 Task: Look for space in Sofifi, Indonesia from 10th July, 2023 to 15th July, 2023 for 7 adults in price range Rs.10000 to Rs.15000. Place can be entire place or shared room with 4 bedrooms having 7 beds and 4 bathrooms. Property type can be house, flat, guest house. Amenities needed are: wifi, TV, free parkinig on premises, gym, breakfast. Booking option can be shelf check-in. Required host language is English.
Action: Mouse moved to (479, 97)
Screenshot: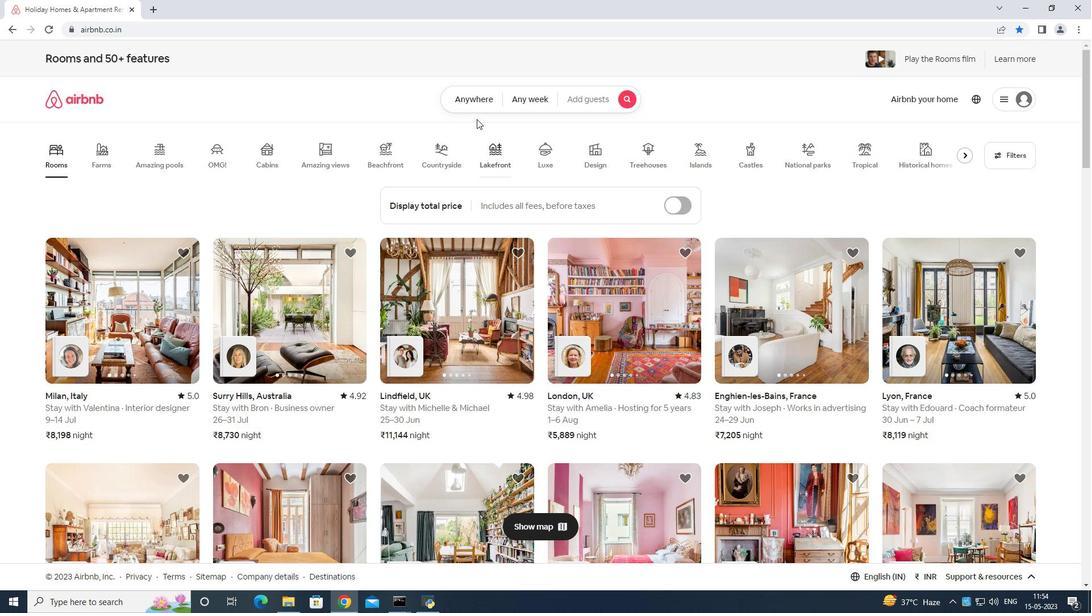
Action: Mouse pressed left at (479, 97)
Screenshot: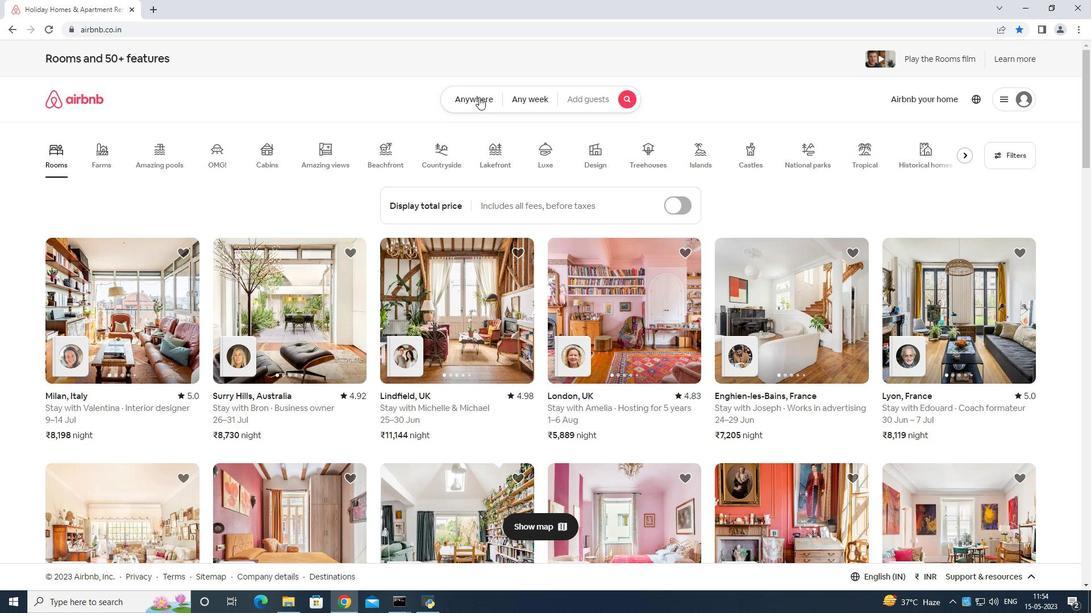 
Action: Mouse moved to (432, 129)
Screenshot: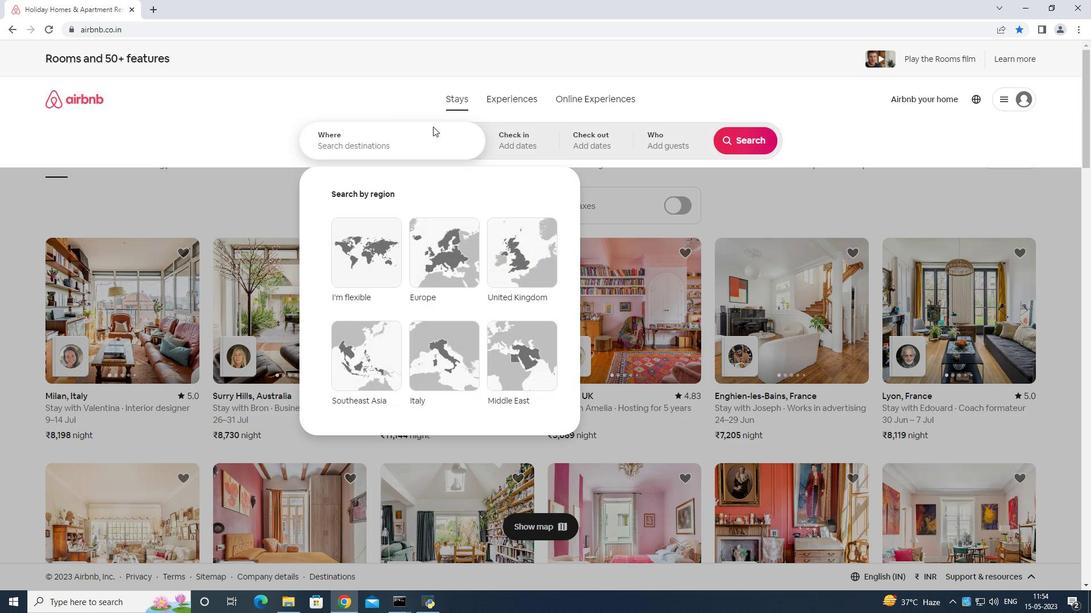 
Action: Mouse pressed left at (432, 129)
Screenshot: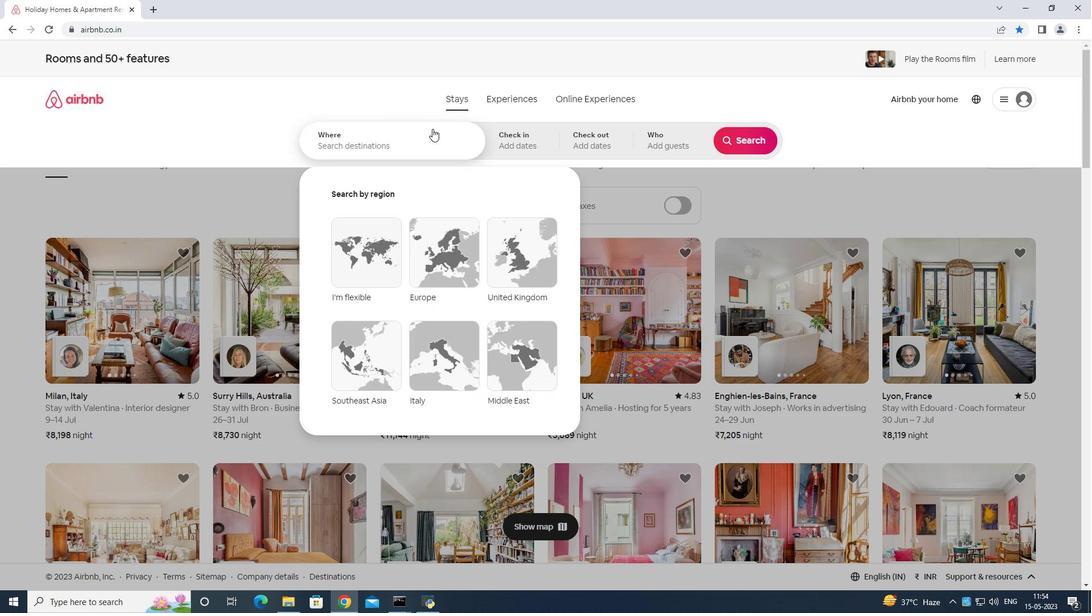 
Action: Key pressed <Key.shift>Sofofo<Key.backspace><Key.backspace><Key.backspace>fifi<Key.space>indonesia<Key.enter>
Screenshot: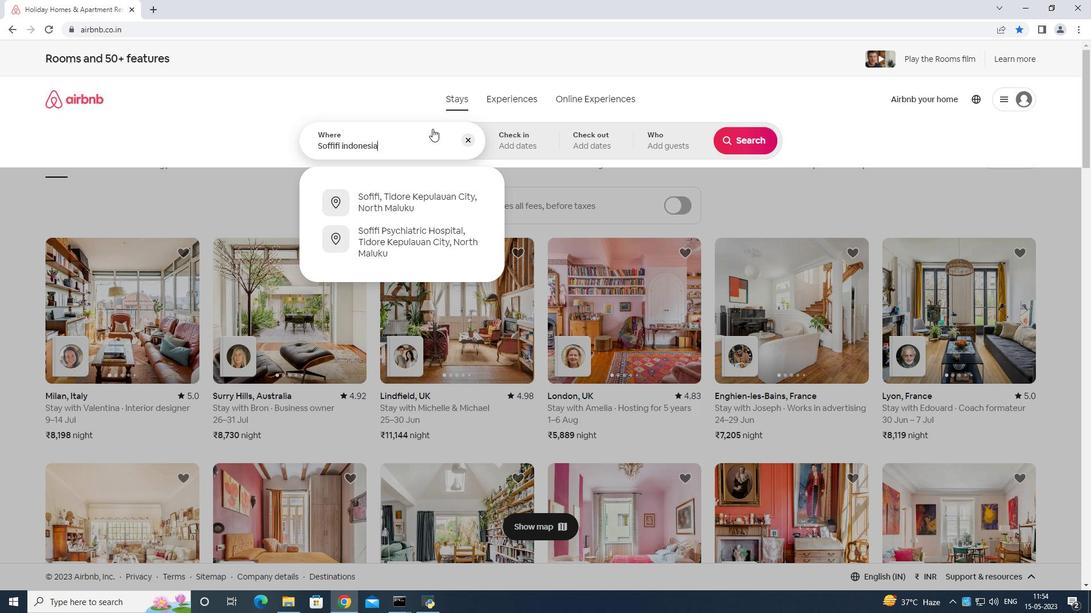 
Action: Mouse moved to (742, 230)
Screenshot: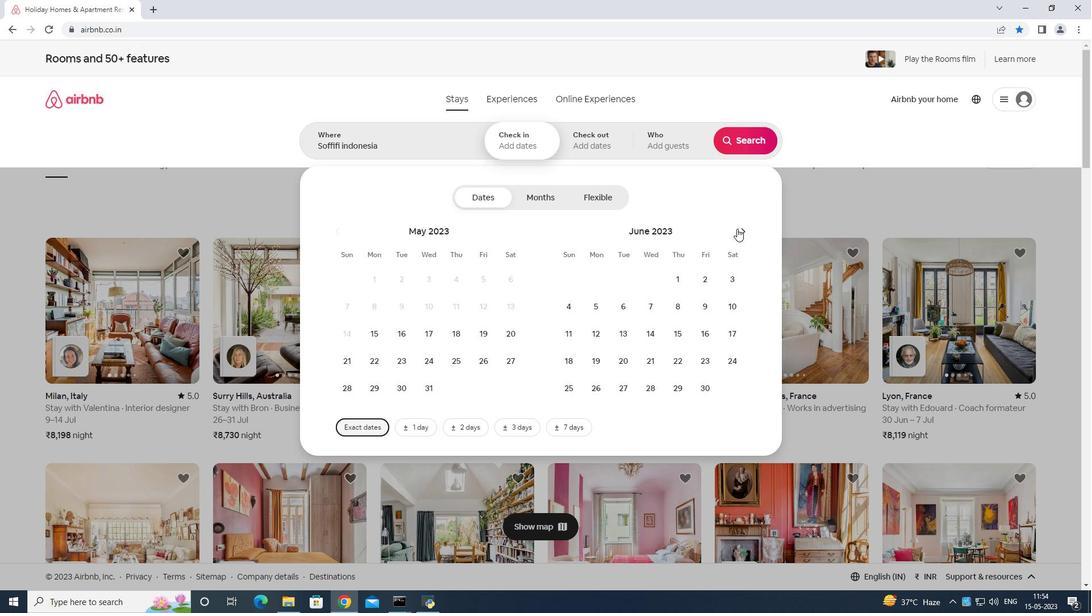 
Action: Mouse pressed left at (742, 230)
Screenshot: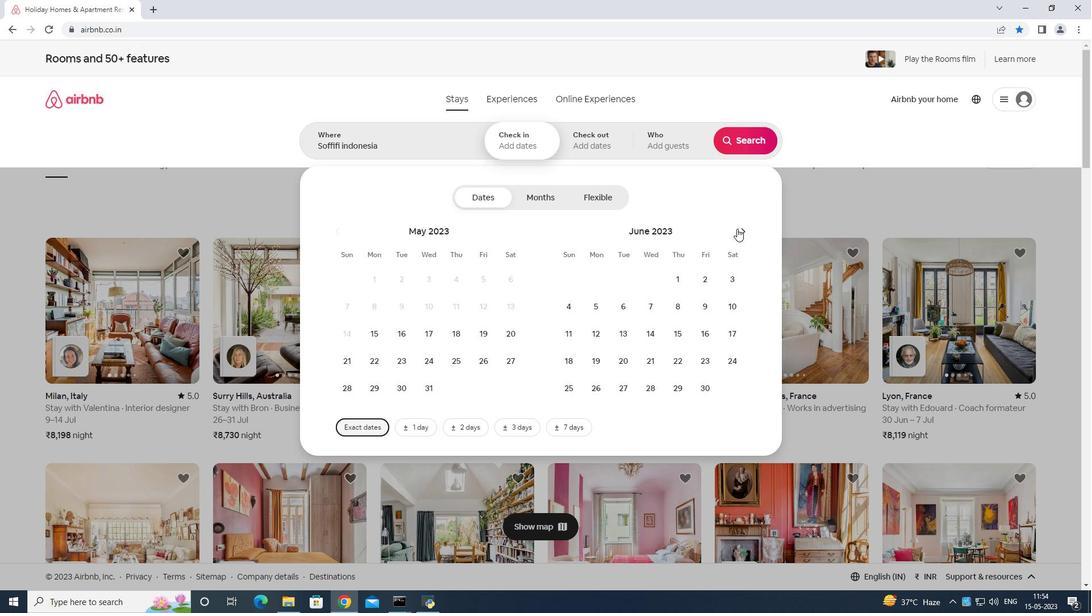 
Action: Mouse moved to (592, 334)
Screenshot: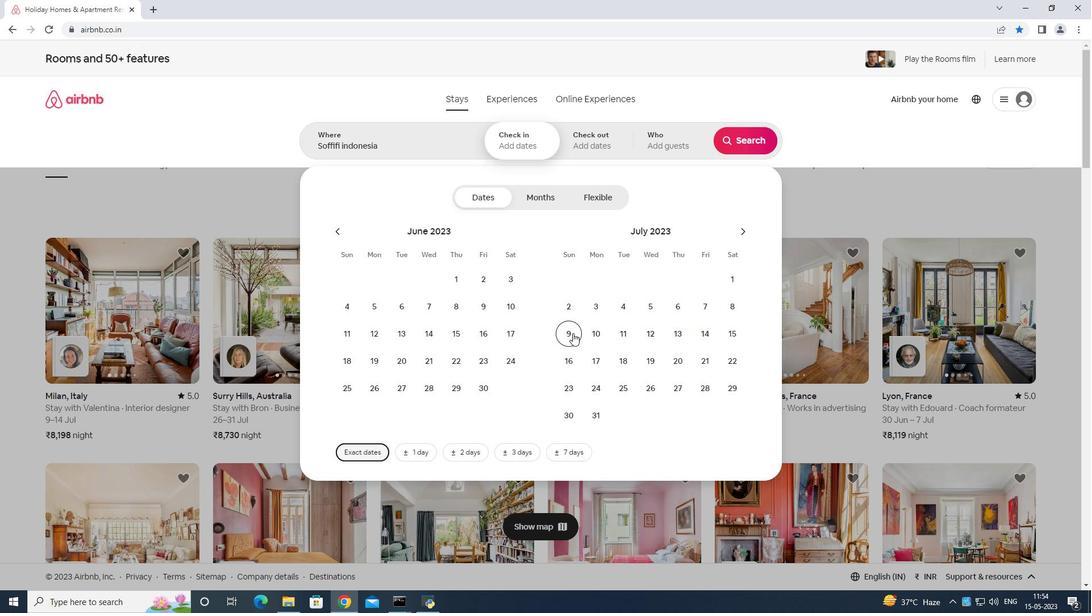 
Action: Mouse pressed left at (592, 334)
Screenshot: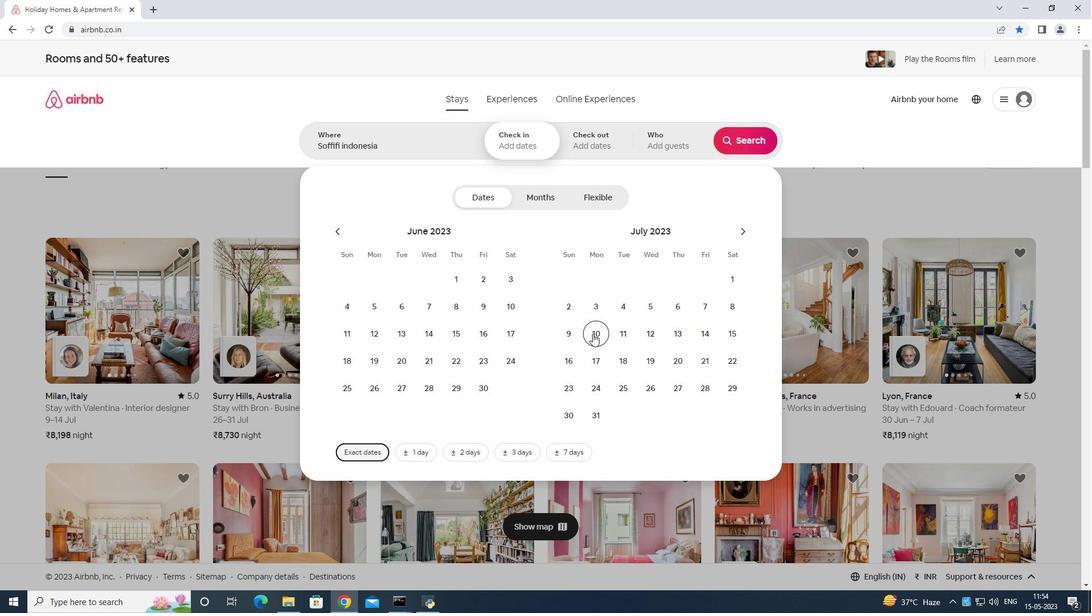 
Action: Mouse moved to (741, 335)
Screenshot: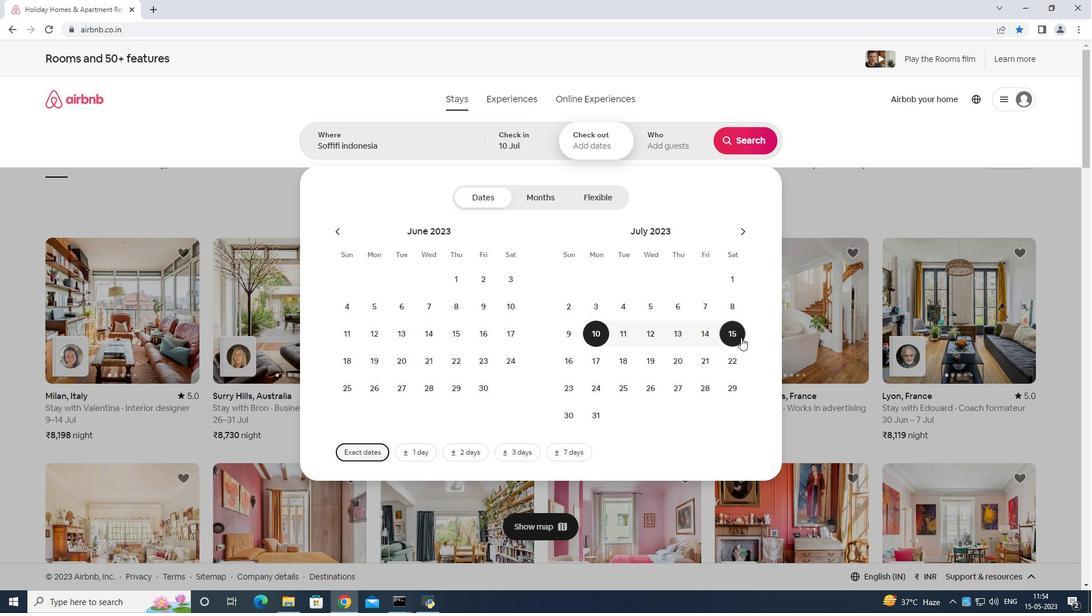
Action: Mouse pressed left at (741, 335)
Screenshot: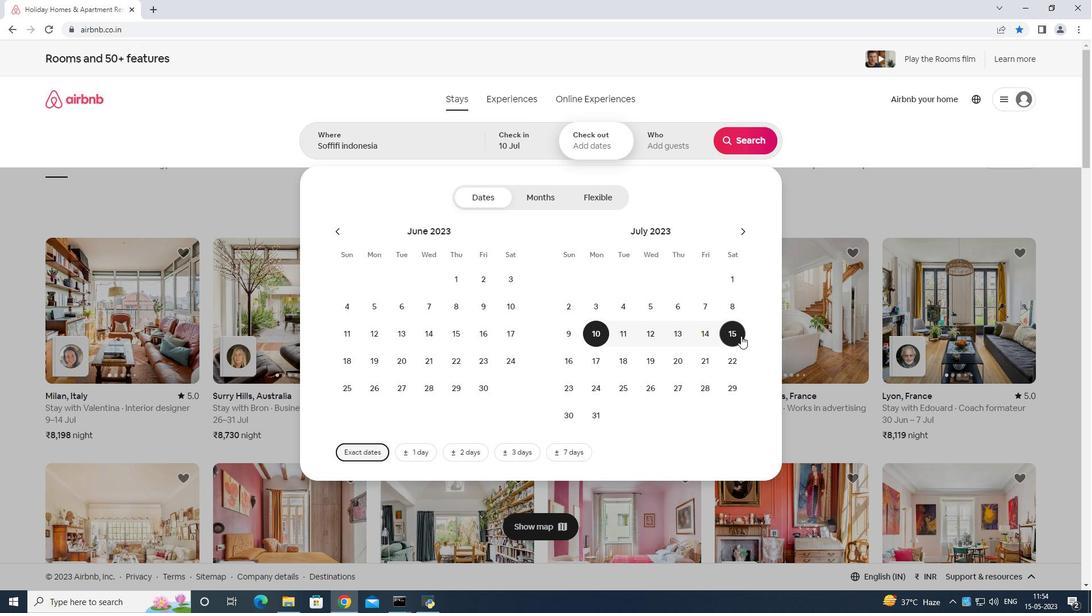 
Action: Mouse moved to (685, 140)
Screenshot: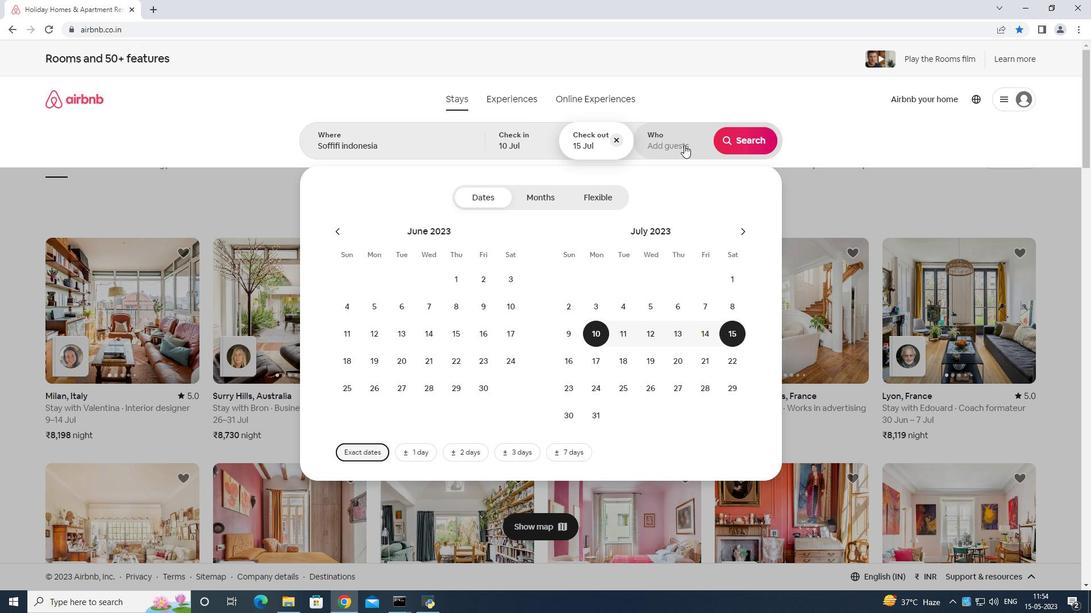 
Action: Mouse pressed left at (685, 140)
Screenshot: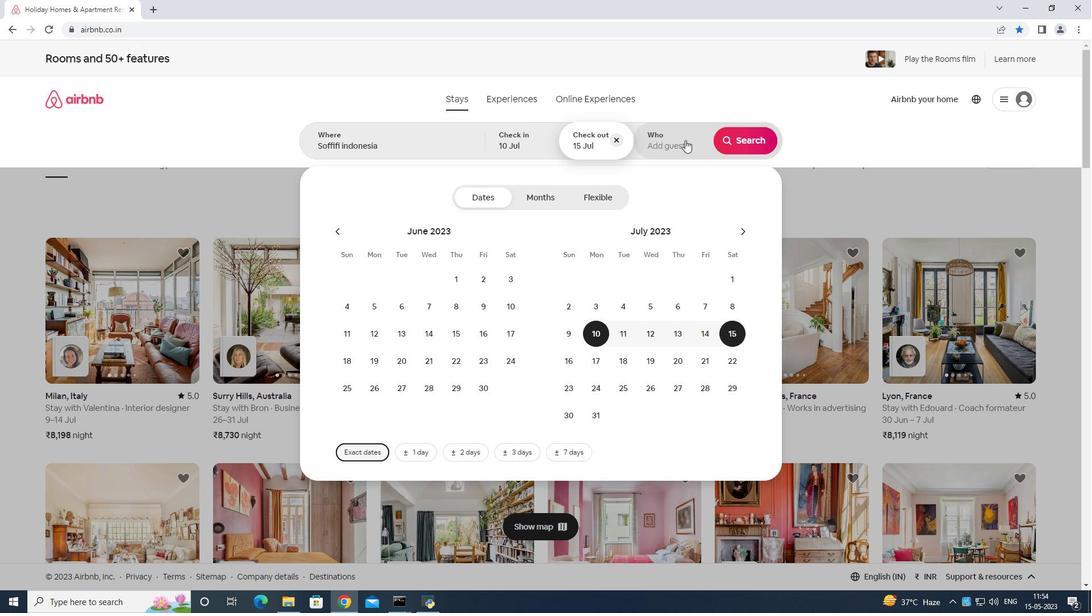 
Action: Mouse moved to (745, 198)
Screenshot: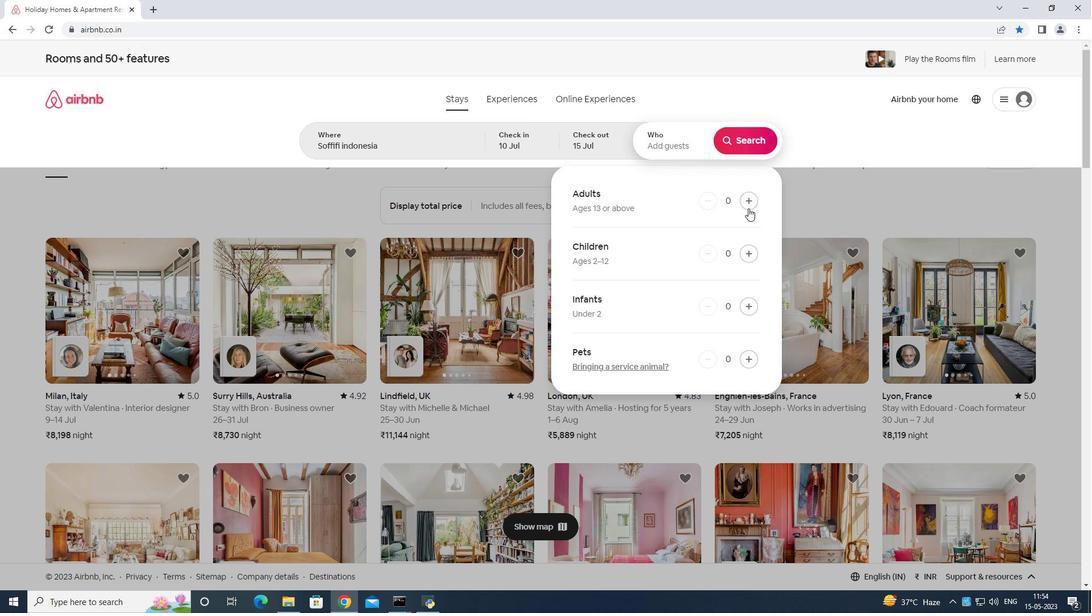 
Action: Mouse pressed left at (745, 198)
Screenshot: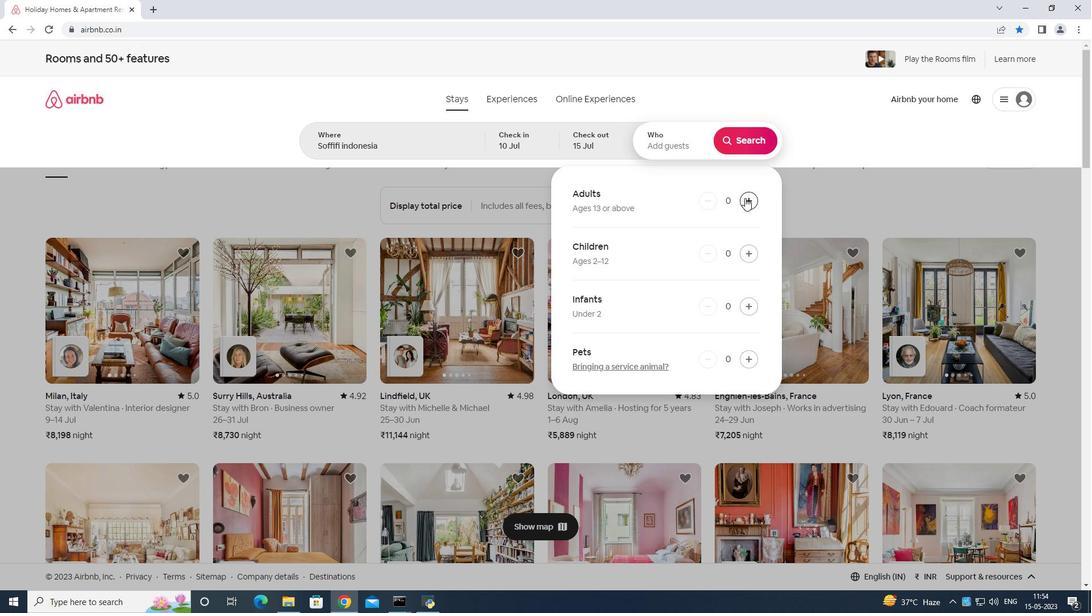 
Action: Mouse pressed left at (745, 198)
Screenshot: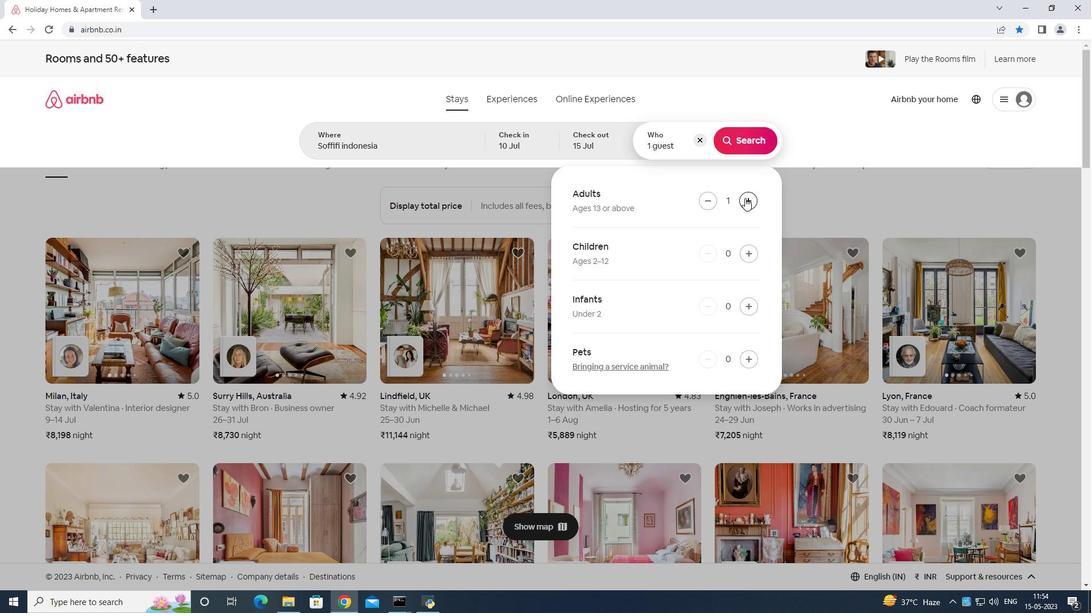 
Action: Mouse moved to (744, 197)
Screenshot: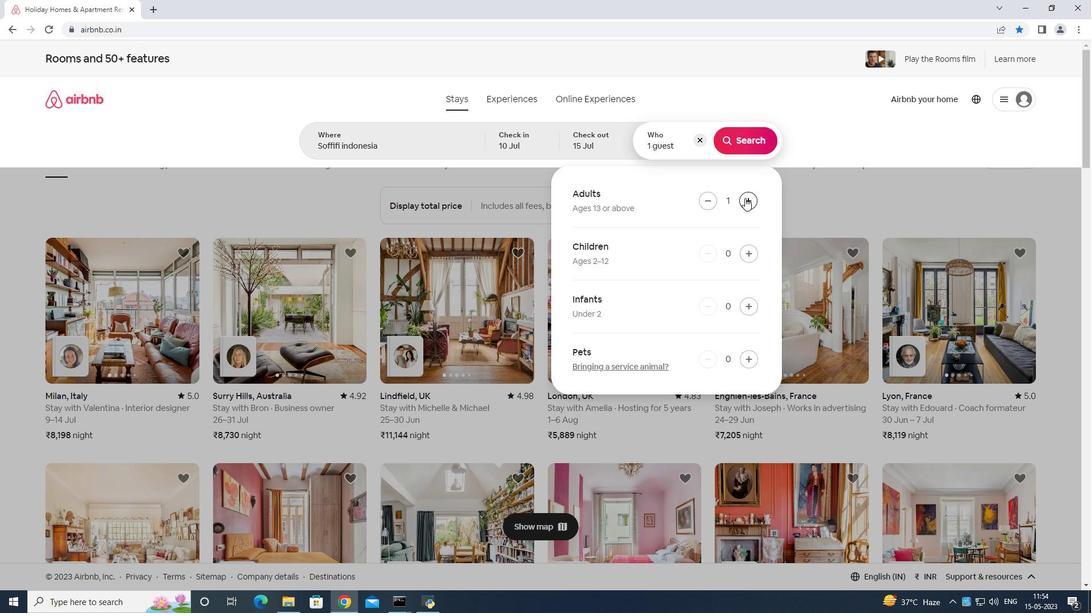 
Action: Mouse pressed left at (744, 197)
Screenshot: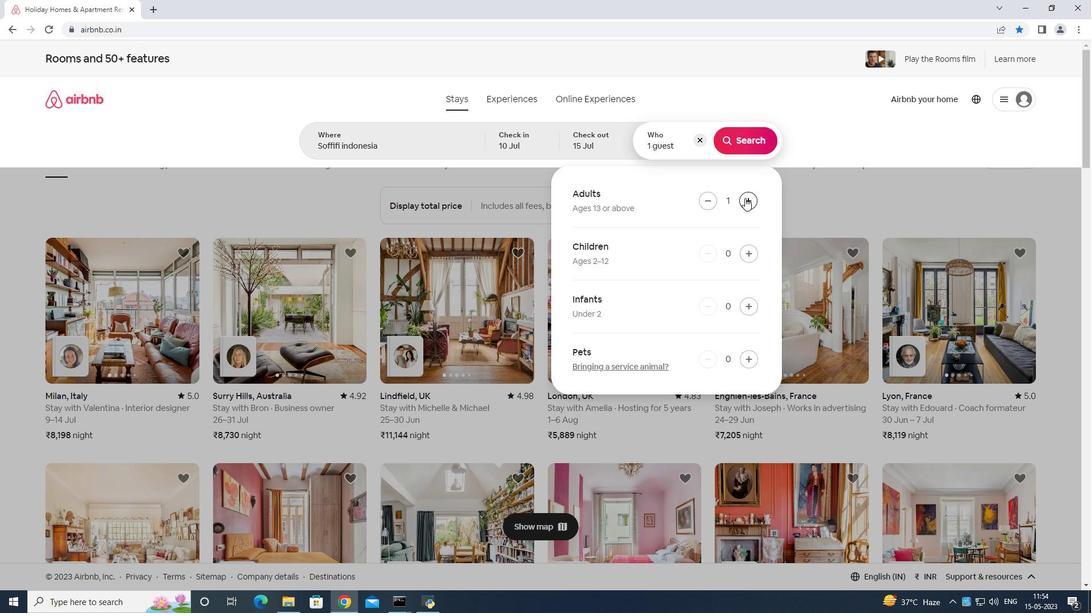 
Action: Mouse moved to (743, 198)
Screenshot: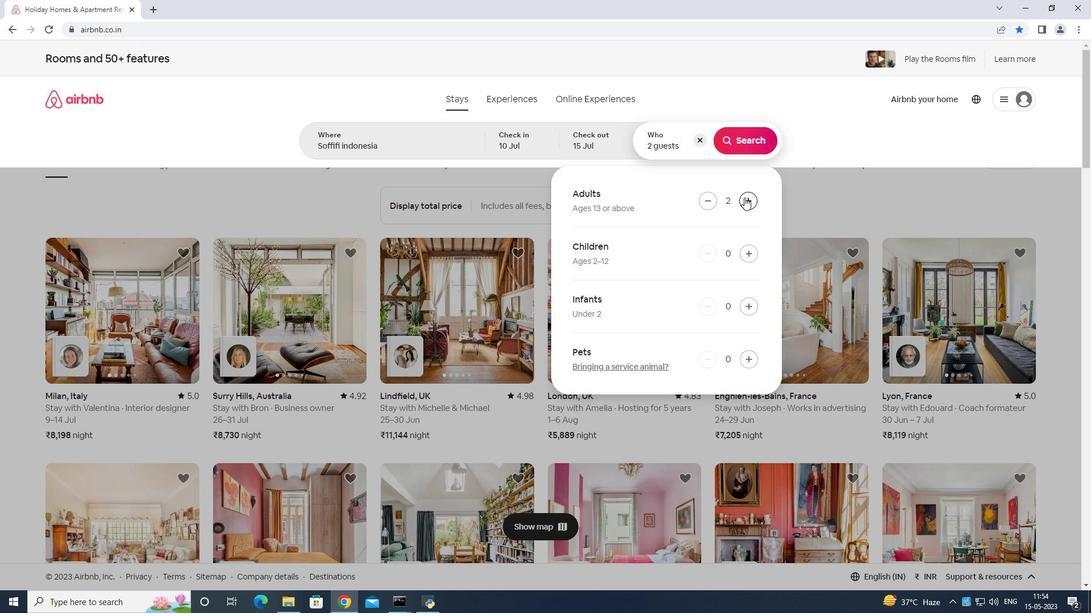 
Action: Mouse pressed left at (743, 198)
Screenshot: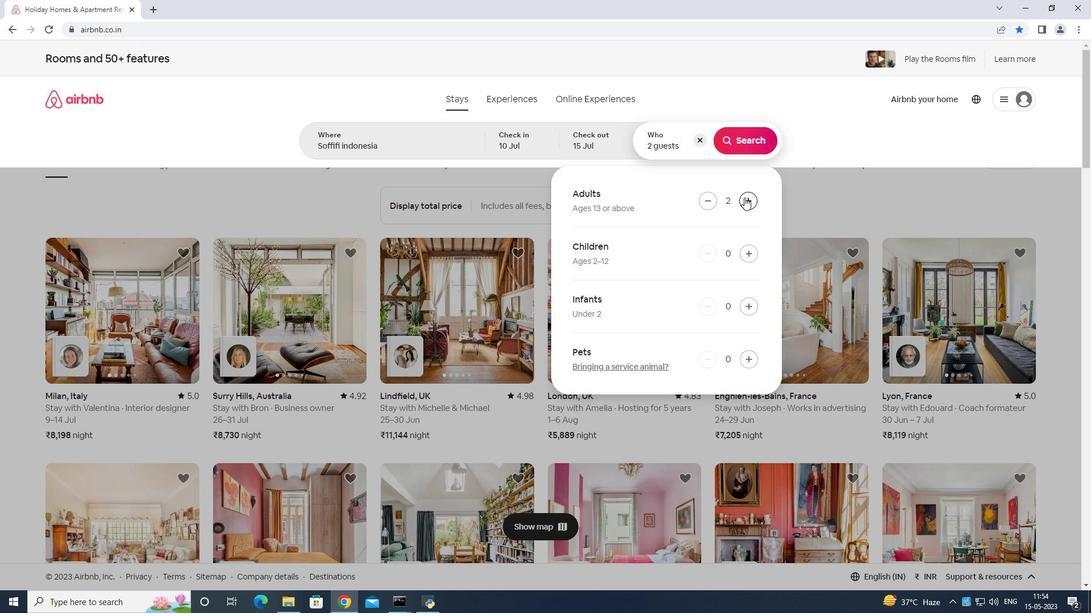 
Action: Mouse pressed left at (743, 198)
Screenshot: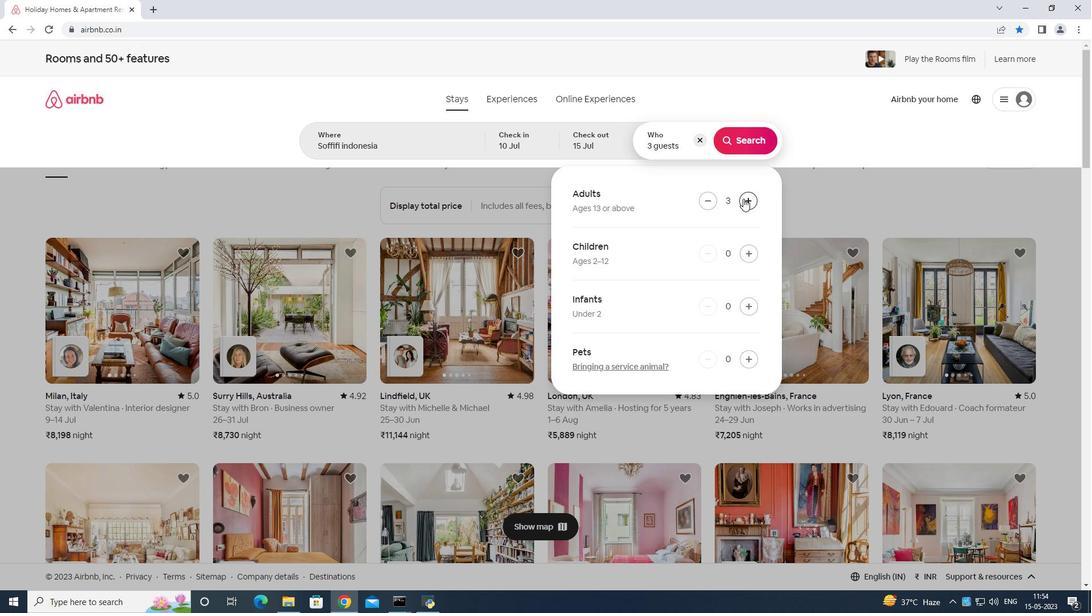 
Action: Mouse pressed left at (743, 198)
Screenshot: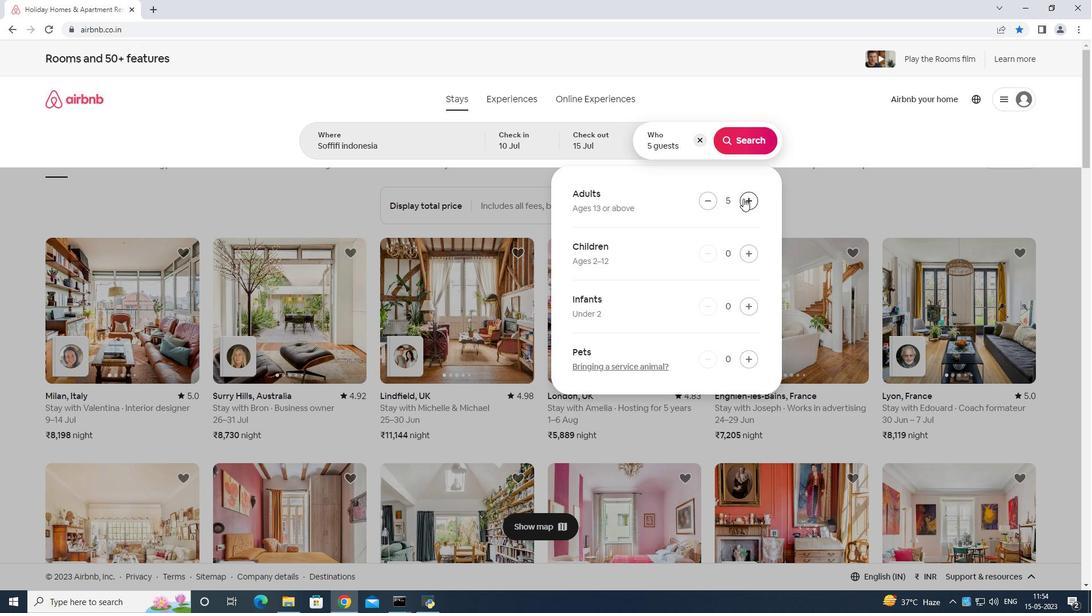
Action: Mouse moved to (743, 199)
Screenshot: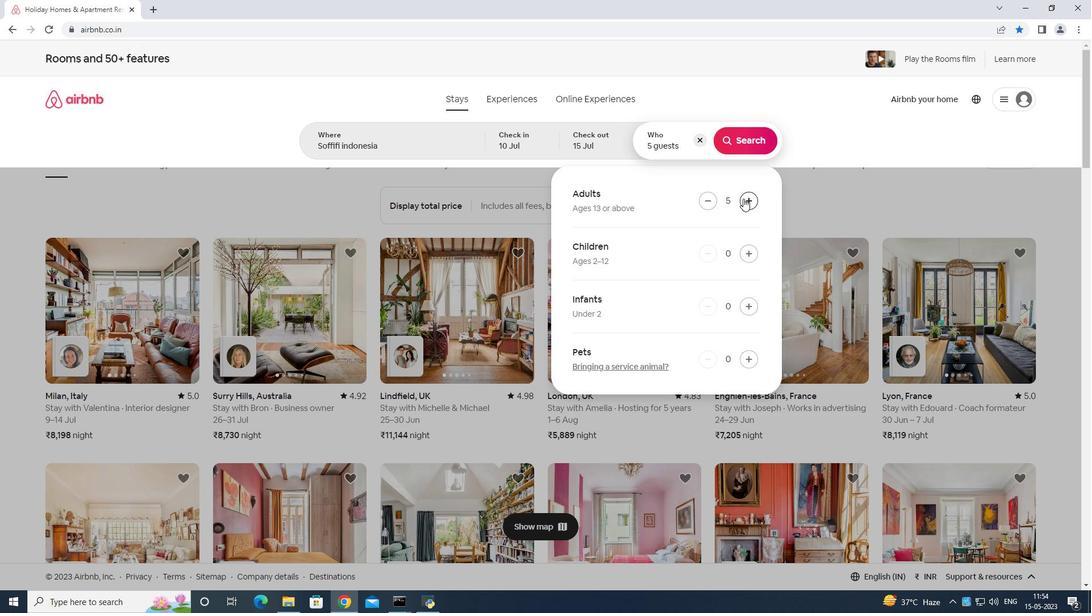 
Action: Mouse pressed left at (743, 199)
Screenshot: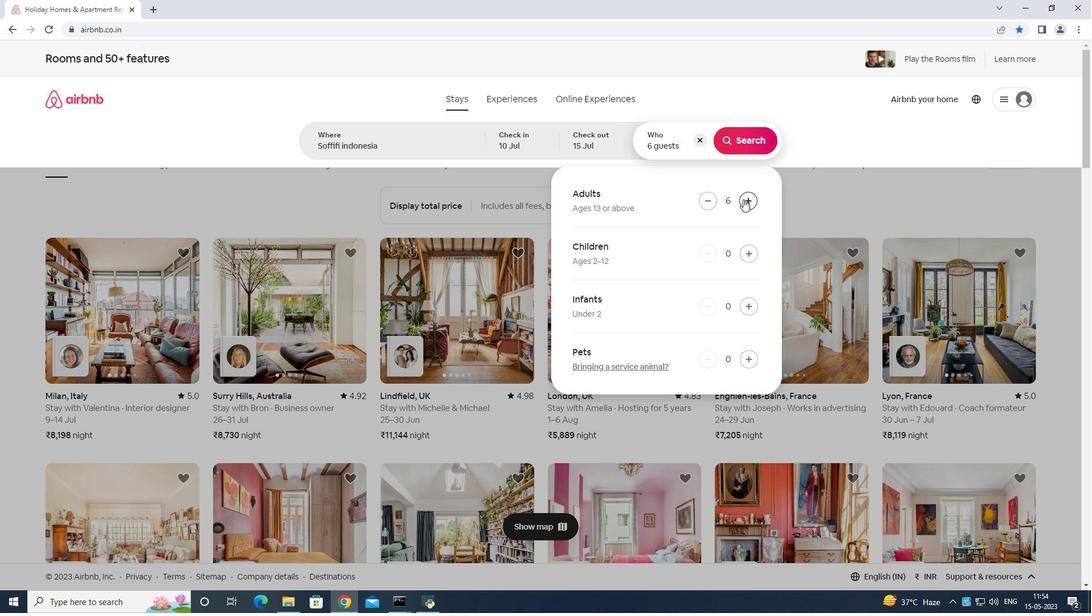 
Action: Mouse moved to (756, 147)
Screenshot: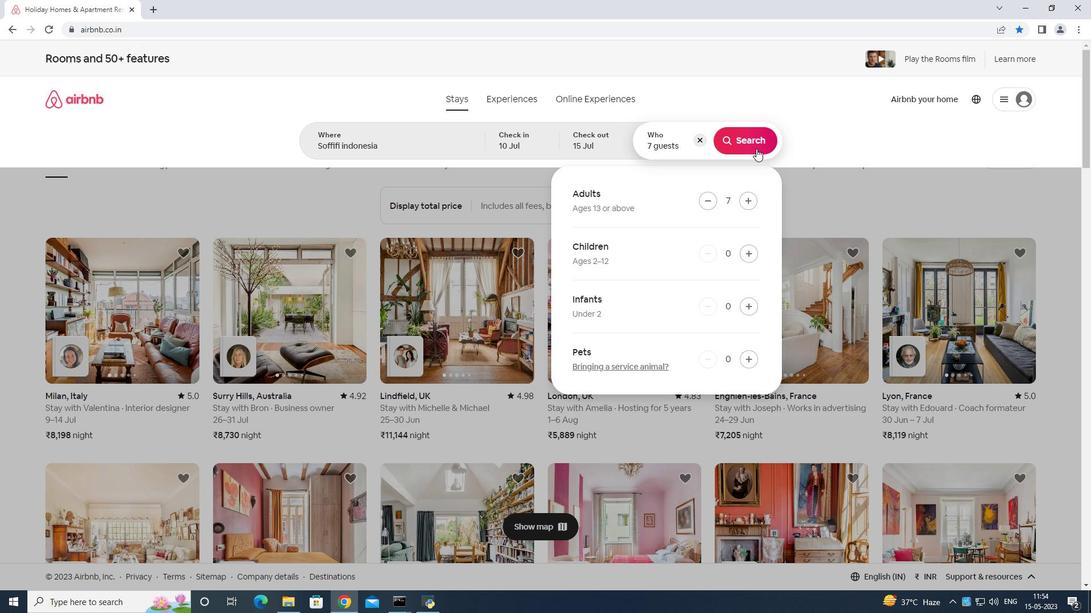 
Action: Mouse pressed left at (756, 147)
Screenshot: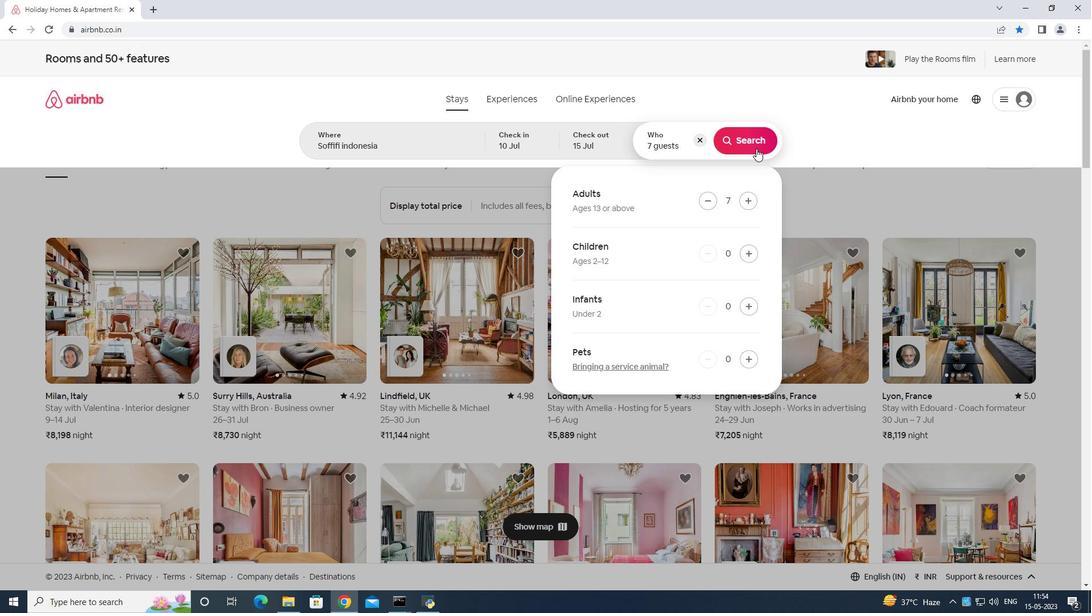
Action: Mouse moved to (1036, 109)
Screenshot: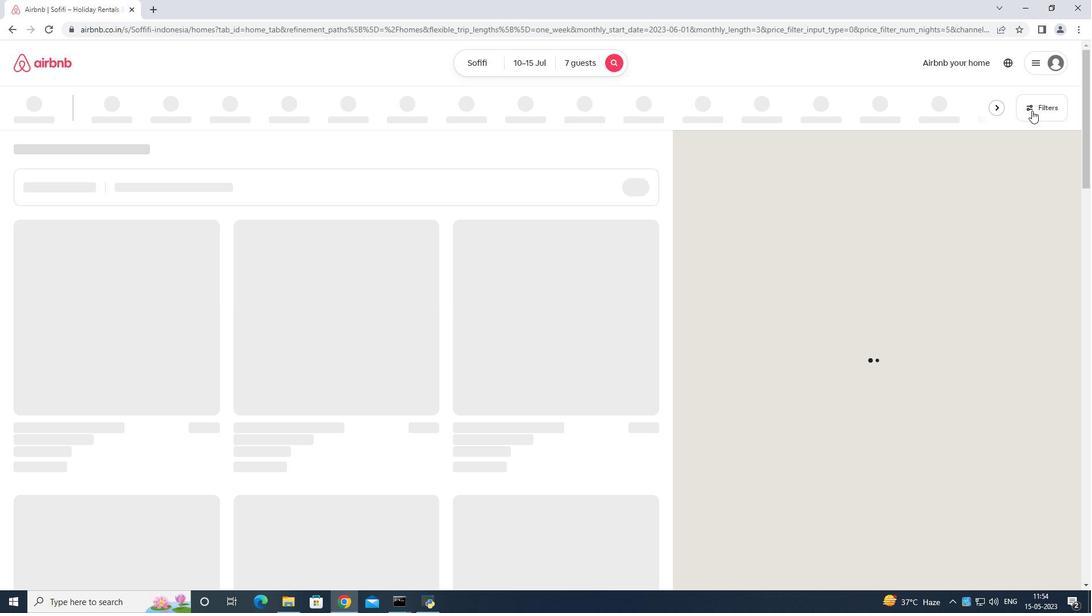 
Action: Mouse pressed left at (1036, 109)
Screenshot: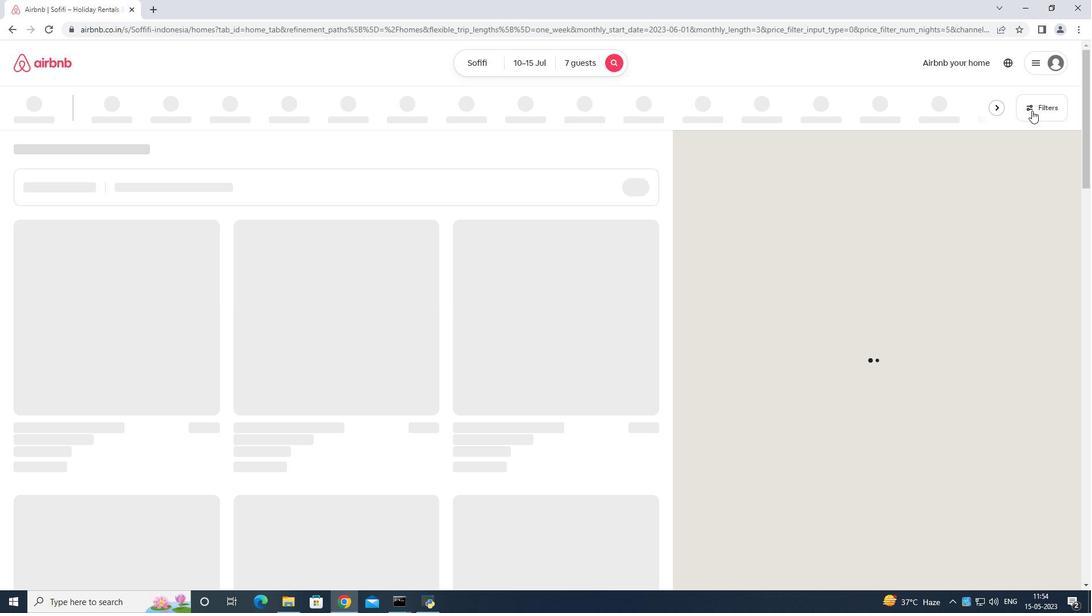 
Action: Mouse moved to (422, 375)
Screenshot: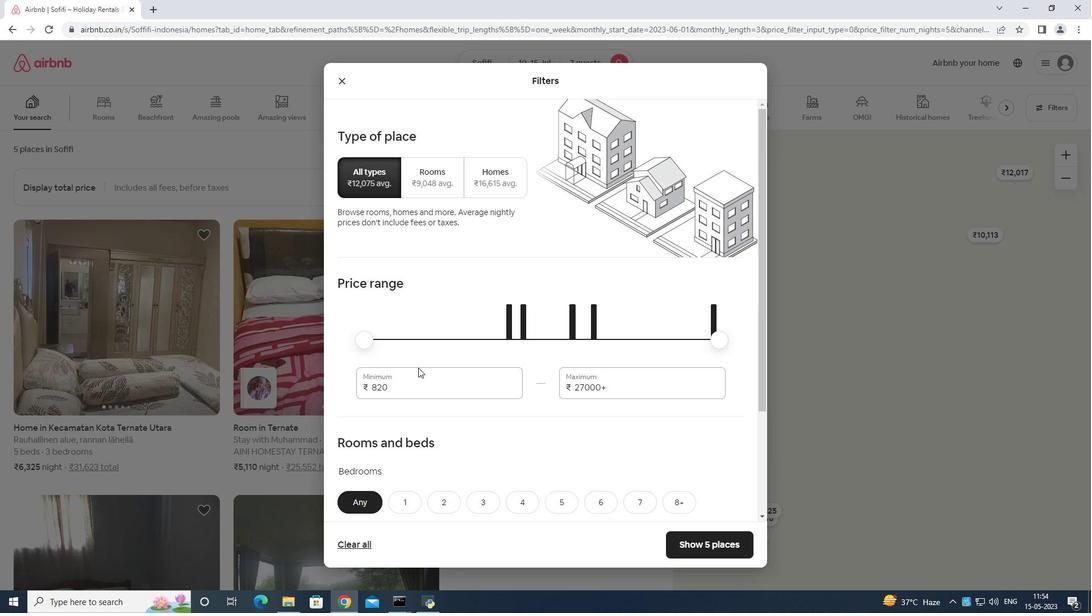 
Action: Mouse pressed left at (421, 373)
Screenshot: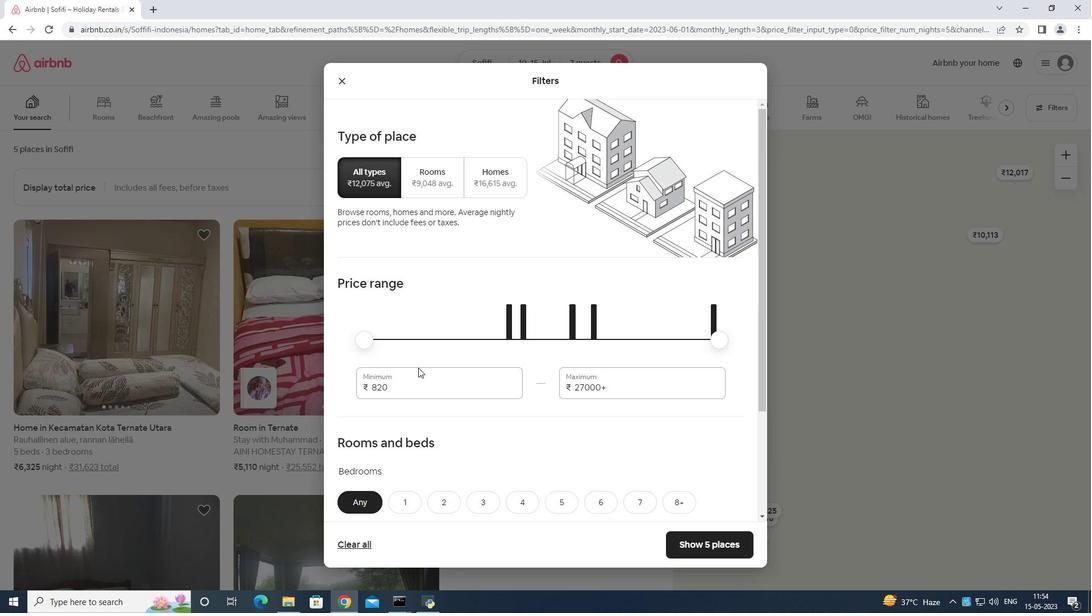 
Action: Mouse moved to (433, 372)
Screenshot: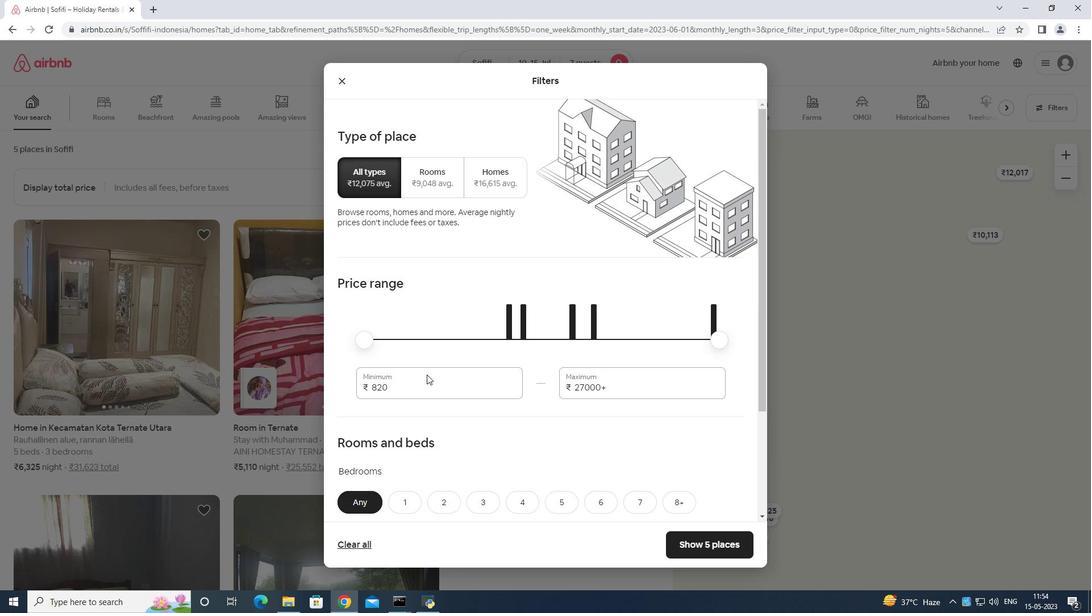
Action: Key pressed <Key.backspace><Key.backspace><Key.backspace><Key.backspace>
Screenshot: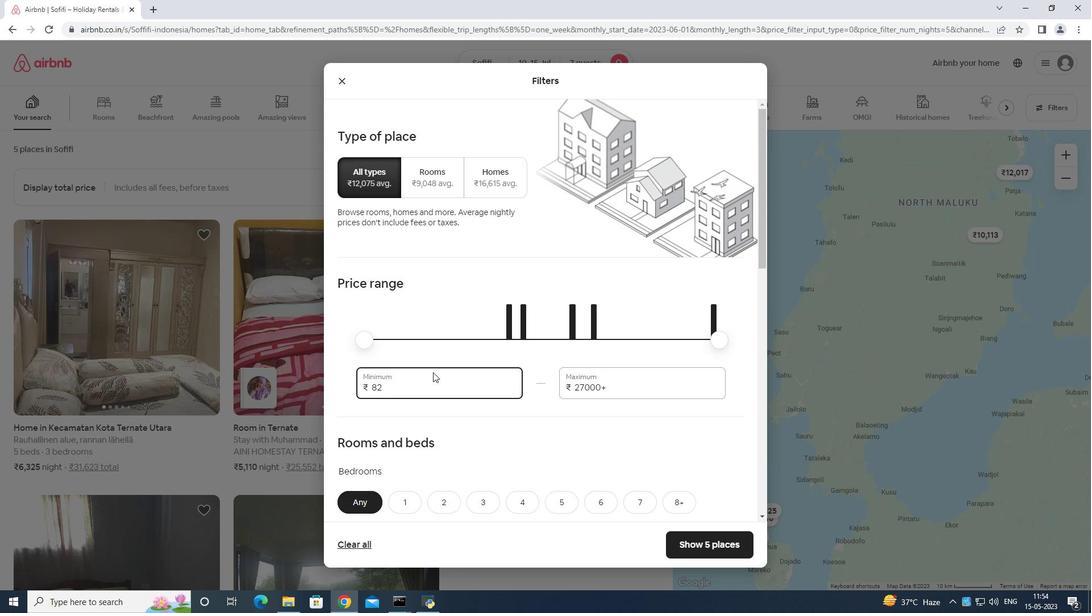 
Action: Mouse moved to (433, 372)
Screenshot: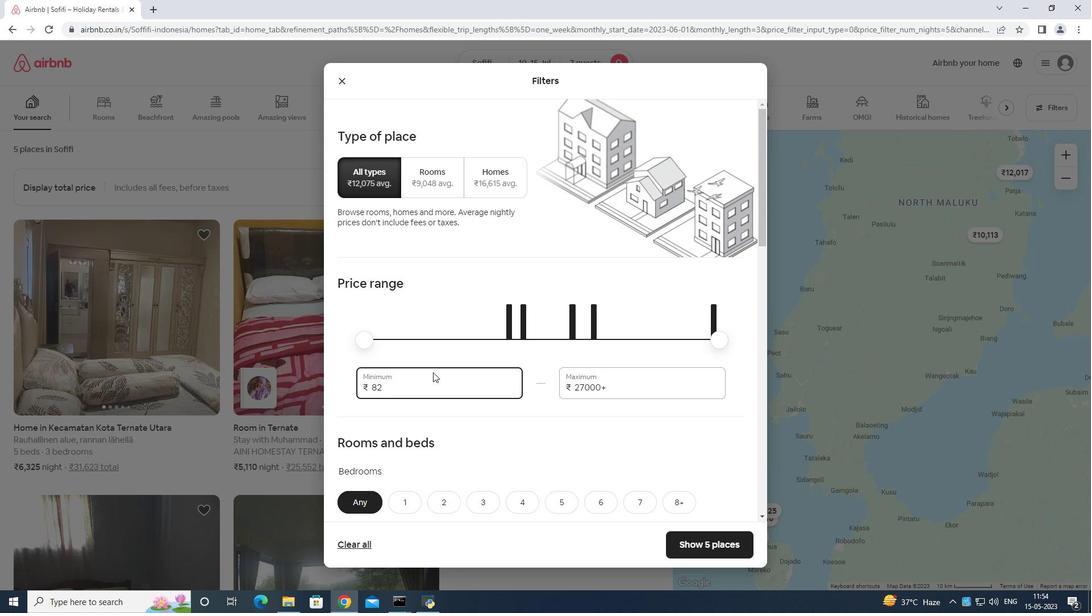 
Action: Key pressed 1000
Screenshot: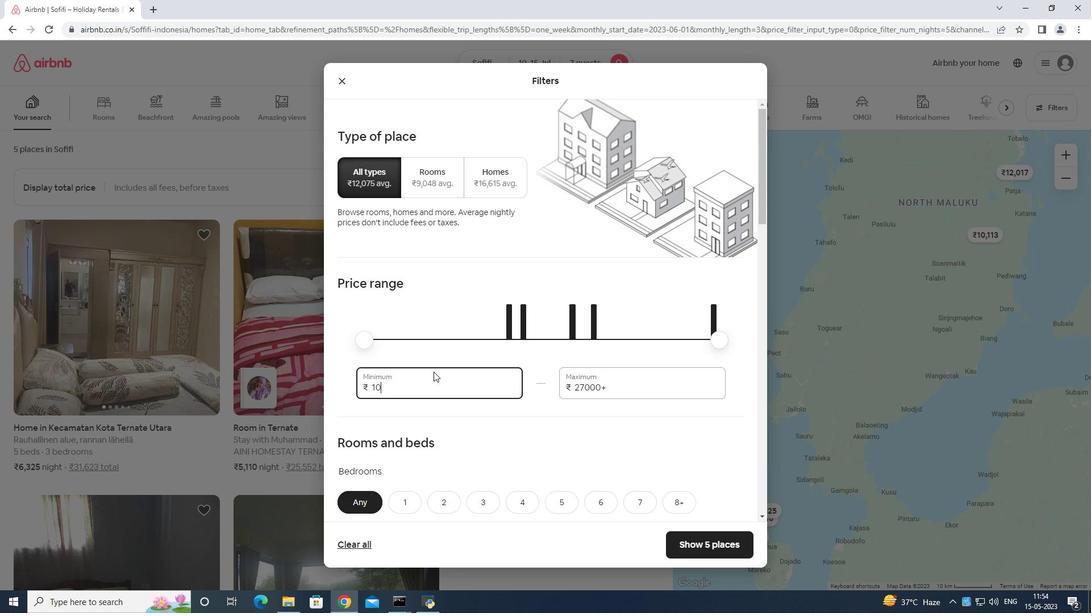 
Action: Mouse moved to (566, 397)
Screenshot: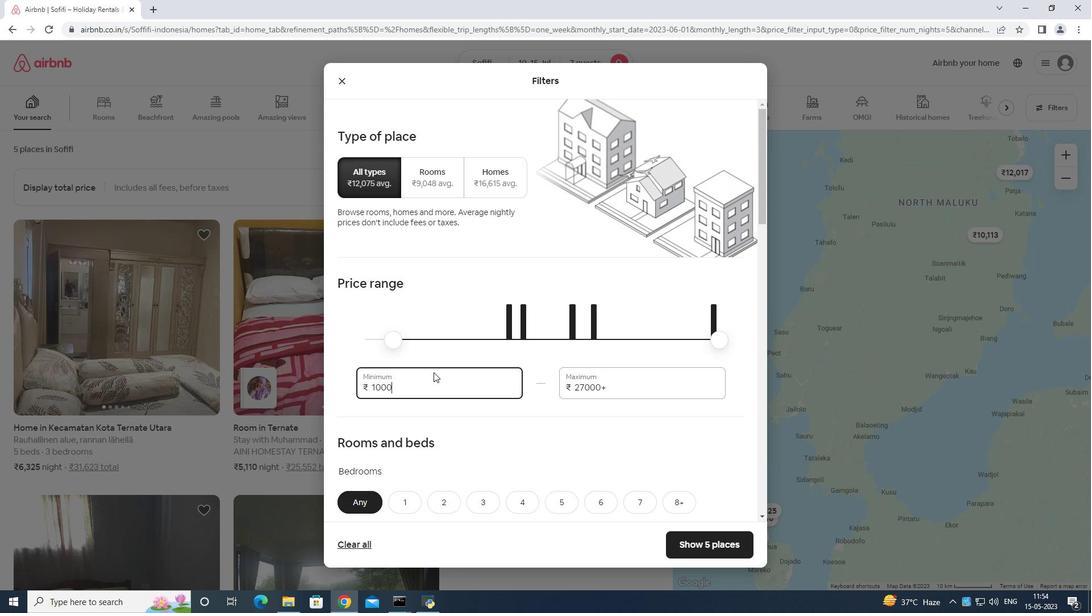 
Action: Key pressed 0
Screenshot: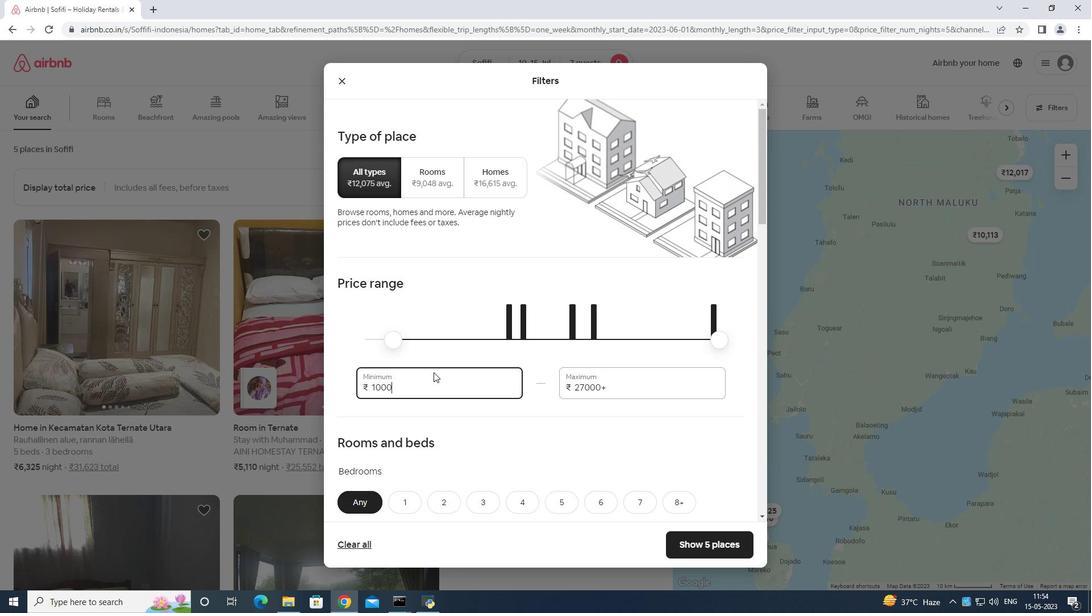 
Action: Mouse moved to (658, 379)
Screenshot: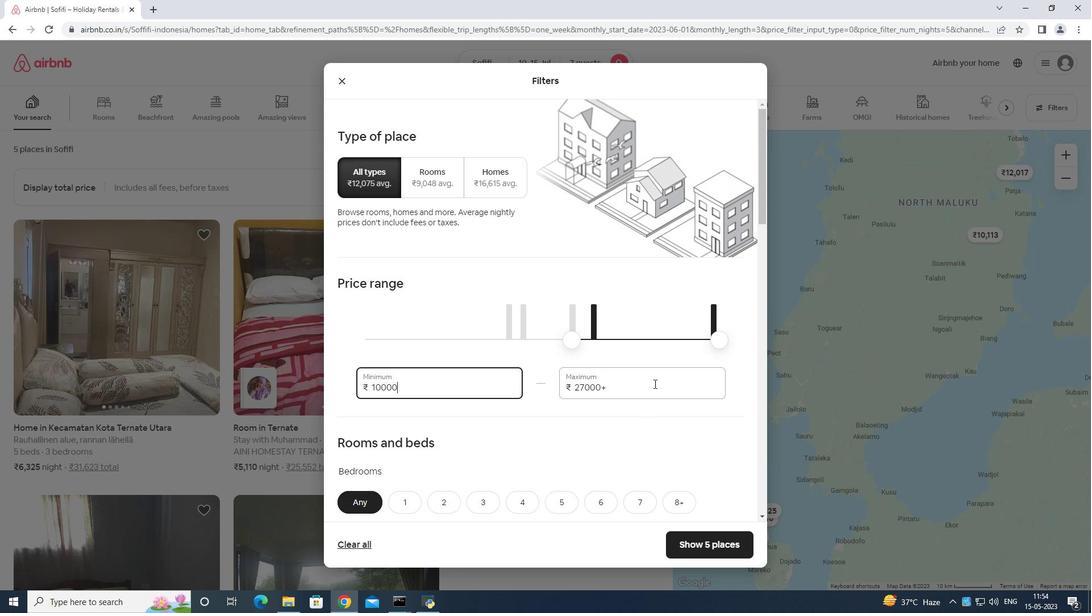 
Action: Mouse pressed left at (658, 379)
Screenshot: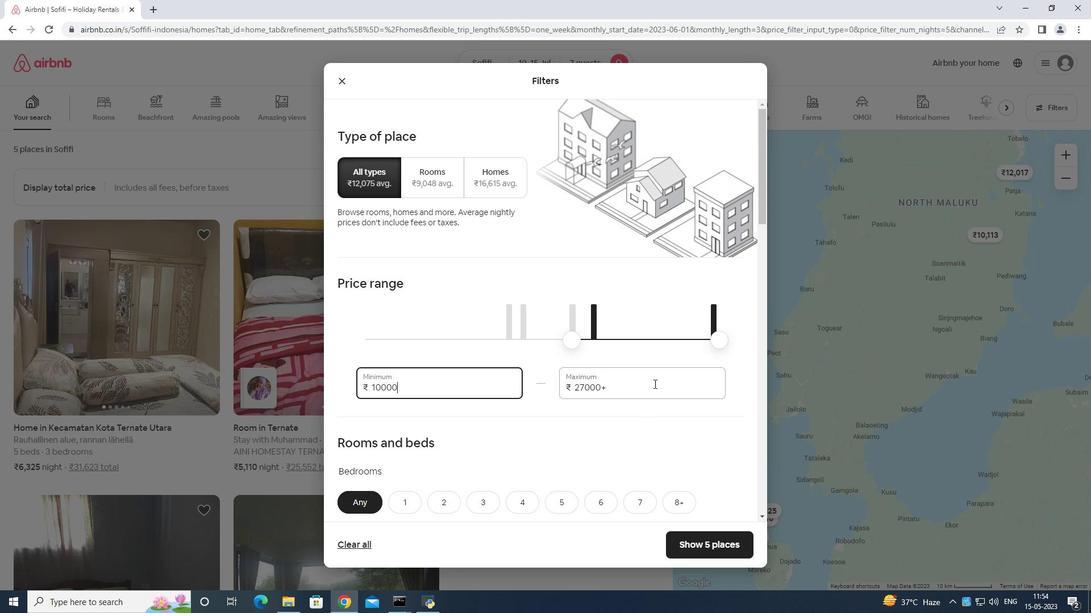 
Action: Mouse moved to (663, 372)
Screenshot: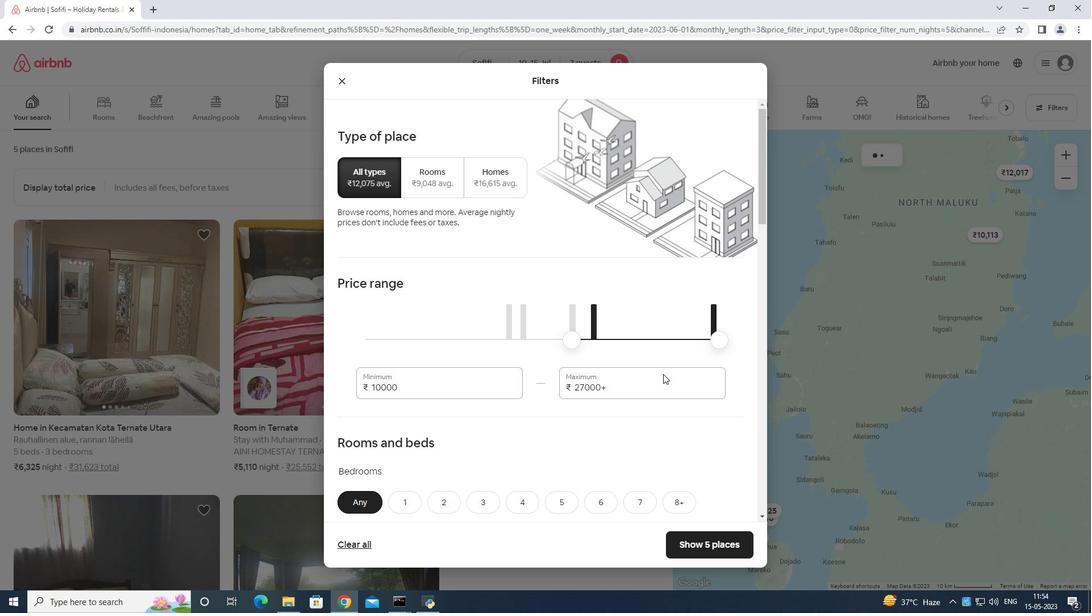 
Action: Key pressed <Key.backspace>
Screenshot: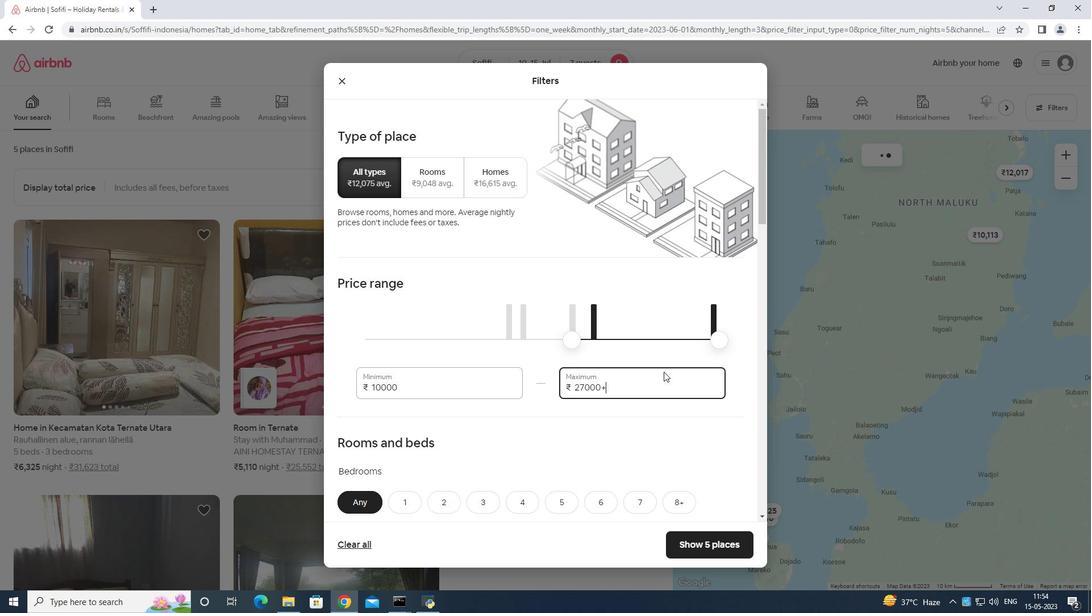
Action: Mouse moved to (659, 377)
Screenshot: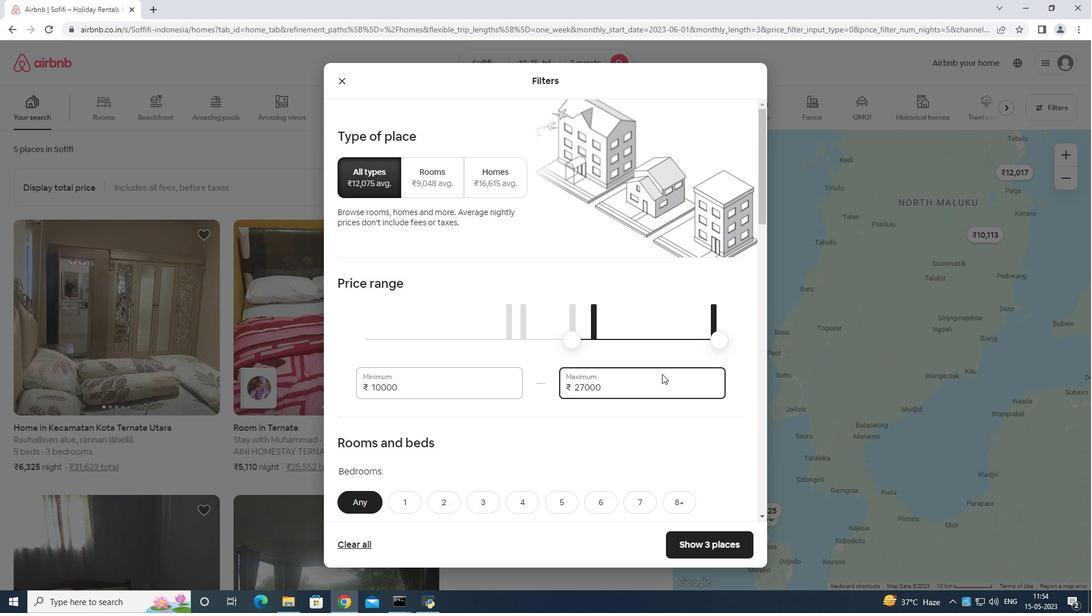 
Action: Key pressed <Key.backspace><Key.backspace><Key.backspace><Key.backspace><Key.backspace><Key.backspace><Key.backspace><Key.backspace><Key.backspace><Key.backspace><Key.backspace><Key.backspace><Key.backspace>15000
Screenshot: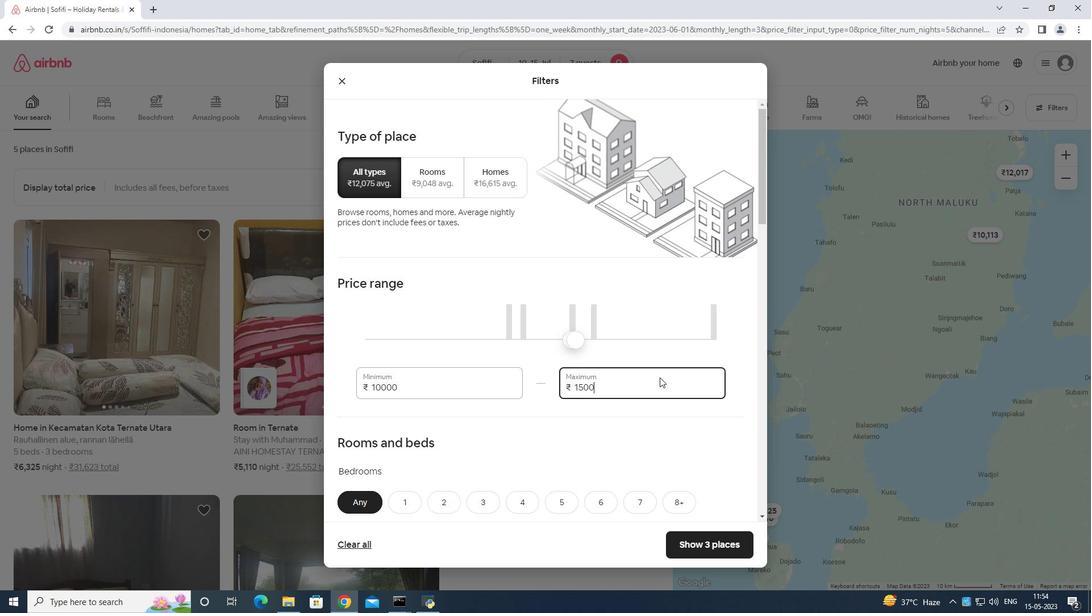 
Action: Mouse moved to (662, 384)
Screenshot: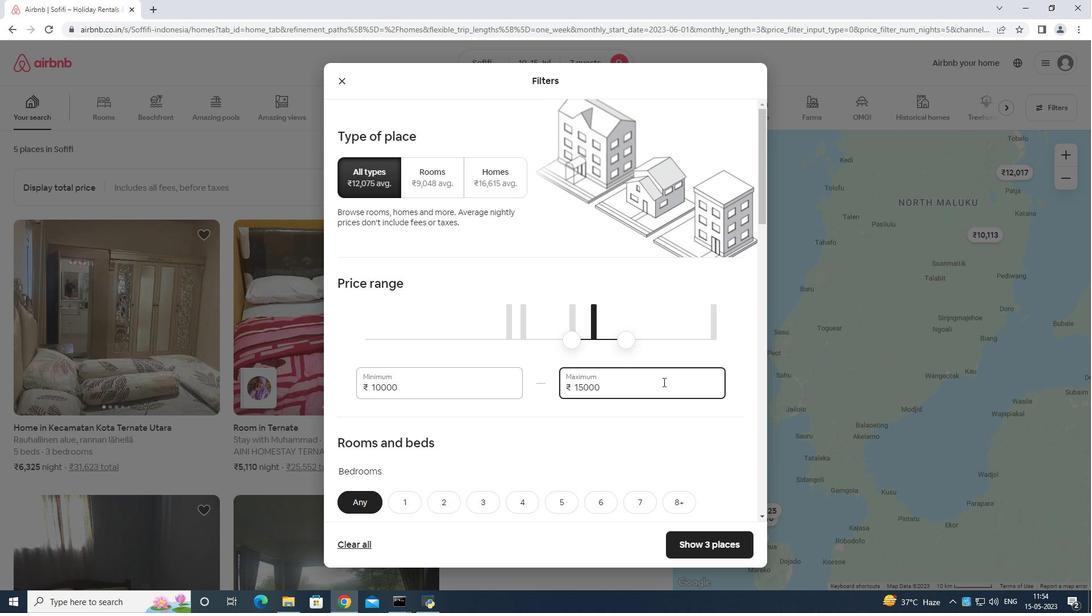 
Action: Mouse scrolled (662, 383) with delta (0, 0)
Screenshot: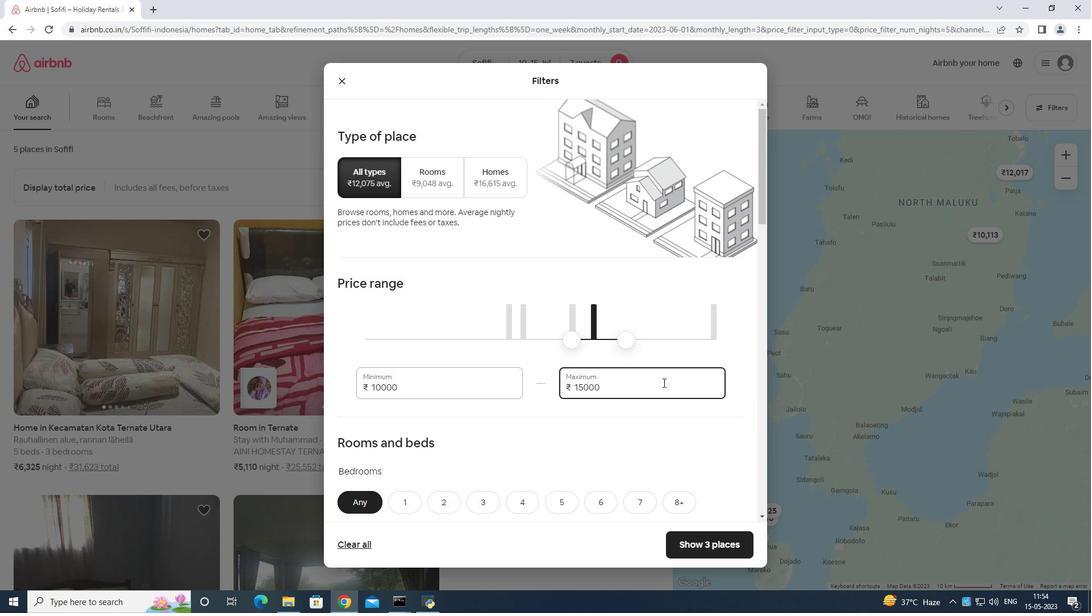
Action: Mouse moved to (662, 386)
Screenshot: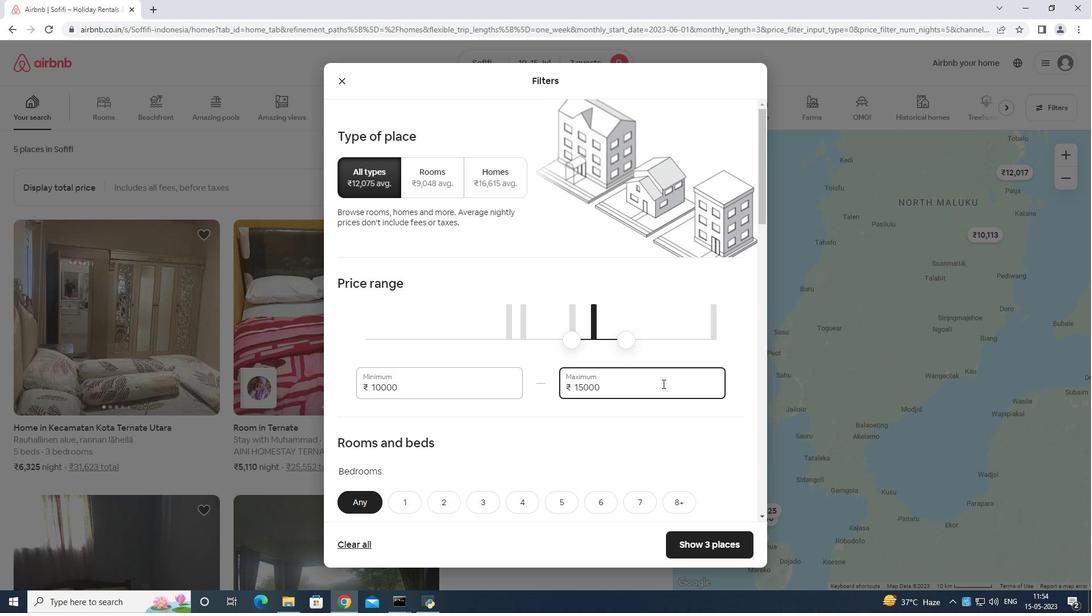 
Action: Mouse scrolled (662, 385) with delta (0, 0)
Screenshot: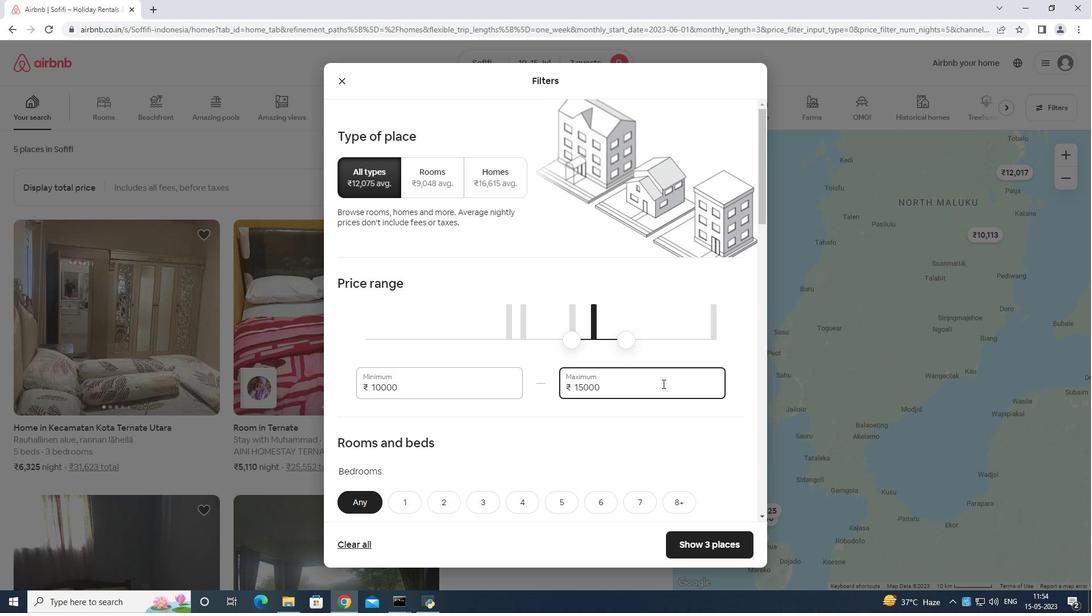 
Action: Mouse scrolled (662, 385) with delta (0, 0)
Screenshot: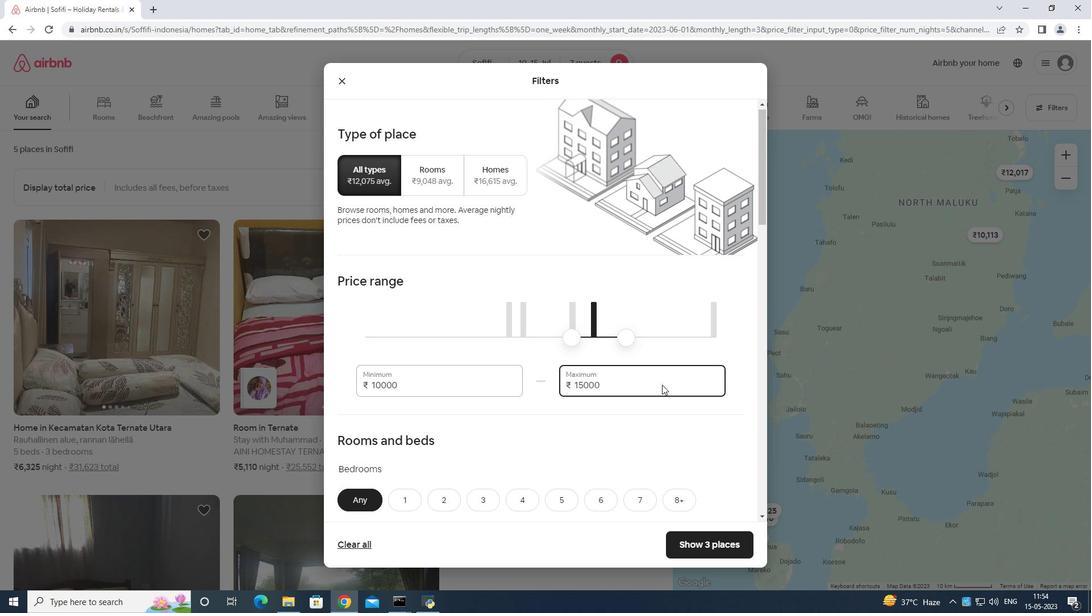 
Action: Mouse scrolled (662, 385) with delta (0, 0)
Screenshot: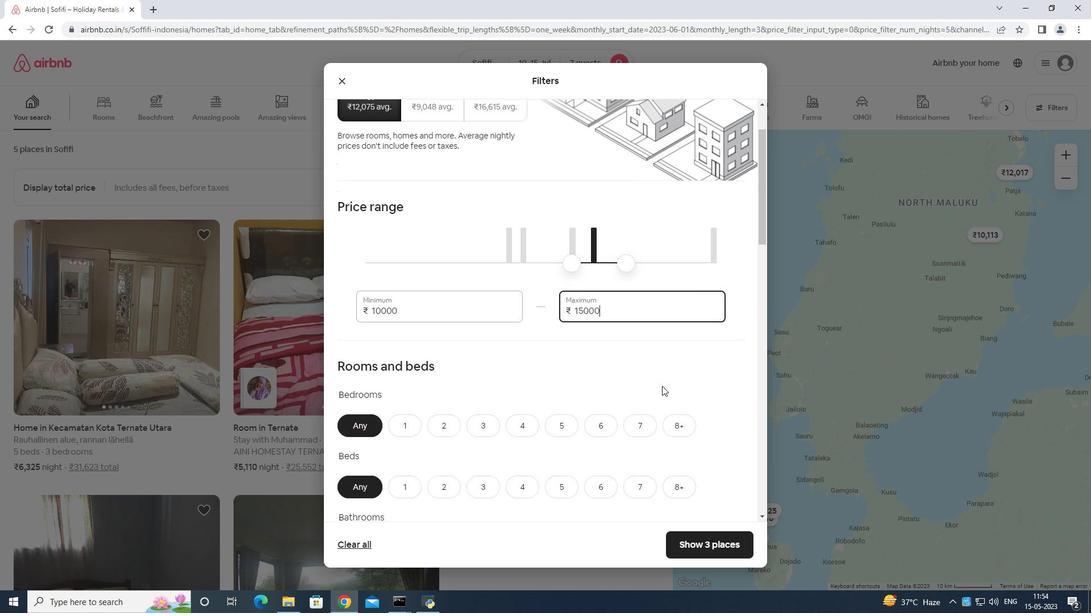 
Action: Mouse moved to (519, 274)
Screenshot: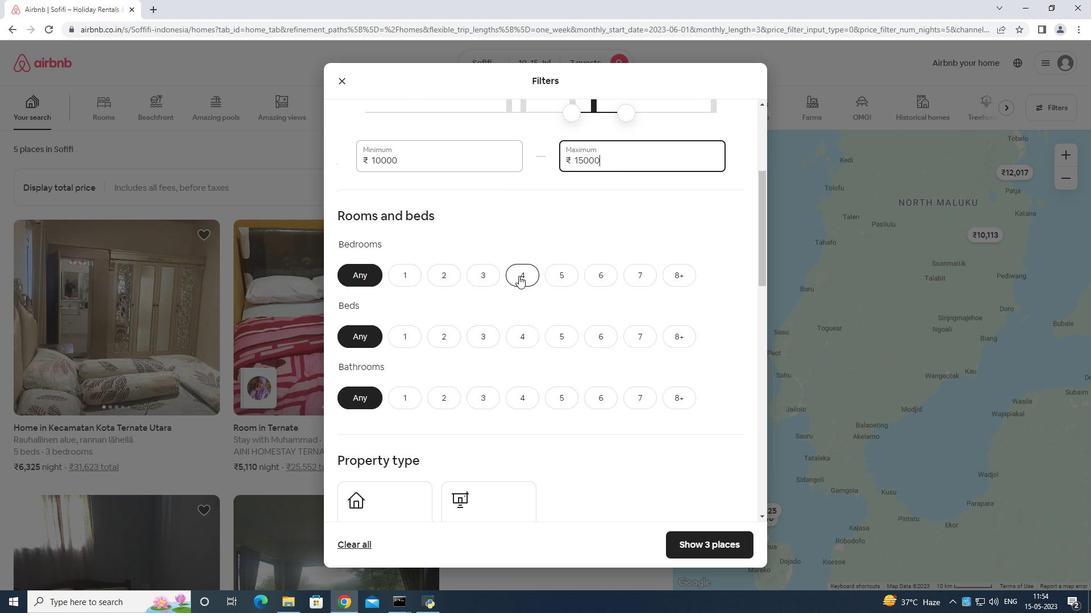 
Action: Mouse pressed left at (519, 274)
Screenshot: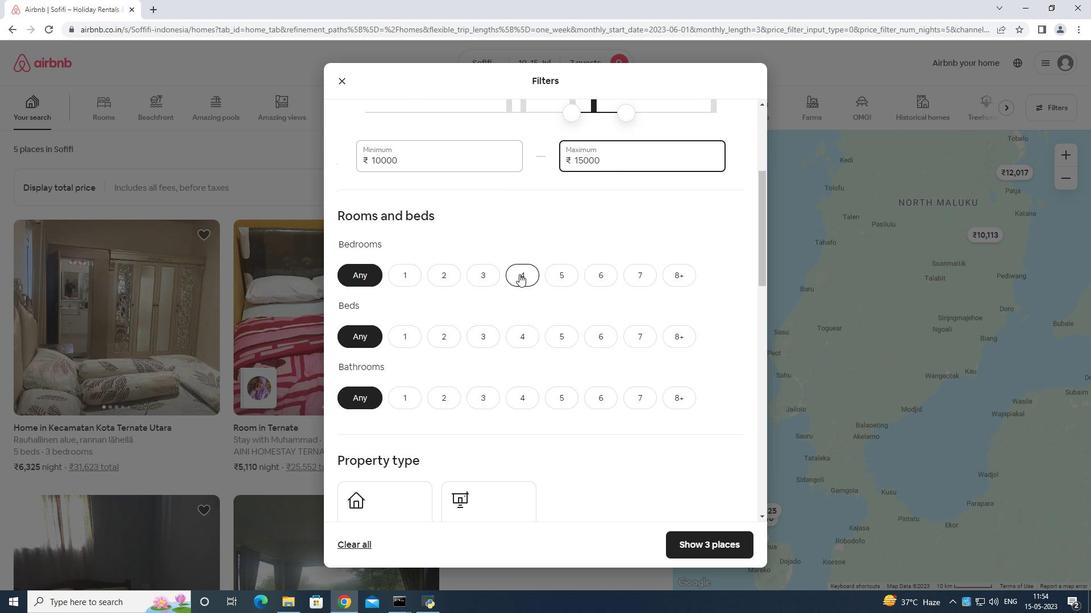 
Action: Mouse moved to (637, 335)
Screenshot: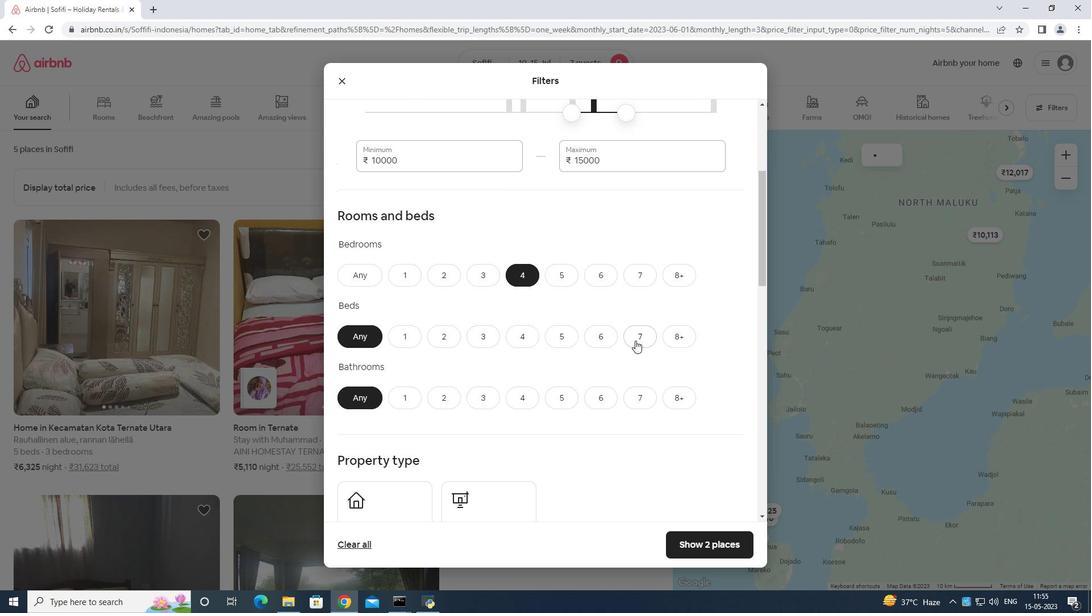 
Action: Mouse pressed left at (637, 335)
Screenshot: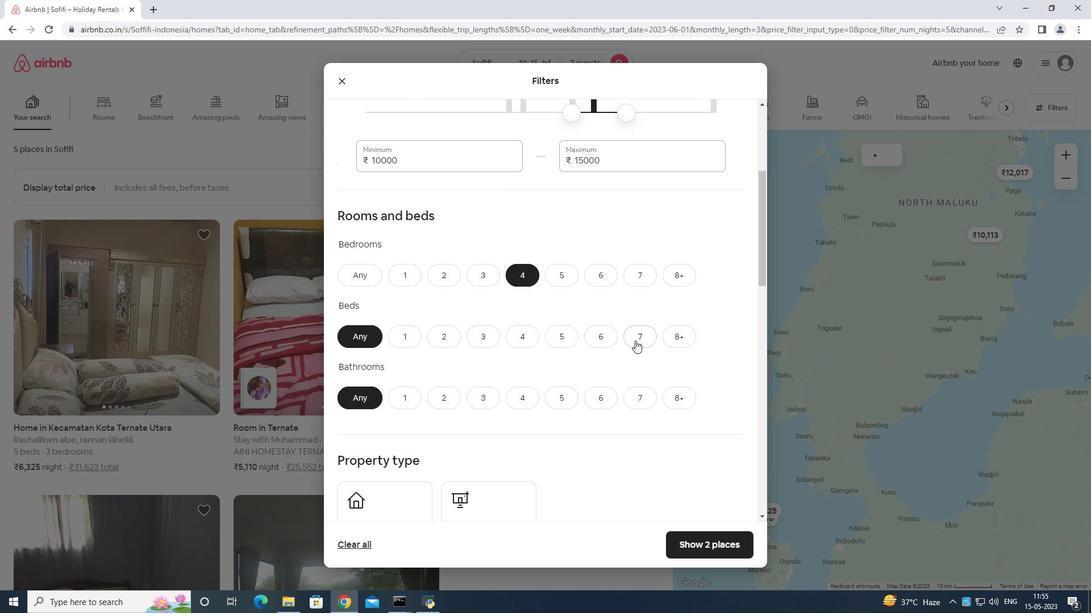 
Action: Mouse moved to (530, 400)
Screenshot: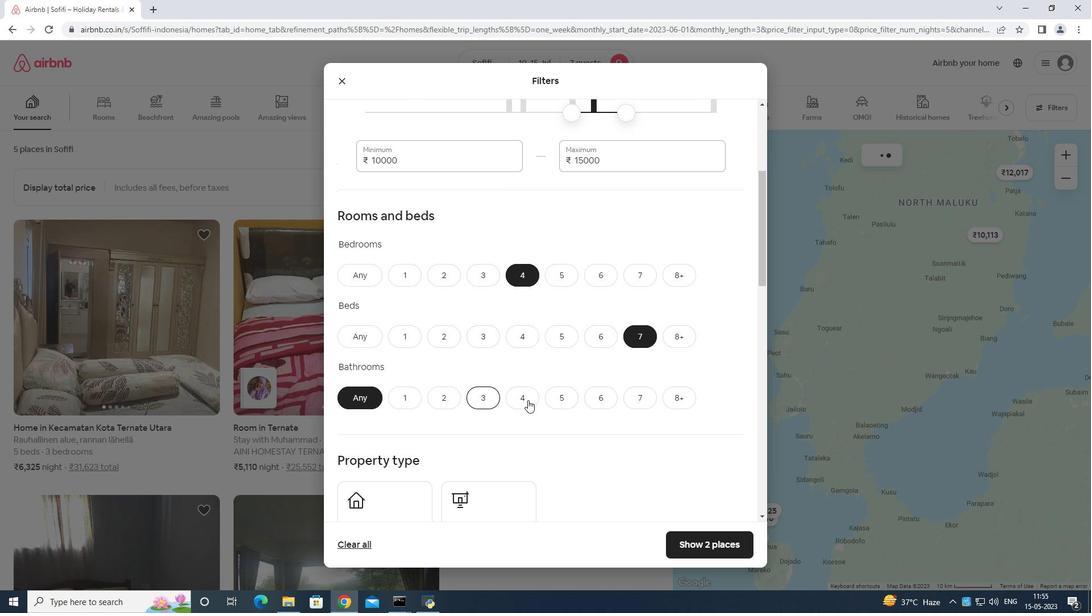 
Action: Mouse pressed left at (530, 400)
Screenshot: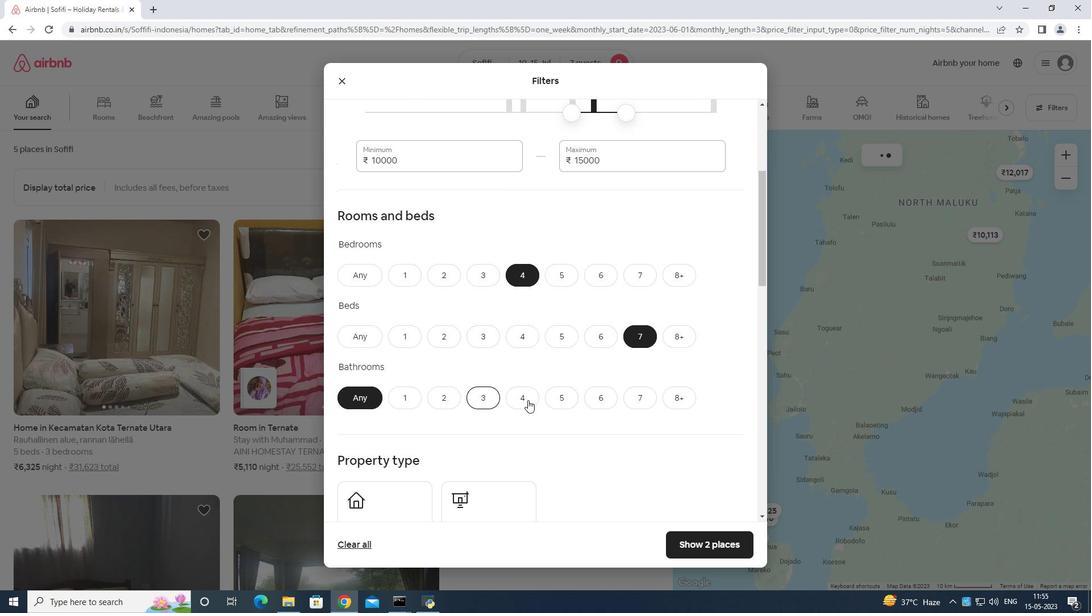 
Action: Mouse moved to (529, 392)
Screenshot: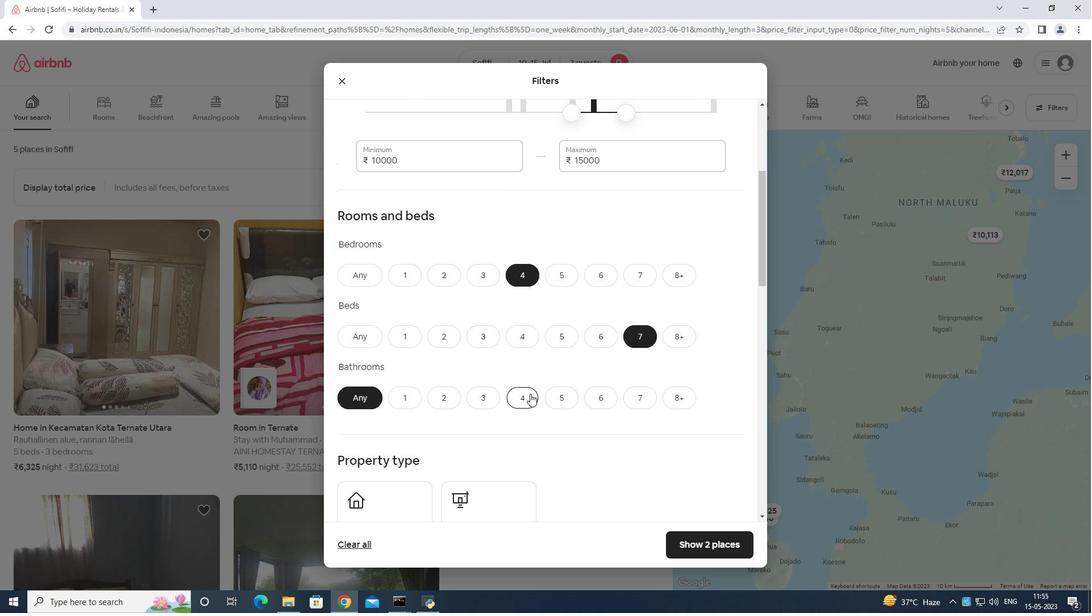 
Action: Mouse scrolled (529, 391) with delta (0, 0)
Screenshot: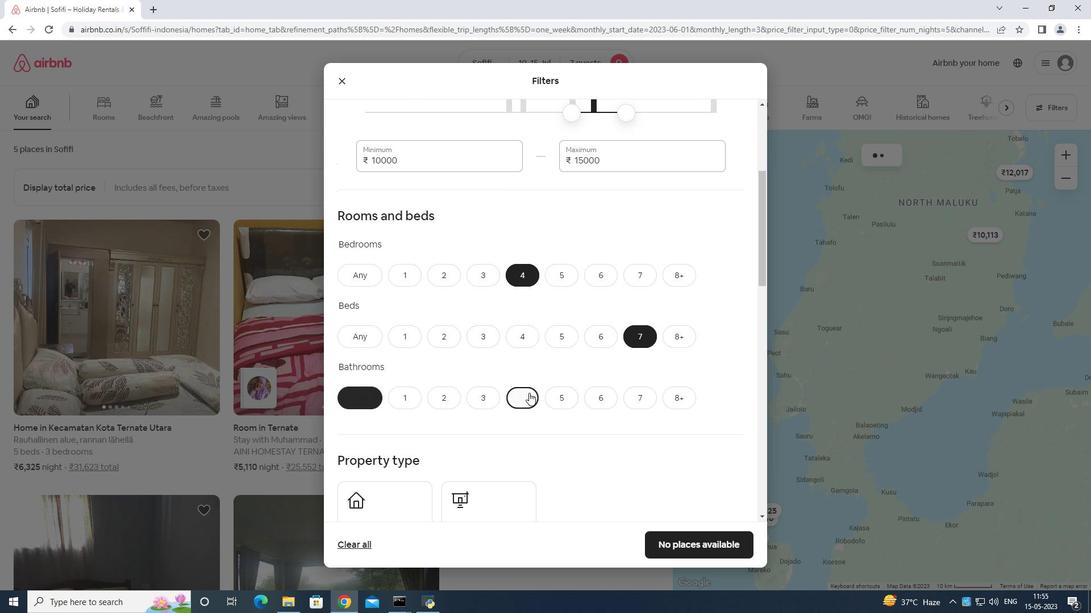 
Action: Mouse scrolled (529, 391) with delta (0, 0)
Screenshot: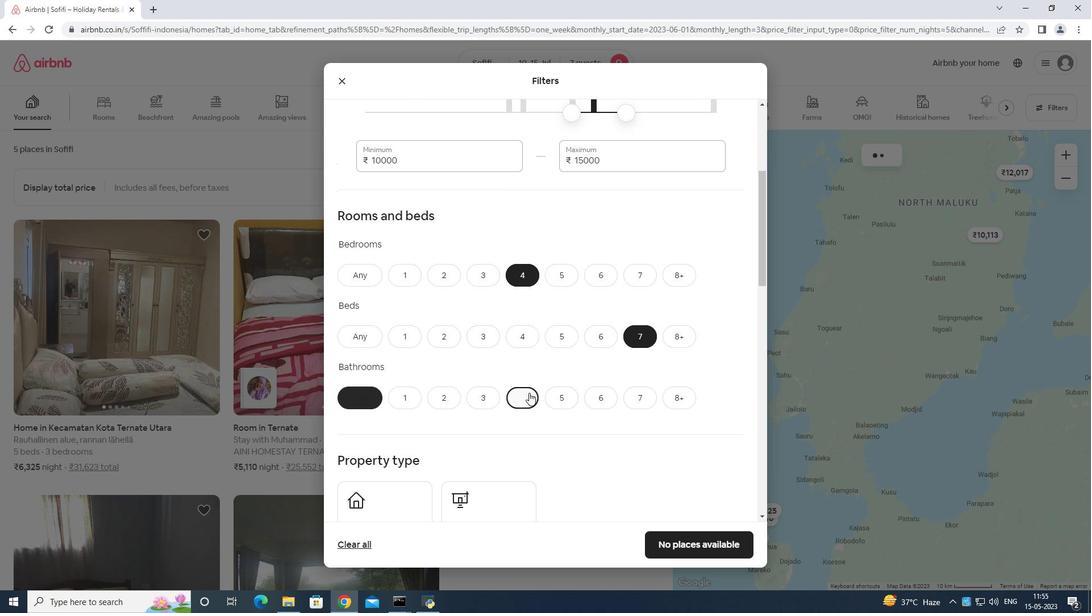 
Action: Mouse scrolled (529, 391) with delta (0, 0)
Screenshot: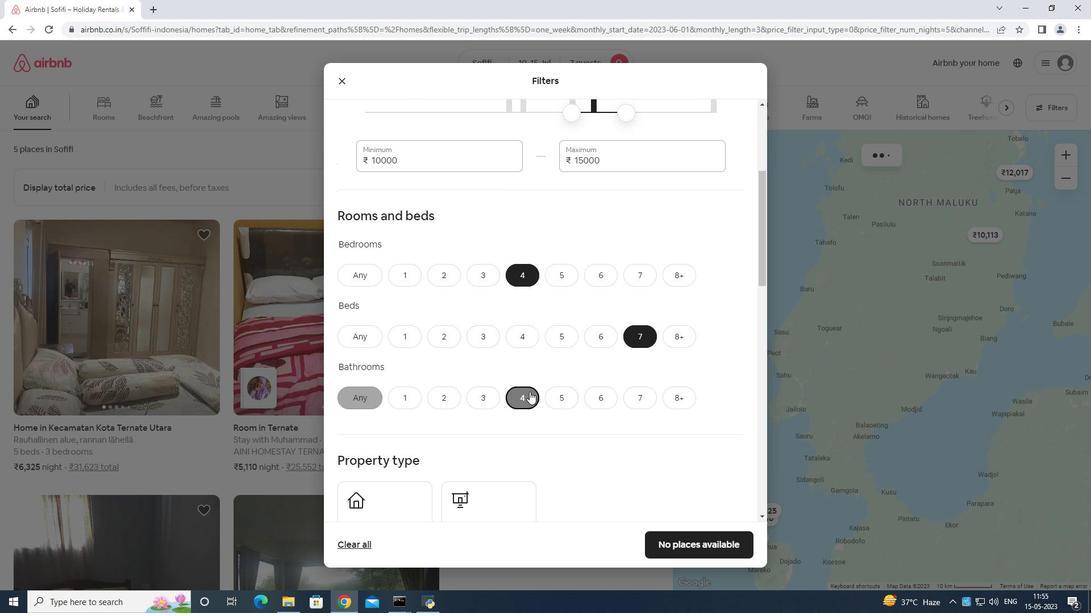 
Action: Mouse moved to (409, 359)
Screenshot: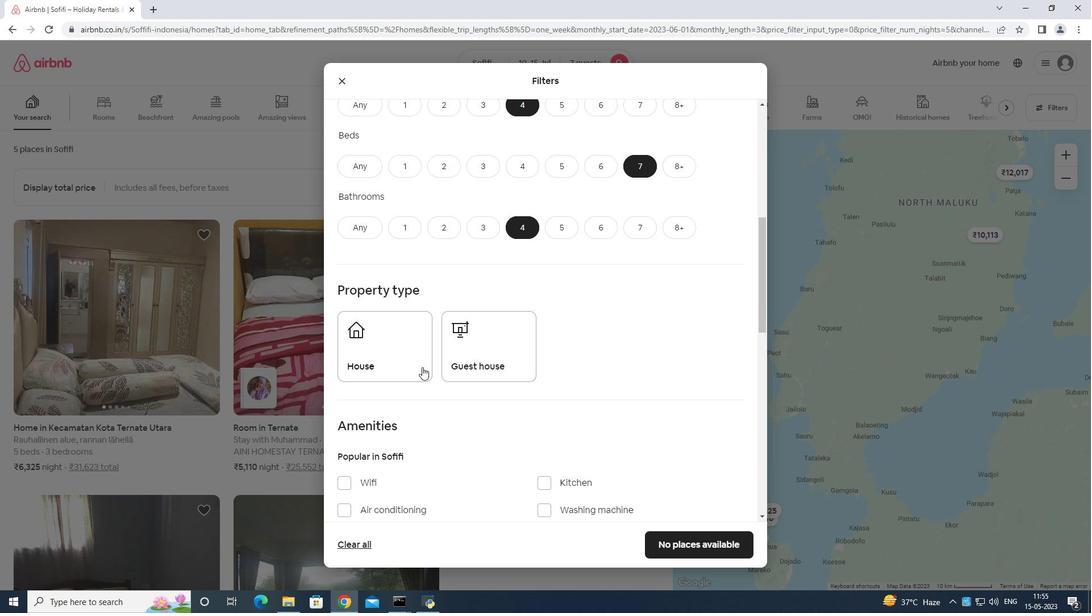 
Action: Mouse pressed left at (409, 359)
Screenshot: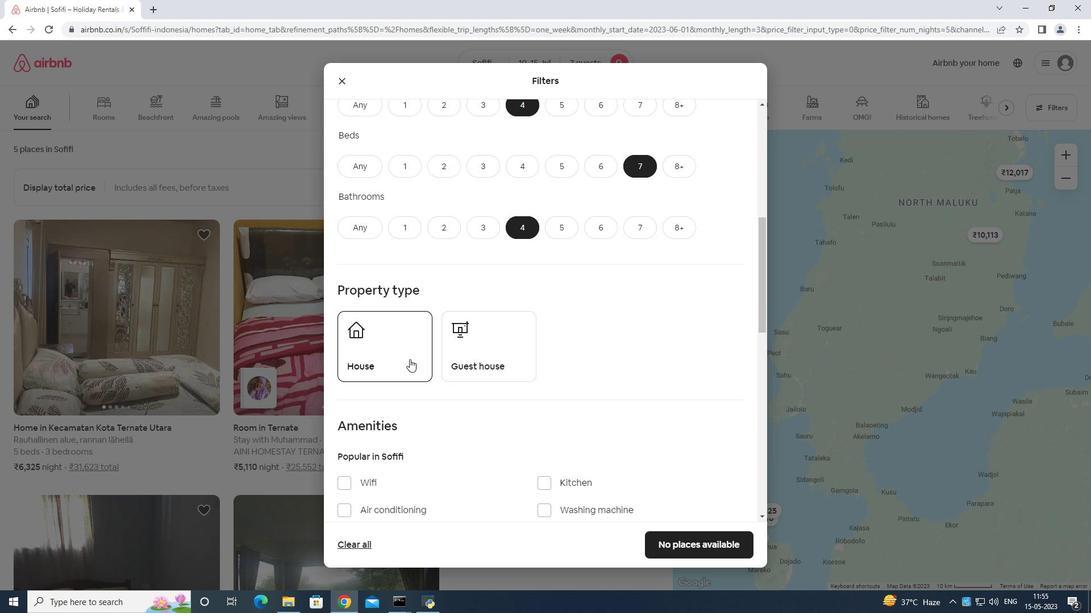 
Action: Mouse moved to (497, 350)
Screenshot: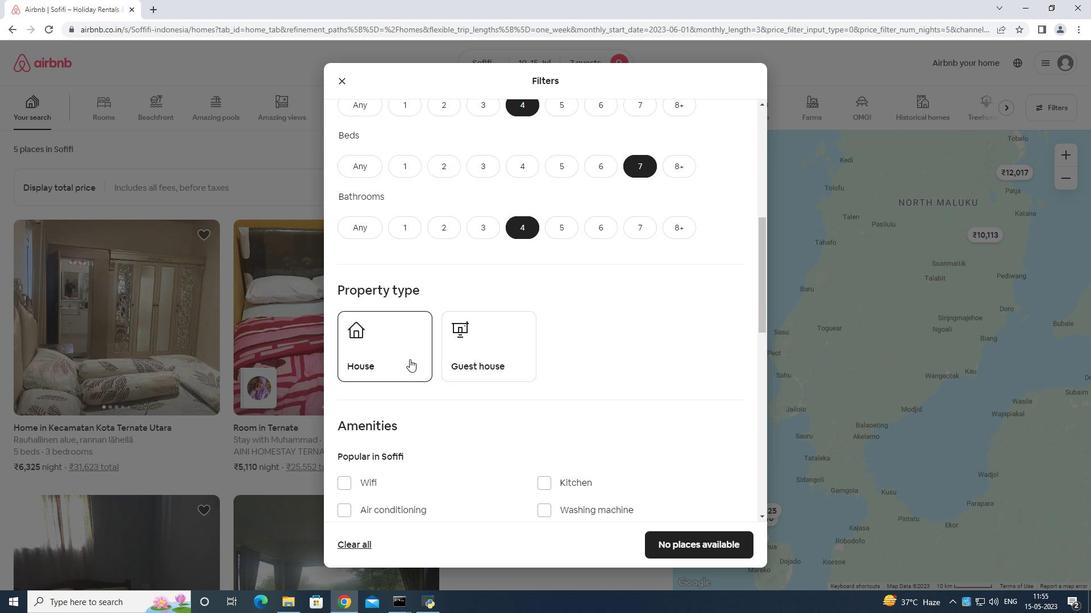 
Action: Mouse pressed left at (497, 350)
Screenshot: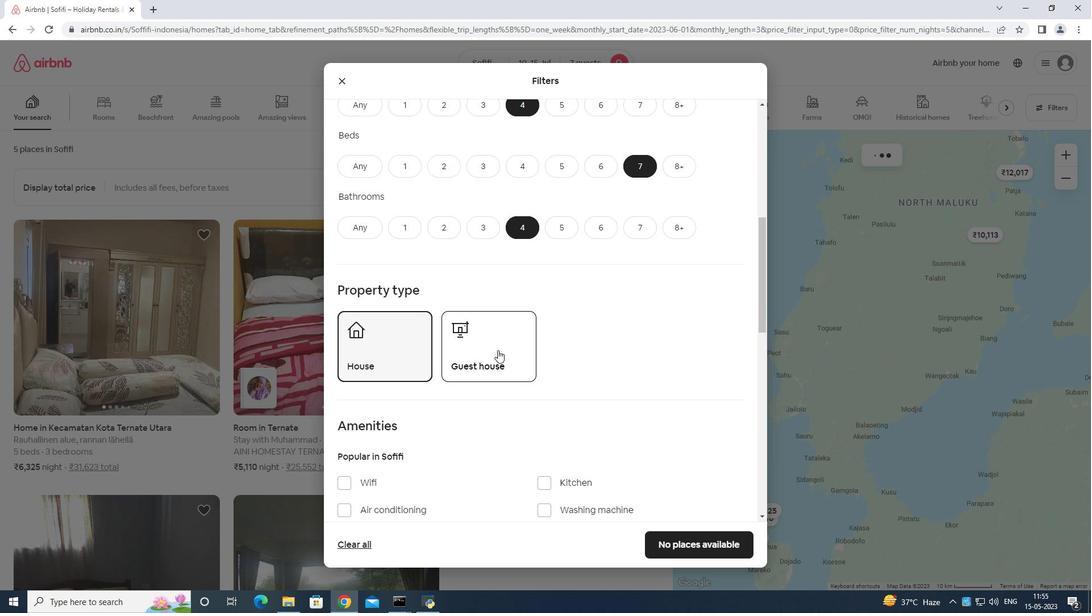 
Action: Mouse moved to (499, 350)
Screenshot: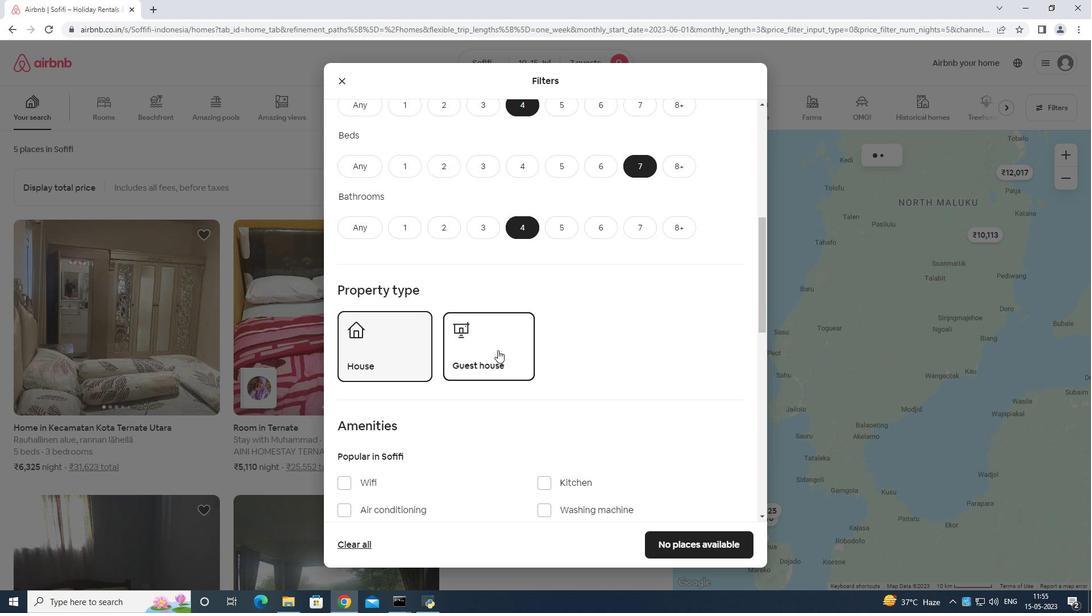 
Action: Mouse scrolled (499, 350) with delta (0, 0)
Screenshot: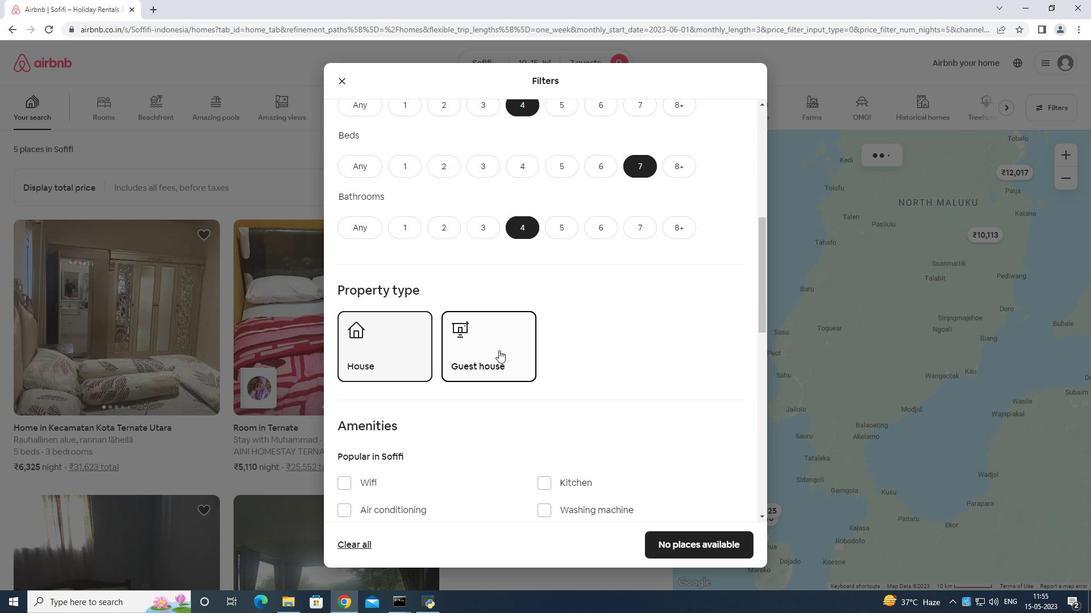 
Action: Mouse scrolled (499, 350) with delta (0, 0)
Screenshot: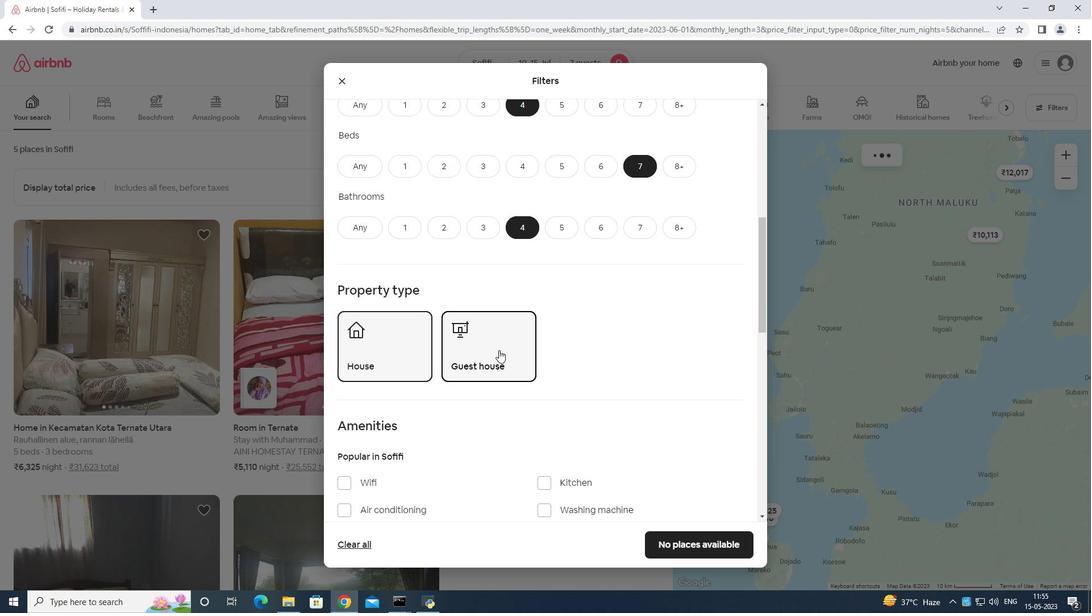 
Action: Mouse moved to (499, 350)
Screenshot: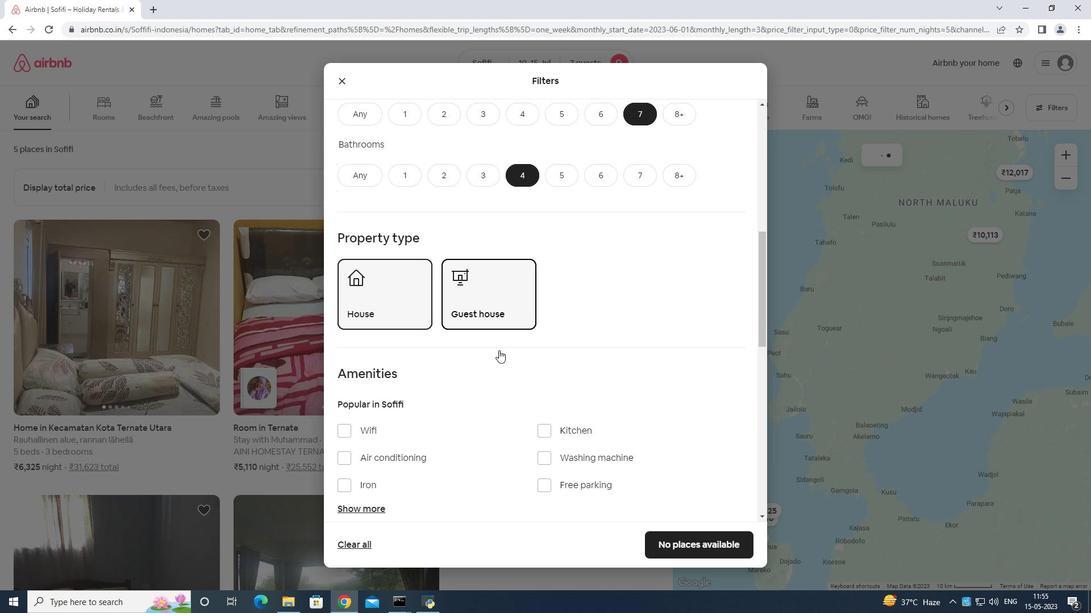 
Action: Mouse scrolled (499, 350) with delta (0, 0)
Screenshot: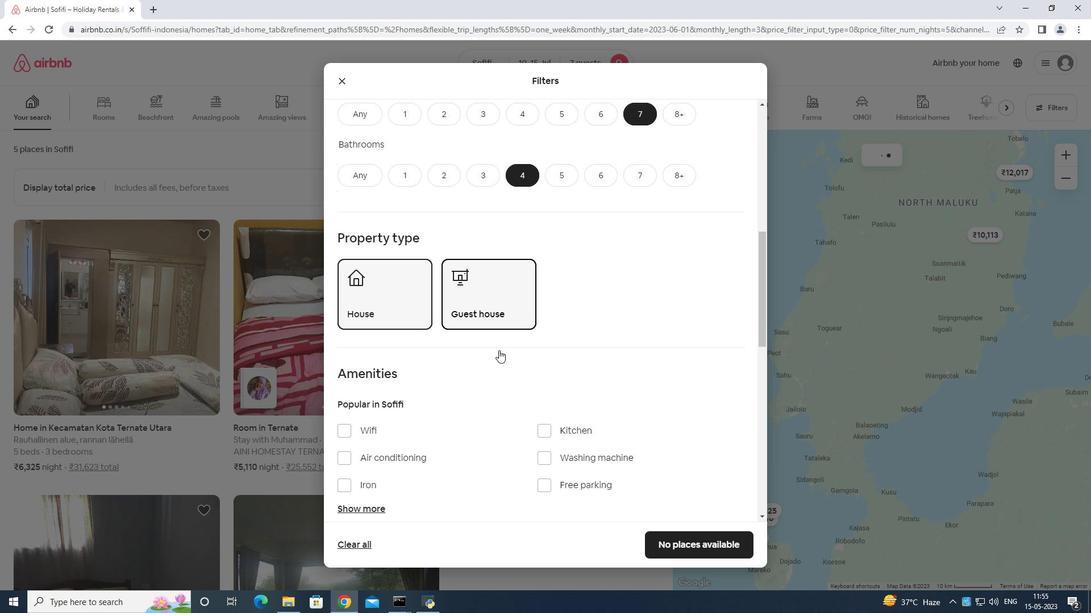 
Action: Mouse moved to (500, 350)
Screenshot: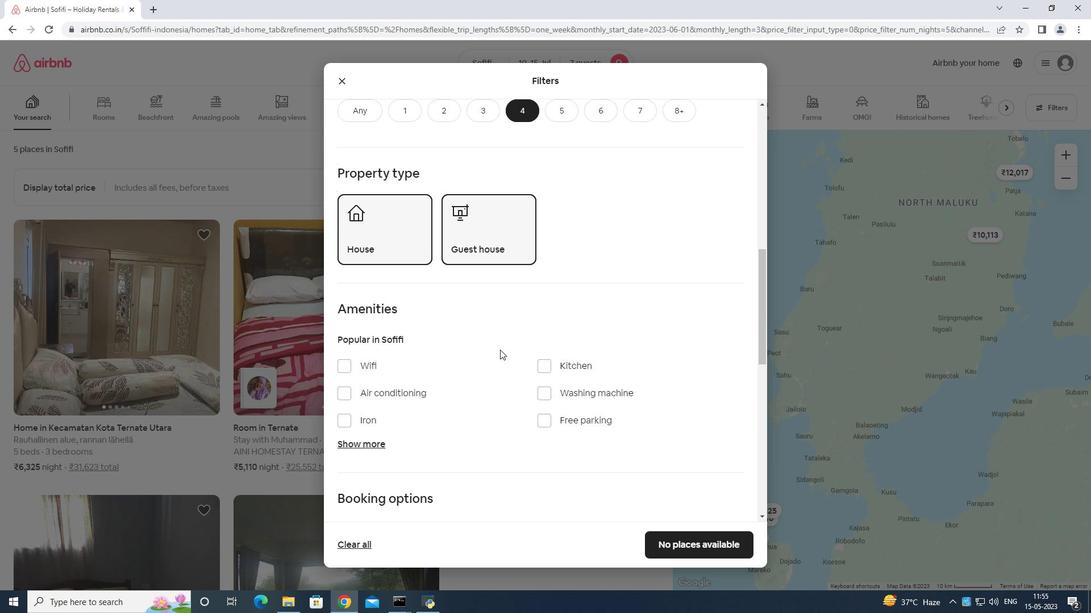 
Action: Mouse scrolled (500, 349) with delta (0, 0)
Screenshot: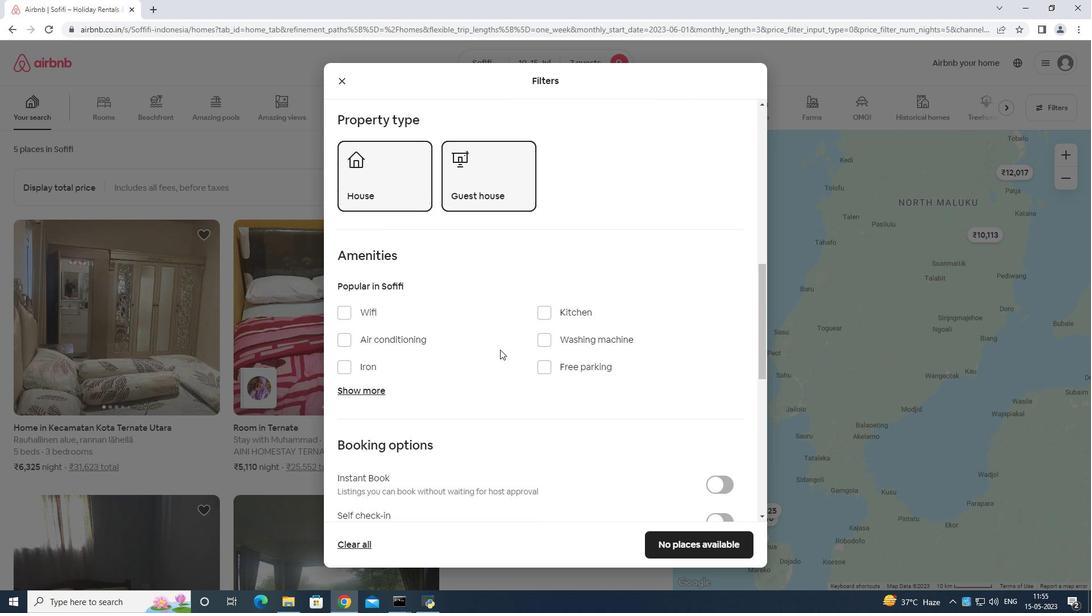 
Action: Mouse moved to (376, 256)
Screenshot: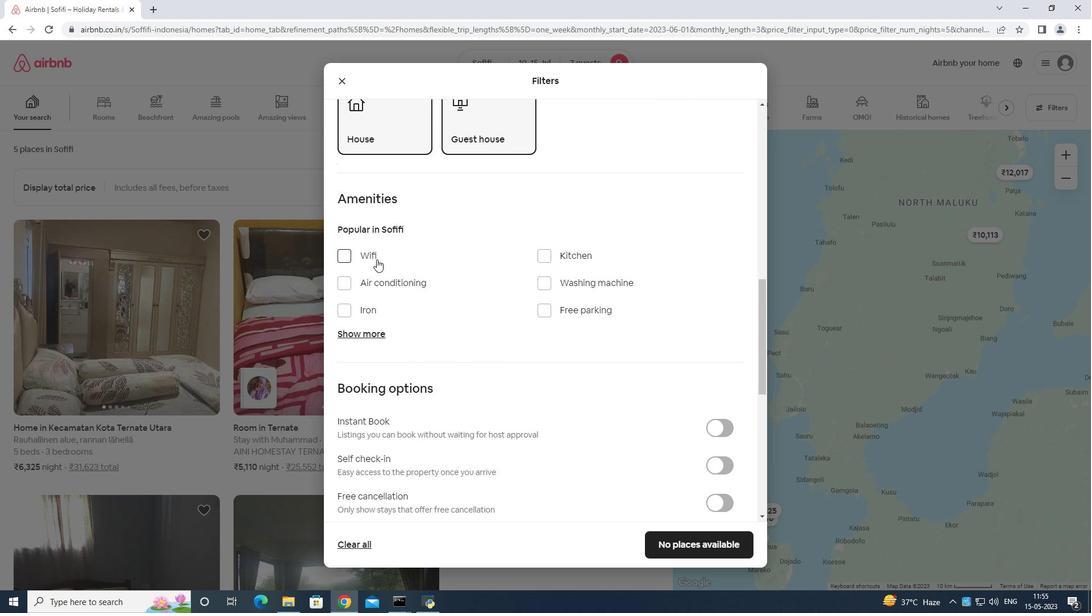 
Action: Mouse pressed left at (376, 256)
Screenshot: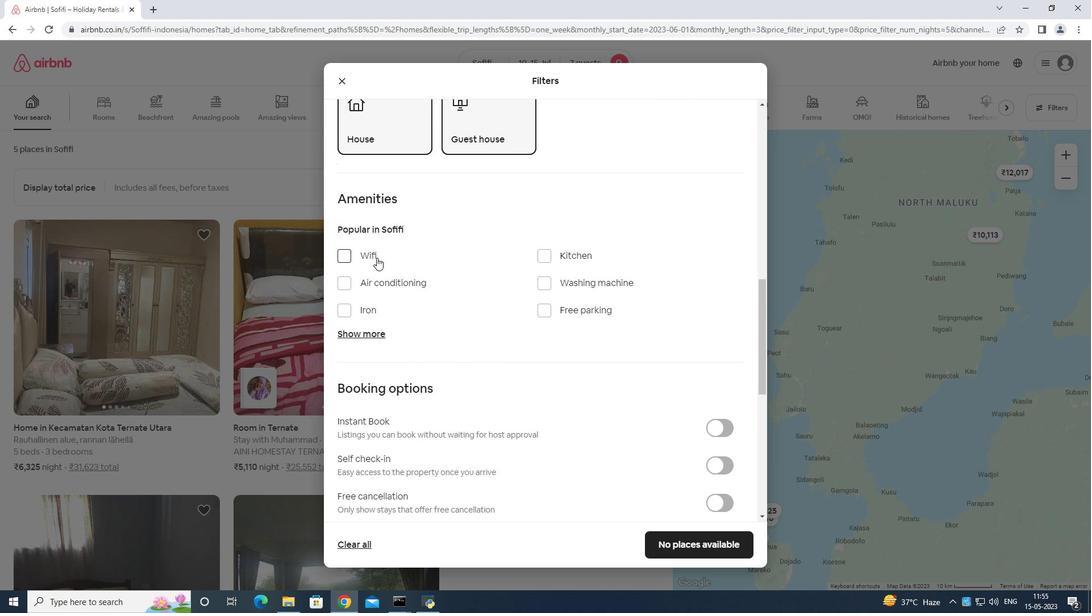 
Action: Mouse moved to (370, 331)
Screenshot: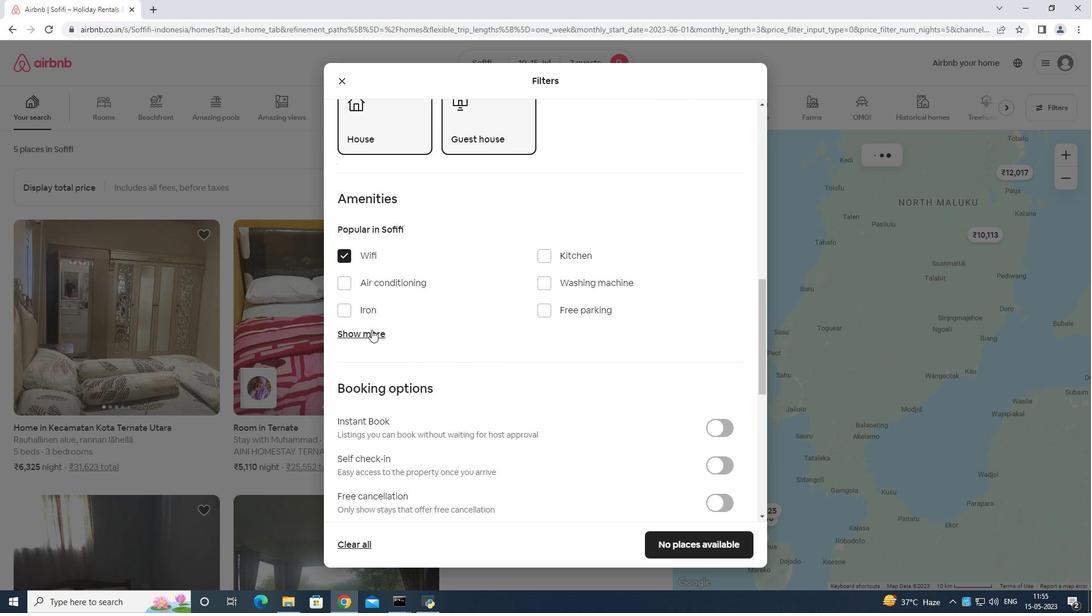 
Action: Mouse pressed left at (370, 331)
Screenshot: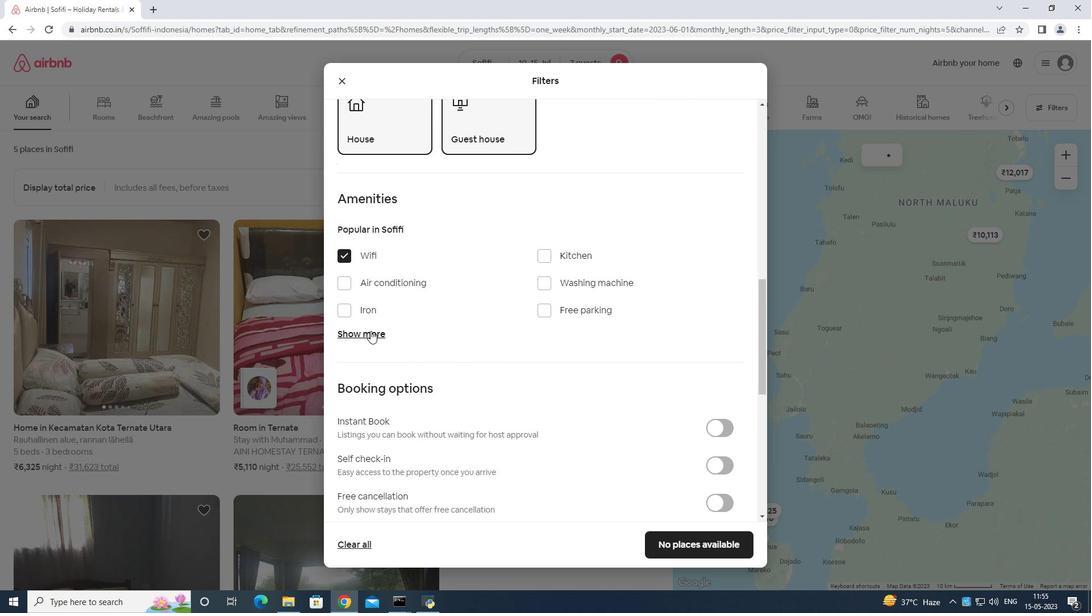 
Action: Mouse moved to (541, 308)
Screenshot: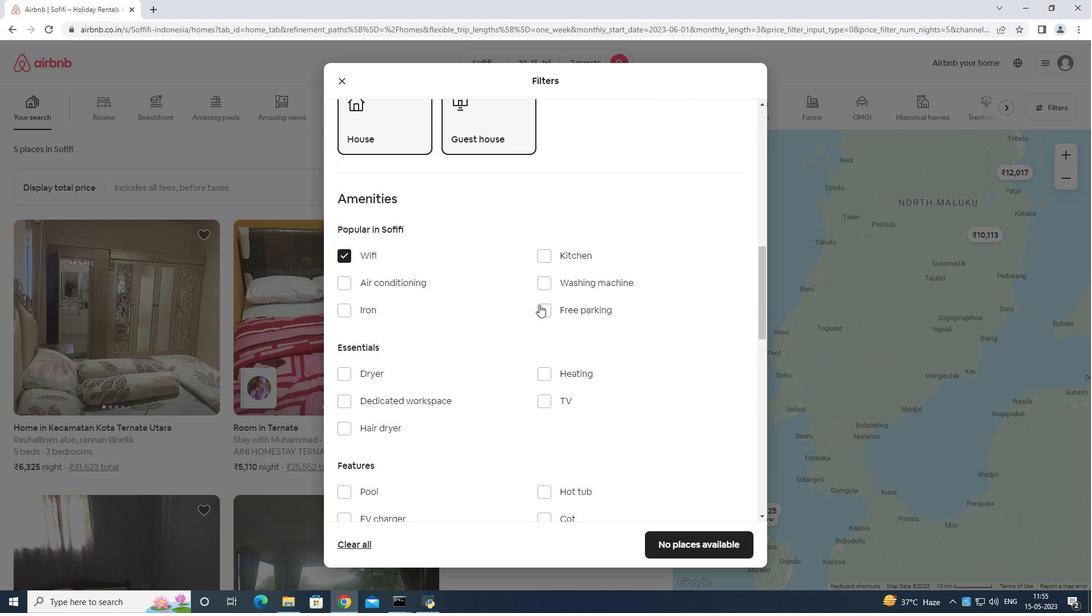 
Action: Mouse pressed left at (541, 307)
Screenshot: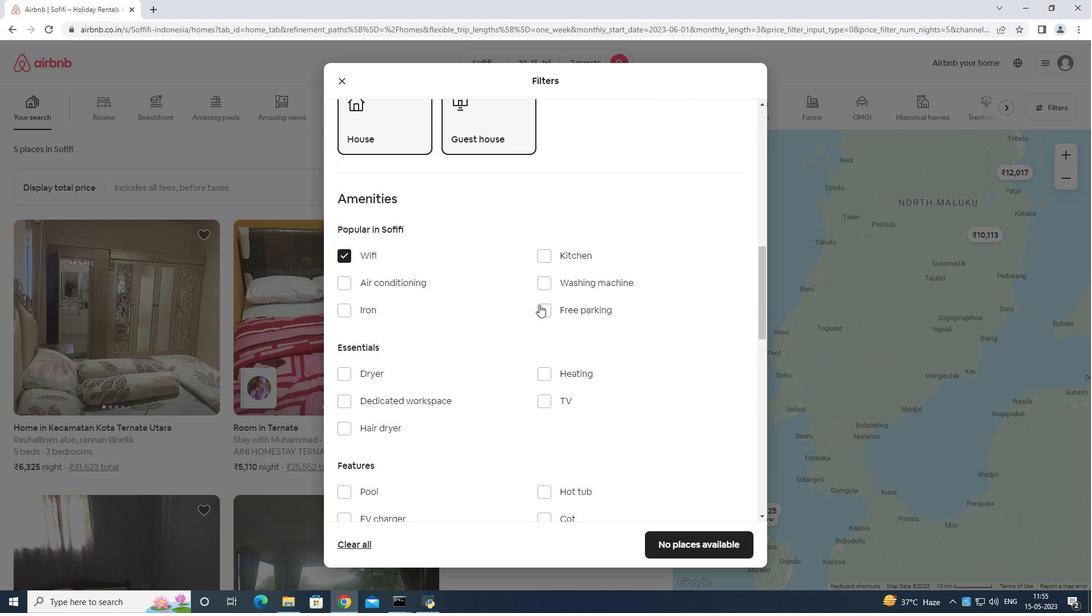 
Action: Mouse moved to (540, 400)
Screenshot: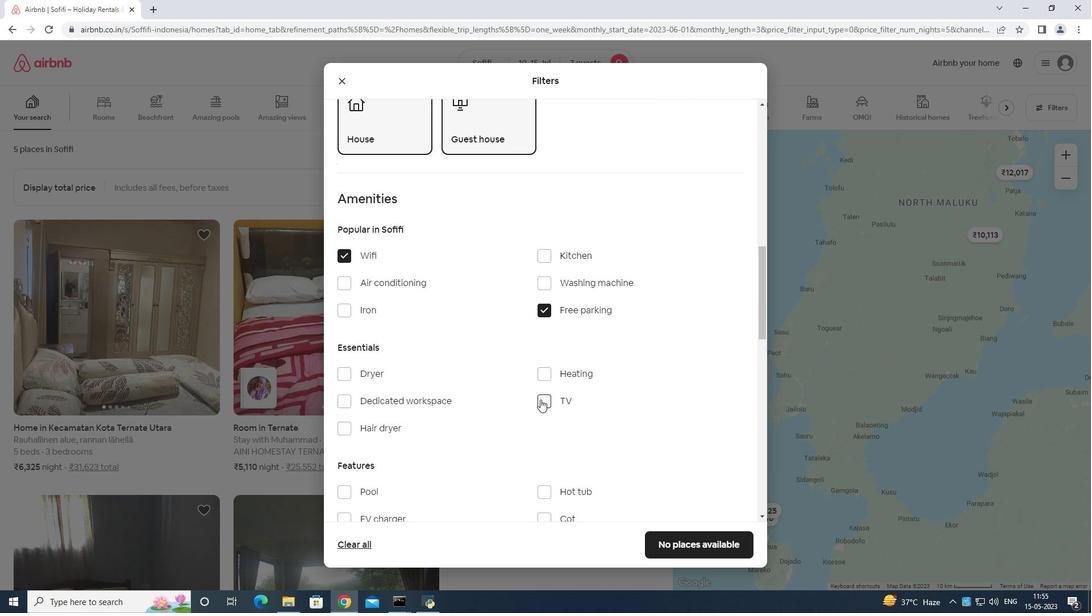 
Action: Mouse pressed left at (540, 400)
Screenshot: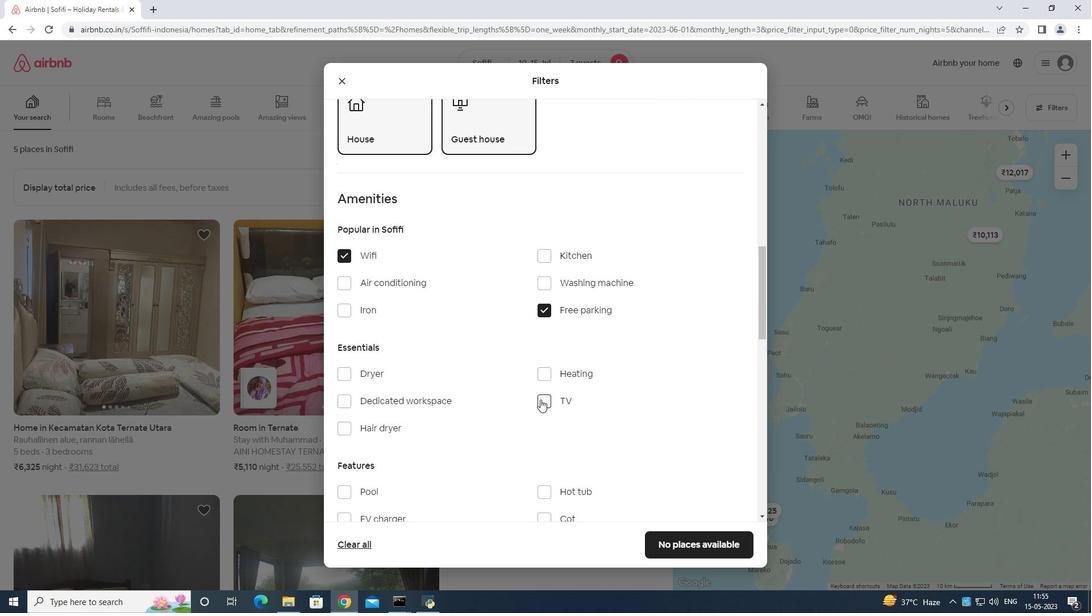 
Action: Mouse moved to (541, 395)
Screenshot: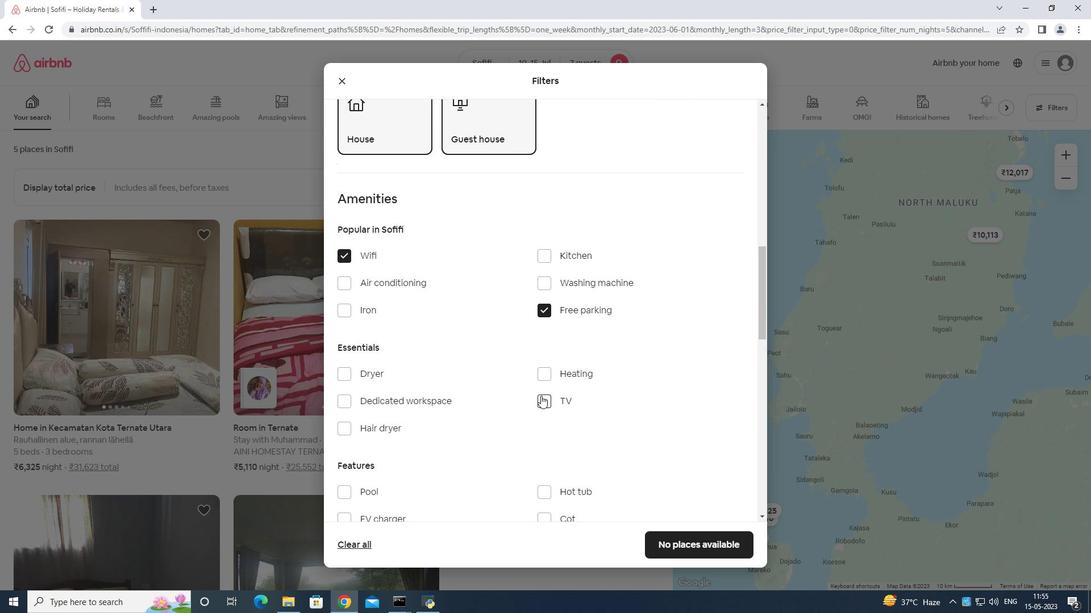 
Action: Mouse scrolled (541, 394) with delta (0, 0)
Screenshot: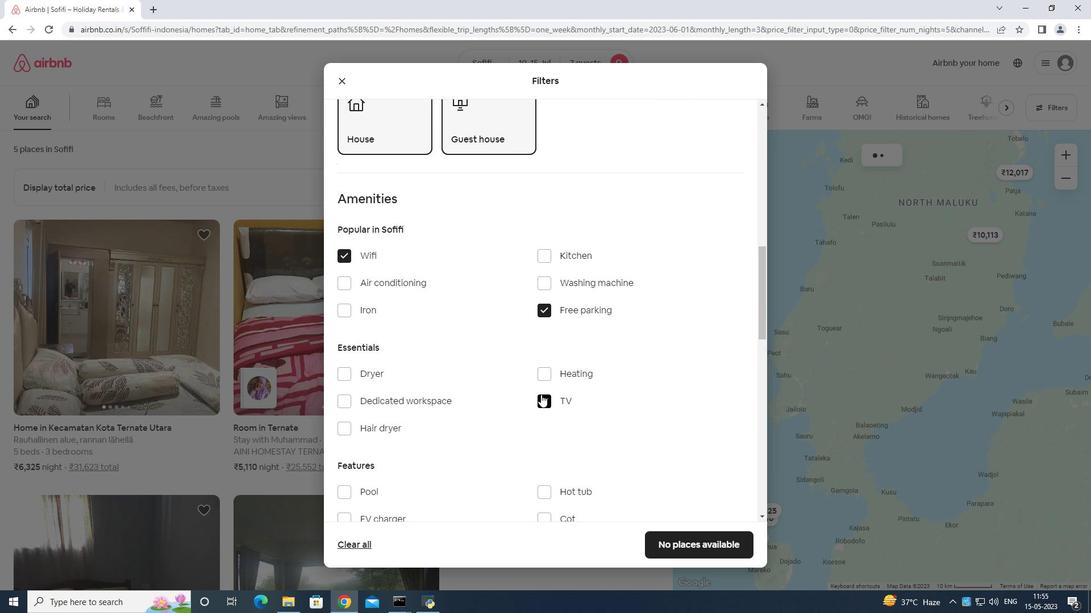 
Action: Mouse scrolled (541, 394) with delta (0, 0)
Screenshot: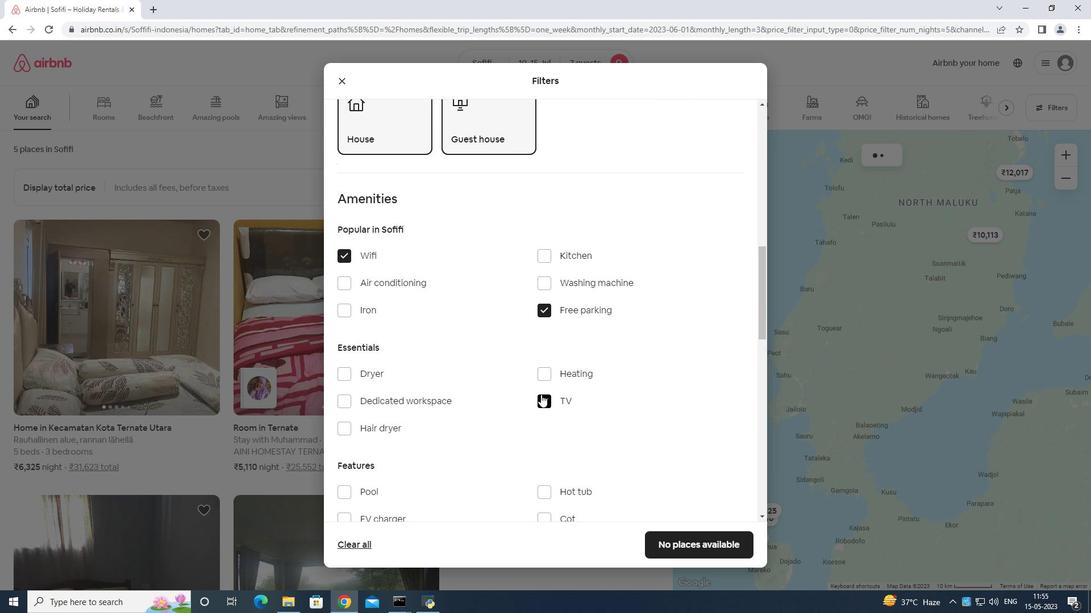 
Action: Mouse scrolled (541, 394) with delta (0, 0)
Screenshot: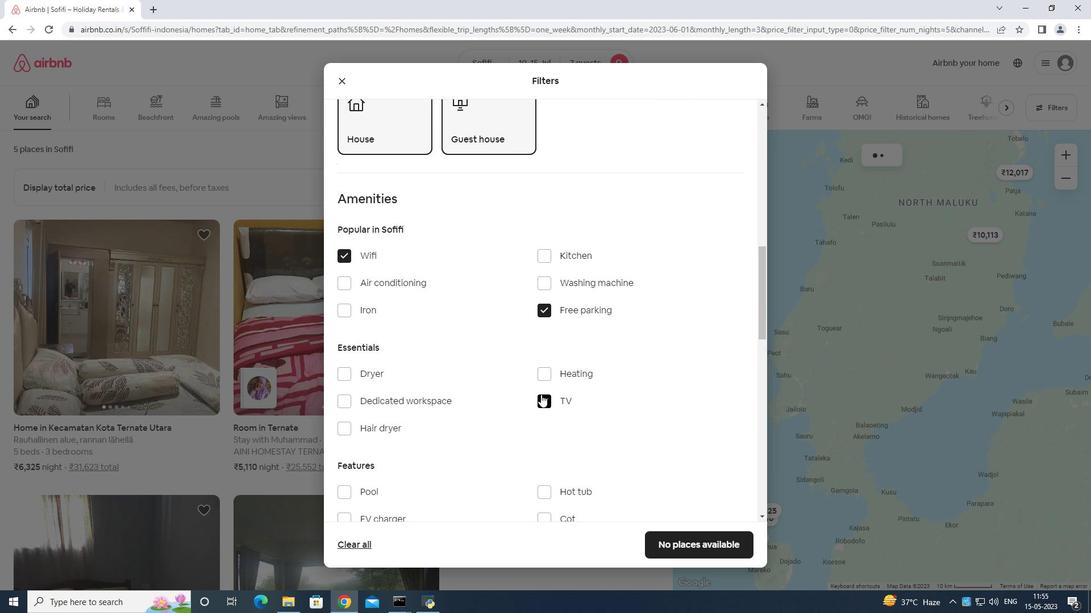 
Action: Mouse moved to (542, 391)
Screenshot: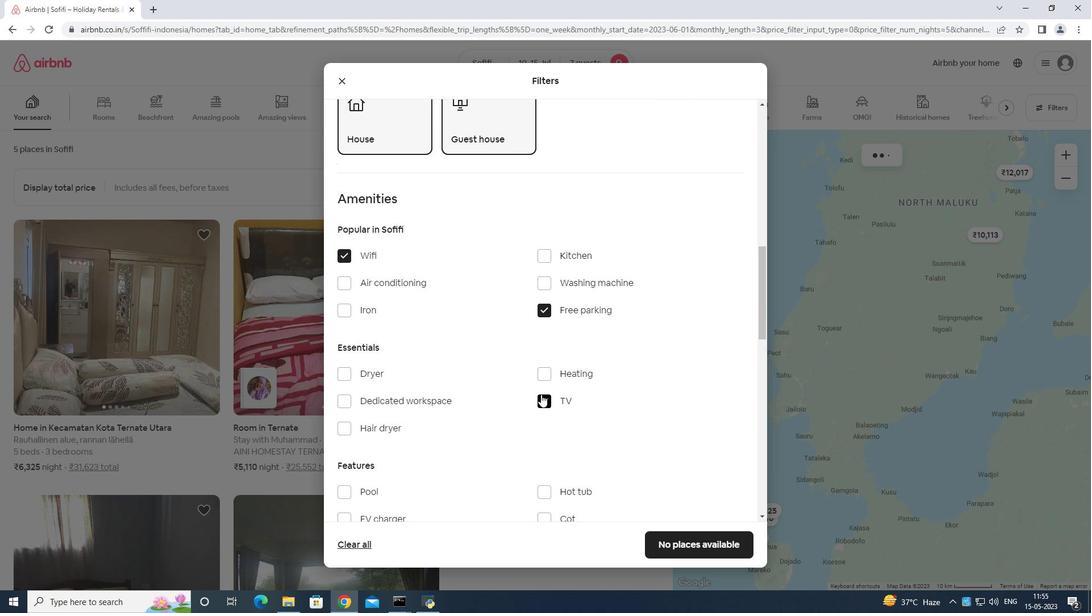 
Action: Mouse scrolled (542, 391) with delta (0, 0)
Screenshot: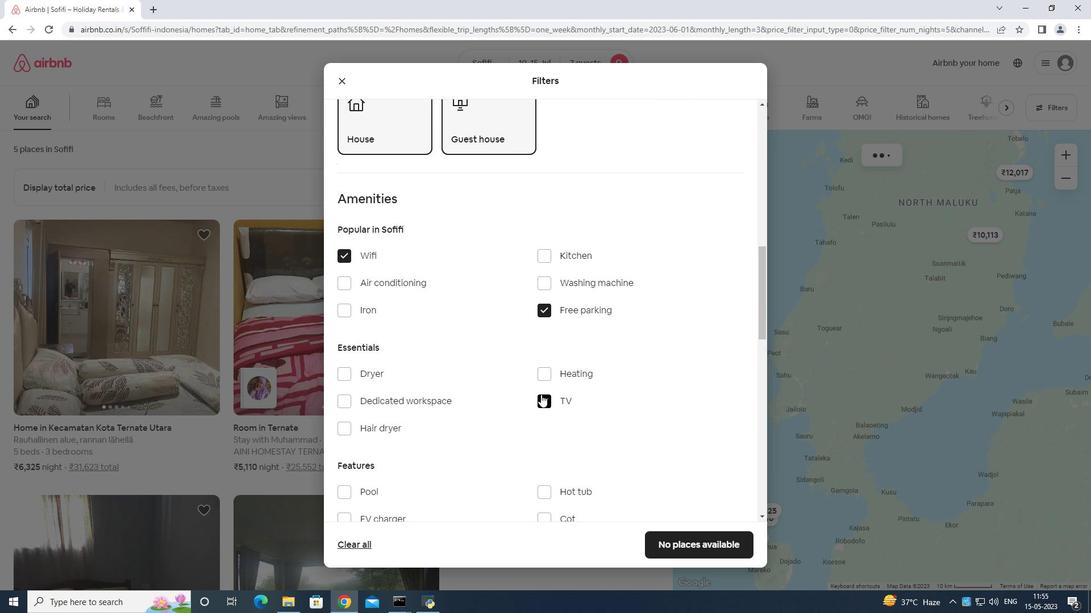 
Action: Mouse moved to (402, 312)
Screenshot: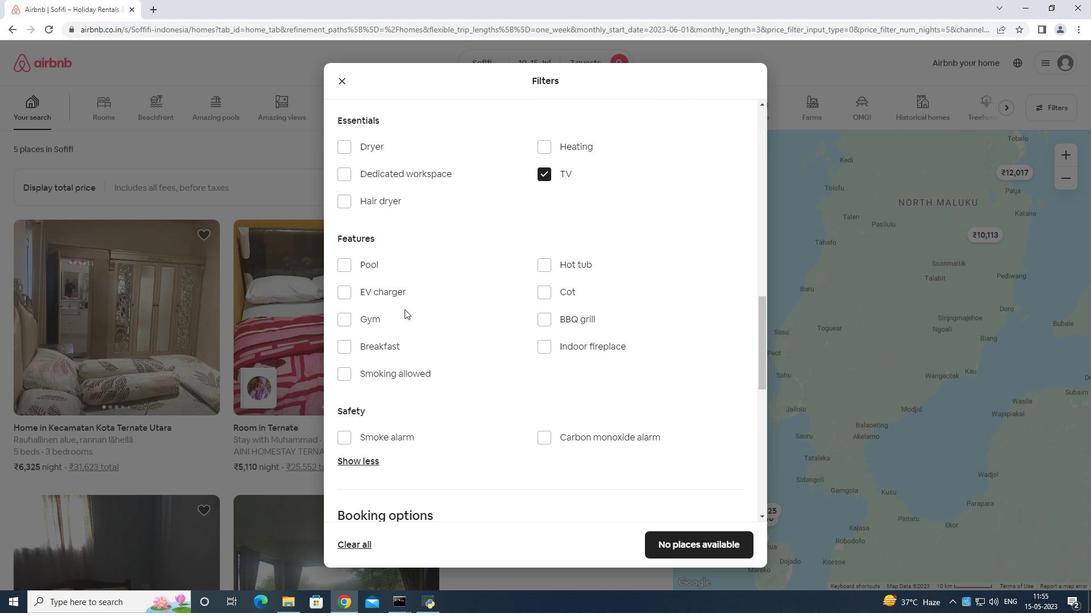 
Action: Mouse pressed left at (402, 312)
Screenshot: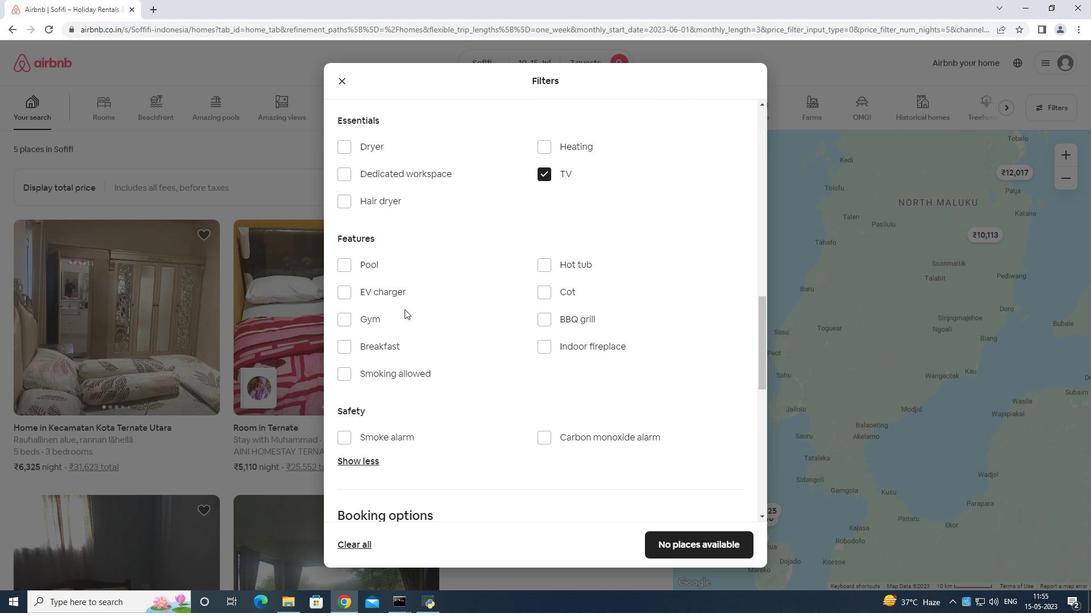 
Action: Mouse moved to (400, 322)
Screenshot: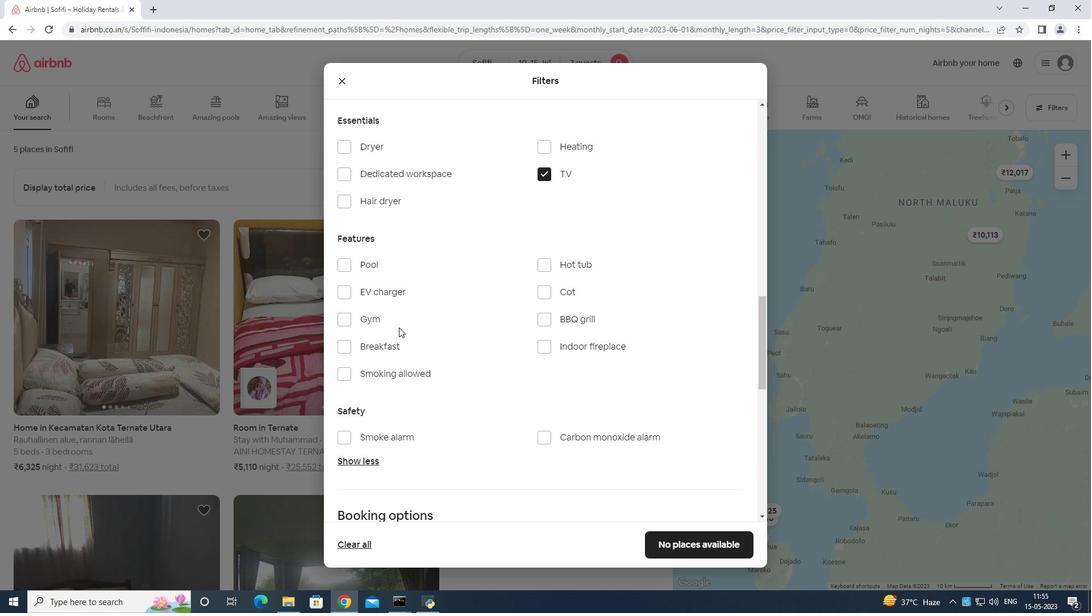 
Action: Mouse pressed left at (400, 322)
Screenshot: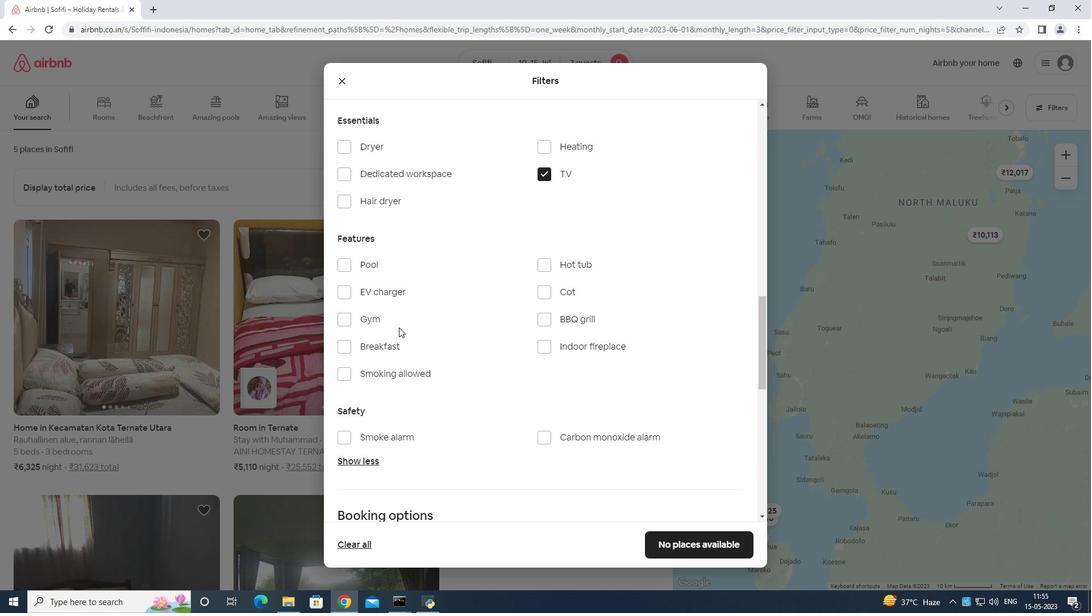 
Action: Mouse moved to (401, 346)
Screenshot: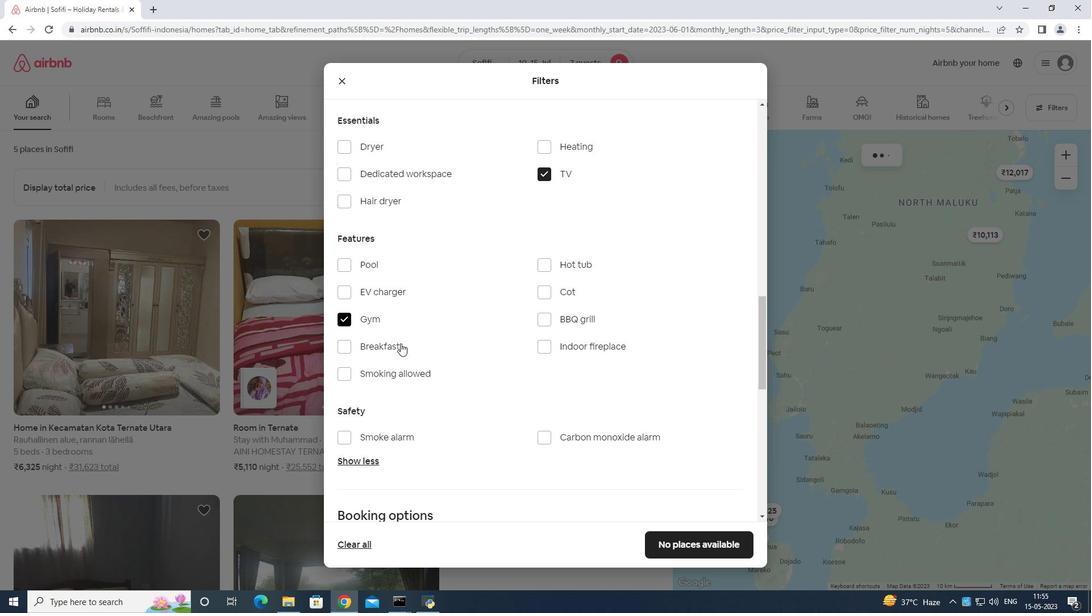 
Action: Mouse pressed left at (401, 346)
Screenshot: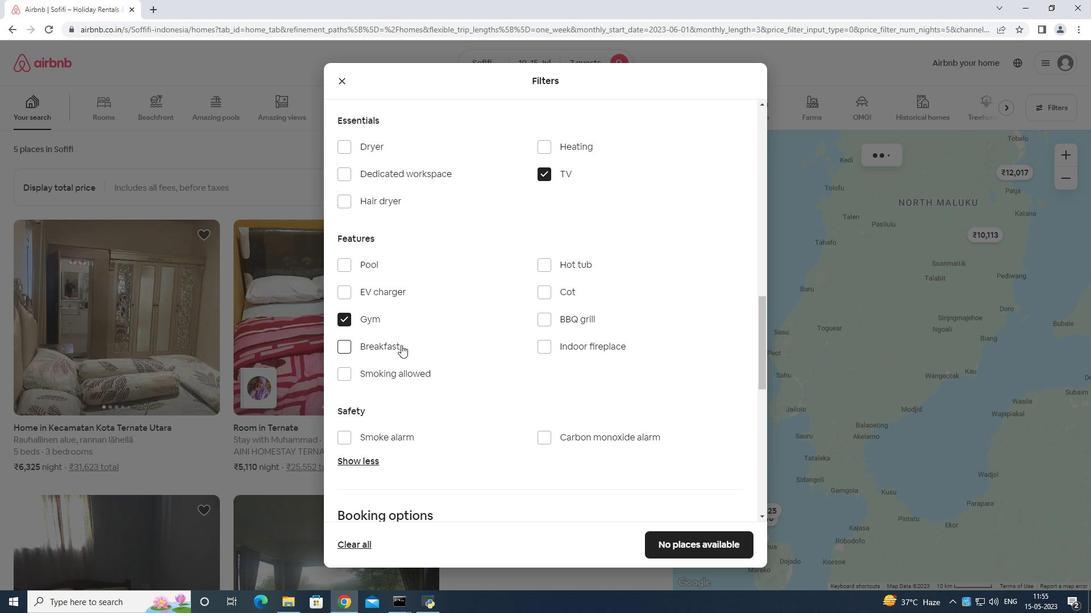 
Action: Mouse moved to (471, 335)
Screenshot: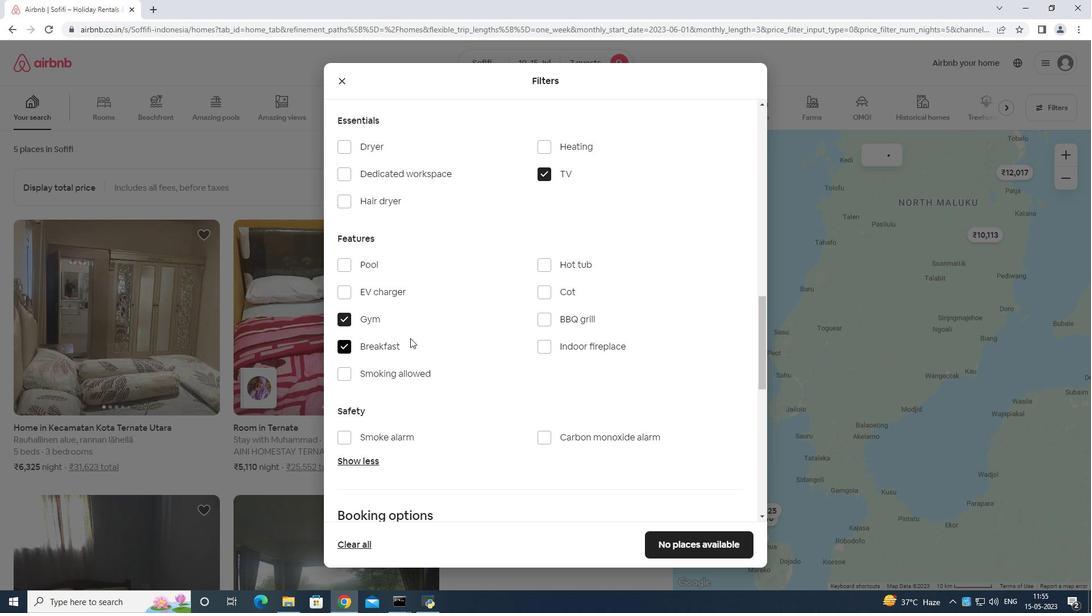 
Action: Mouse scrolled (471, 334) with delta (0, 0)
Screenshot: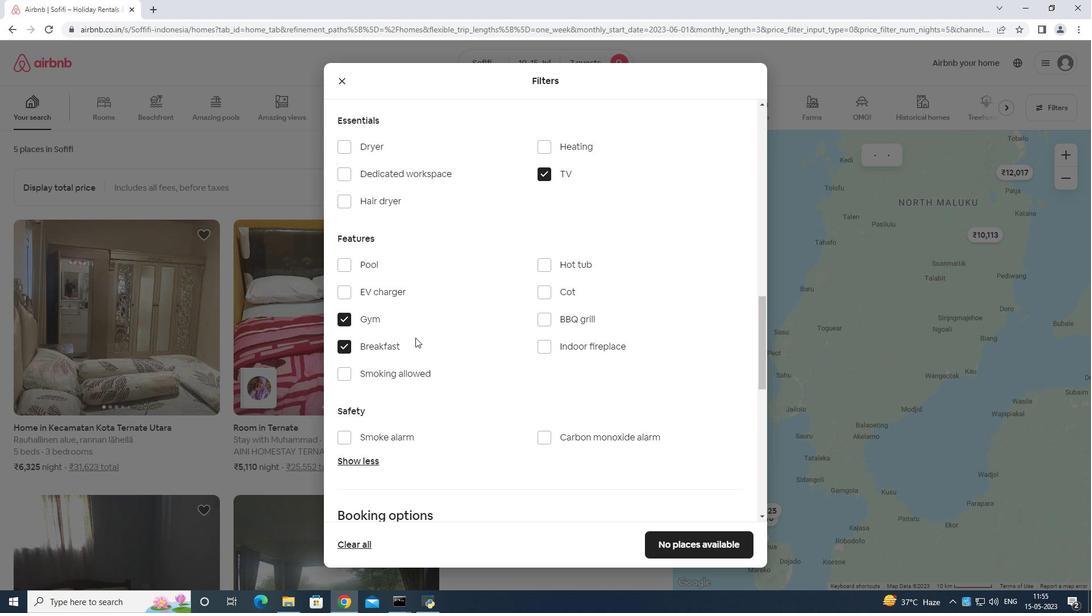 
Action: Mouse moved to (480, 339)
Screenshot: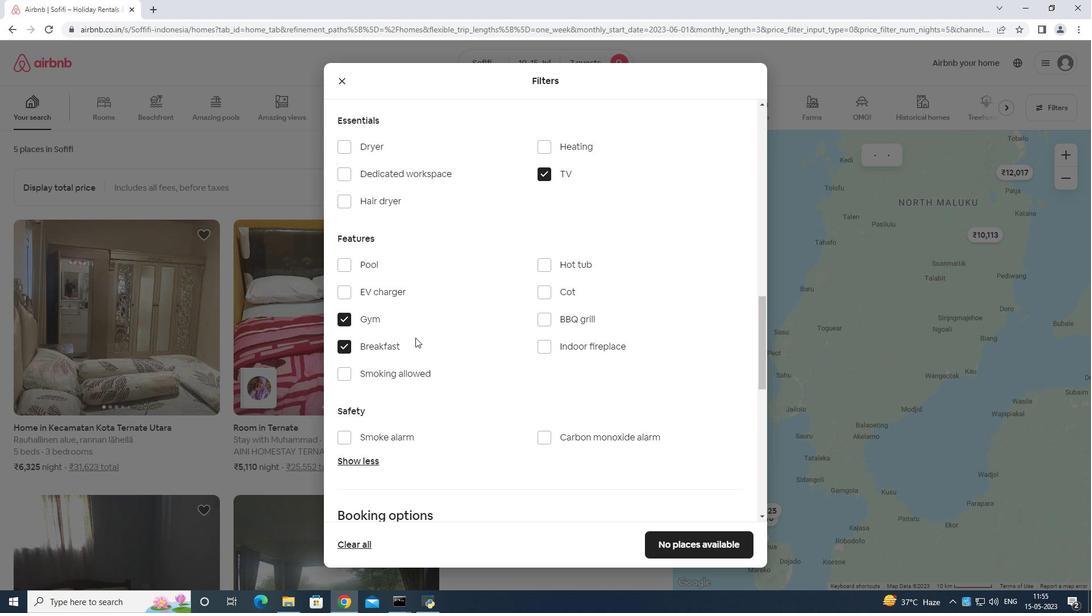 
Action: Mouse scrolled (480, 338) with delta (0, 0)
Screenshot: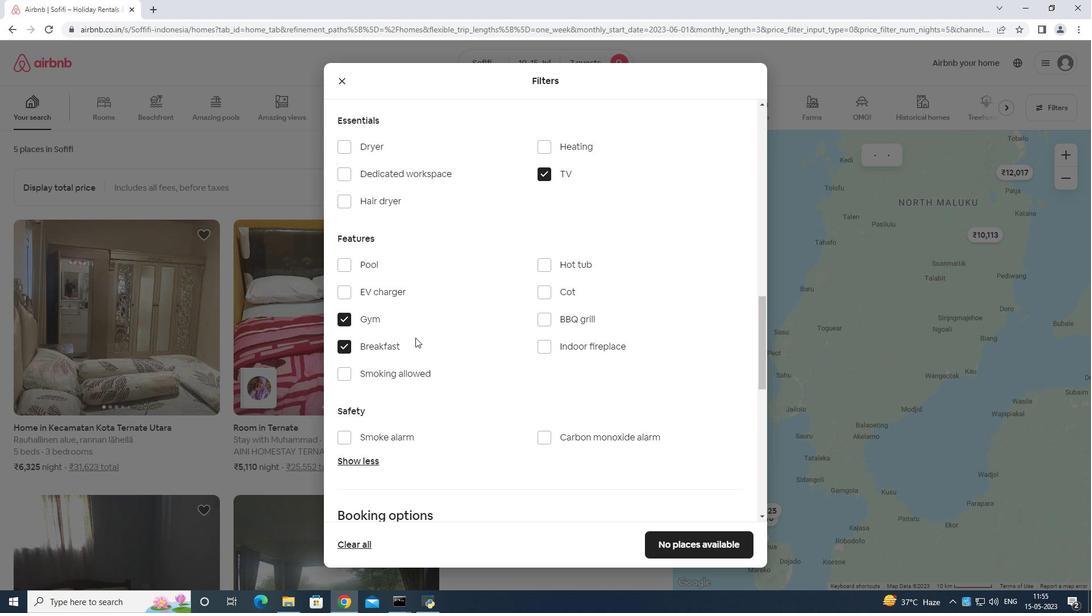 
Action: Mouse moved to (492, 342)
Screenshot: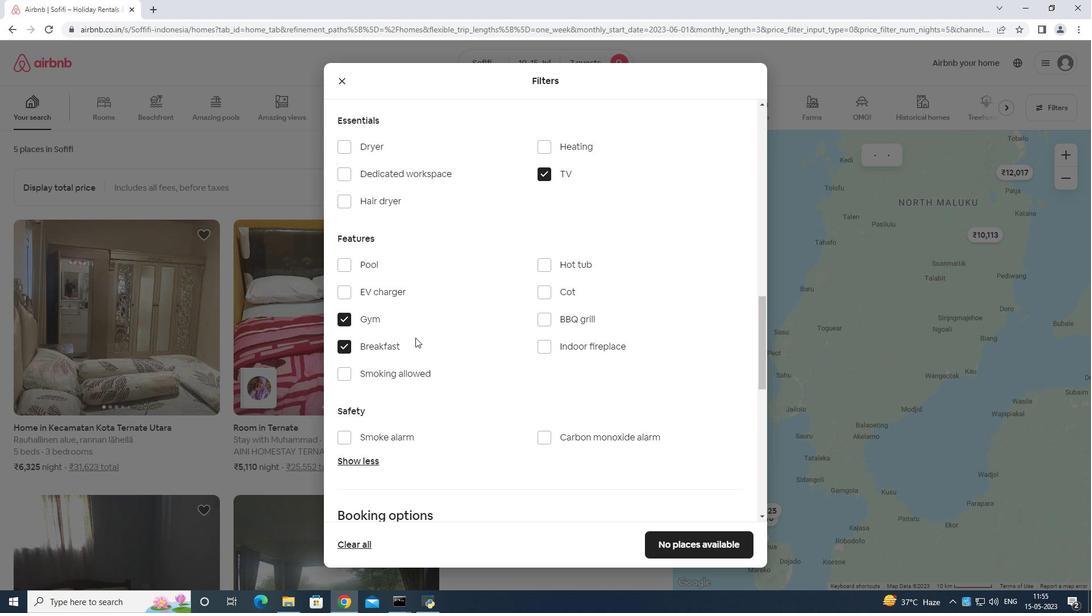 
Action: Mouse scrolled (492, 342) with delta (0, 0)
Screenshot: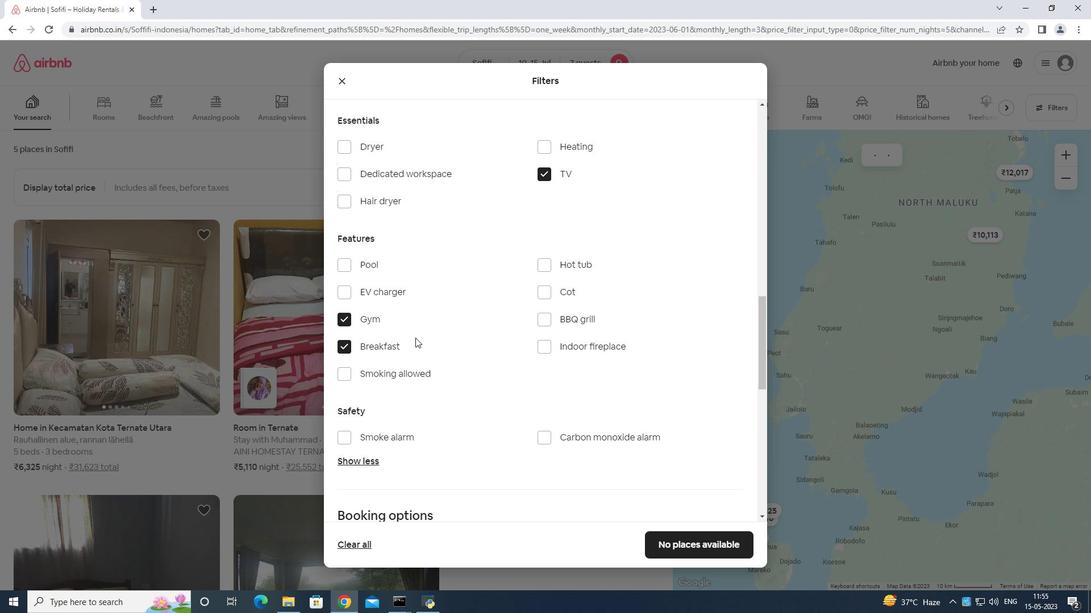 
Action: Mouse moved to (504, 344)
Screenshot: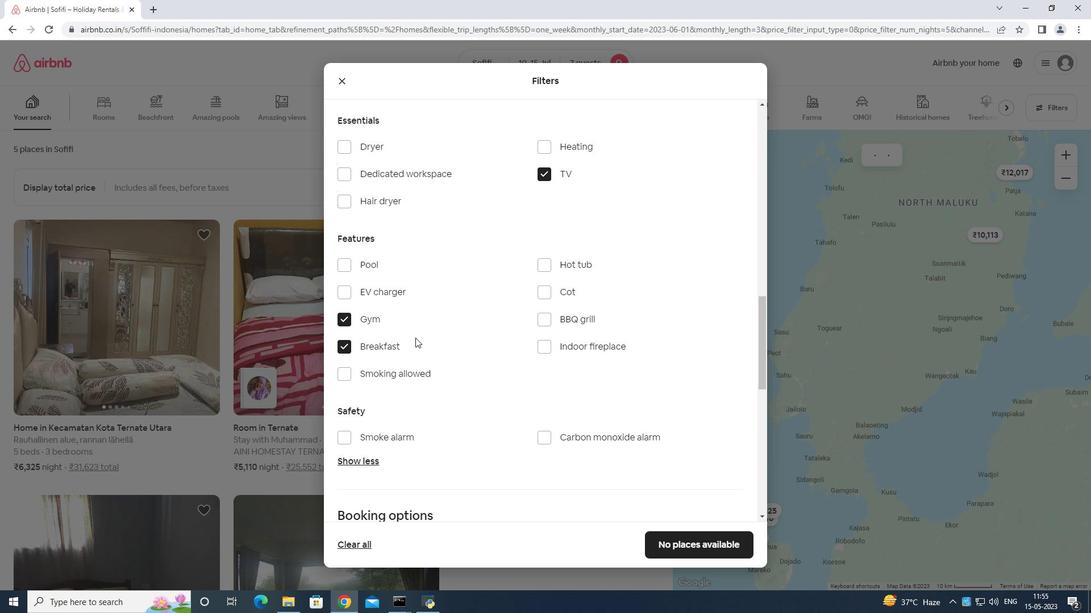 
Action: Mouse scrolled (504, 343) with delta (0, 0)
Screenshot: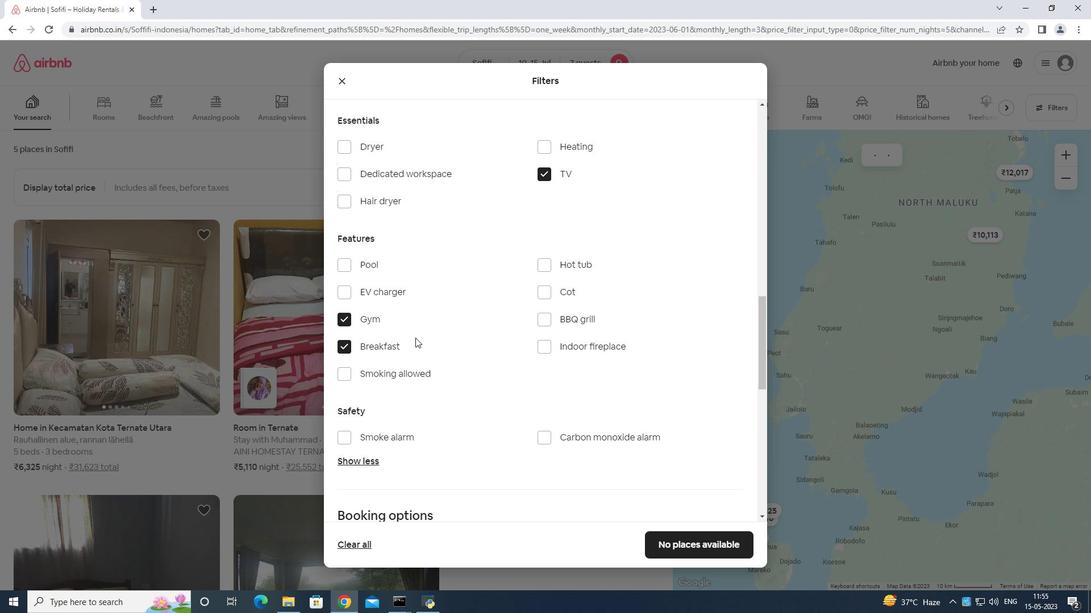 
Action: Mouse moved to (711, 360)
Screenshot: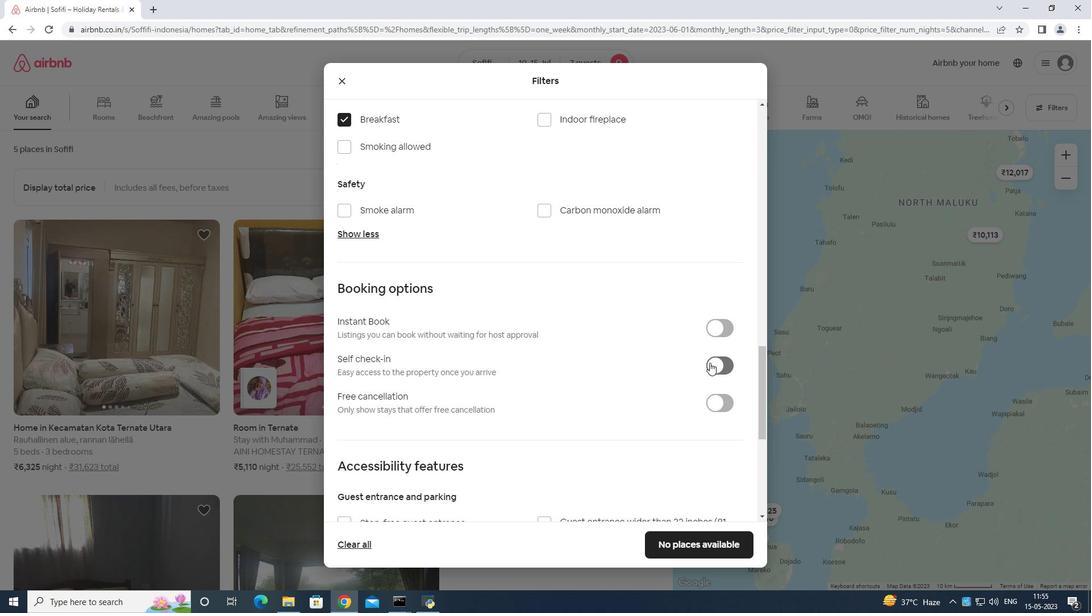 
Action: Mouse pressed left at (711, 360)
Screenshot: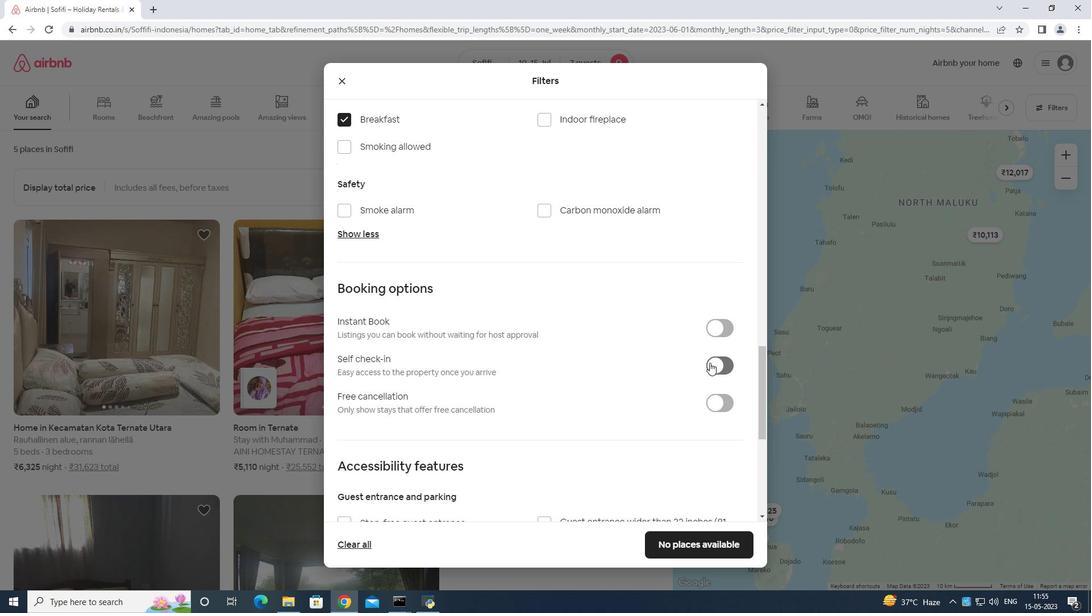 
Action: Mouse moved to (700, 373)
Screenshot: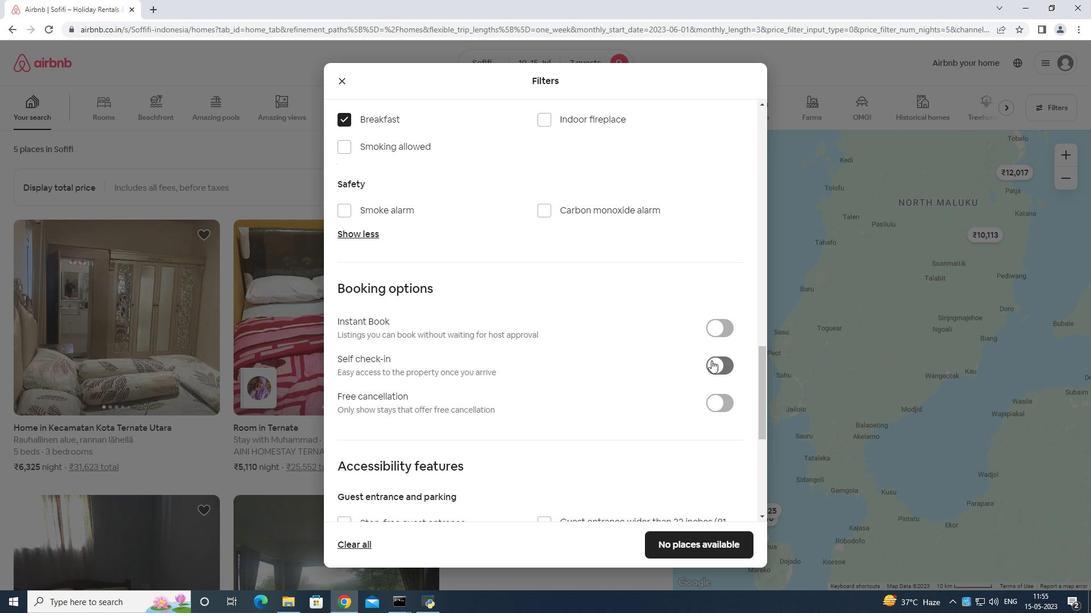 
Action: Mouse scrolled (700, 372) with delta (0, 0)
Screenshot: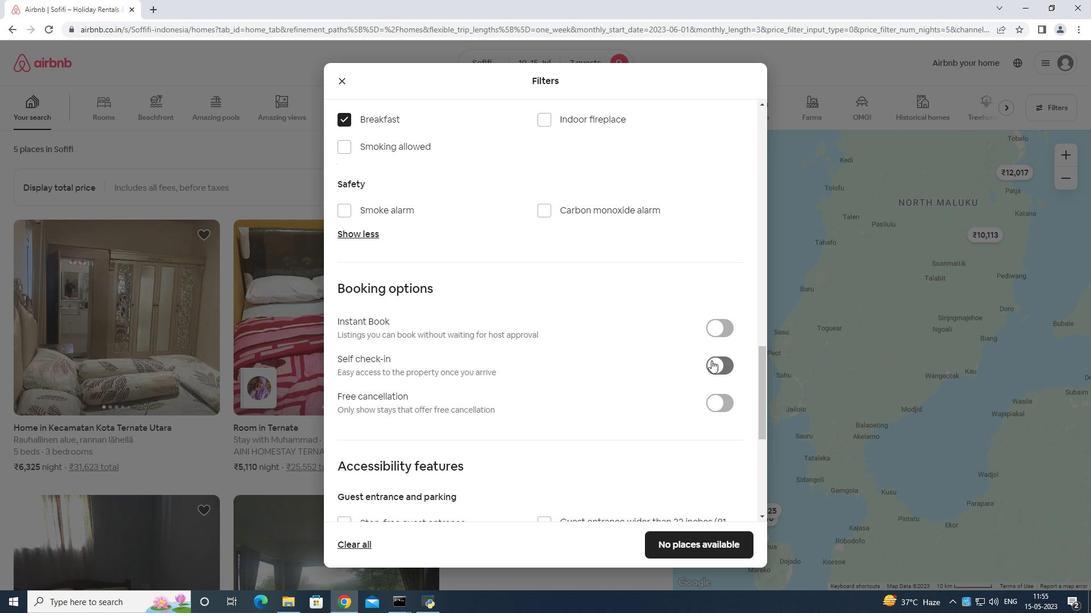 
Action: Mouse moved to (697, 382)
Screenshot: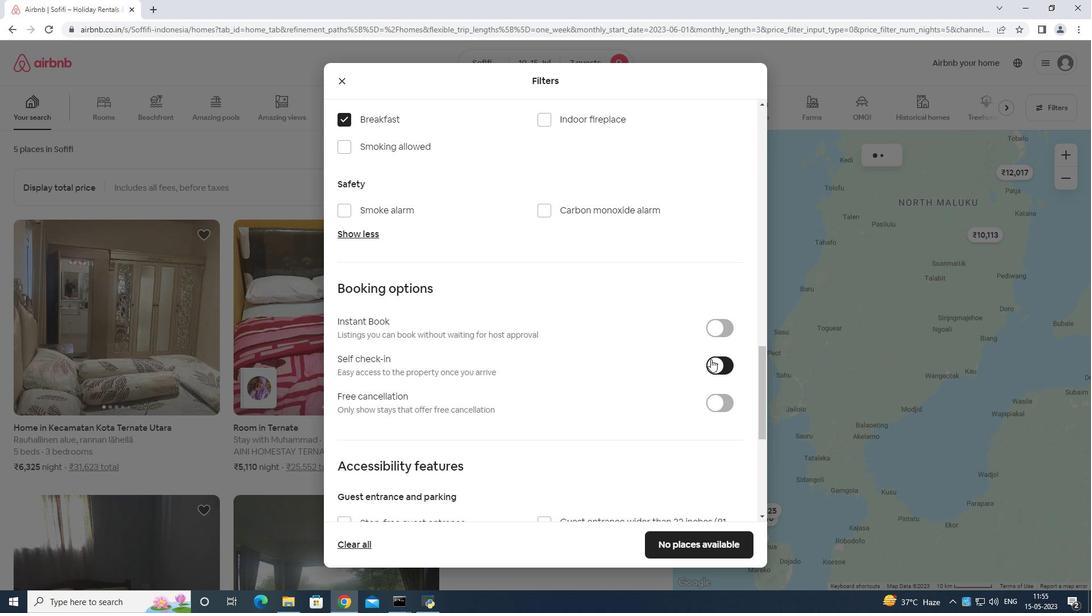 
Action: Mouse scrolled (697, 381) with delta (0, 0)
Screenshot: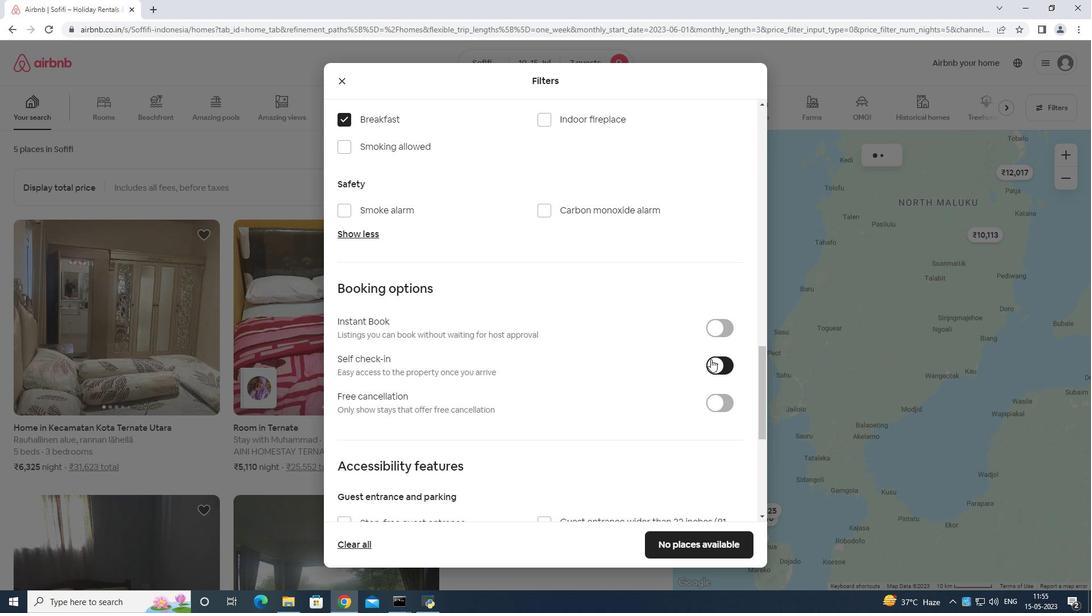 
Action: Mouse moved to (697, 383)
Screenshot: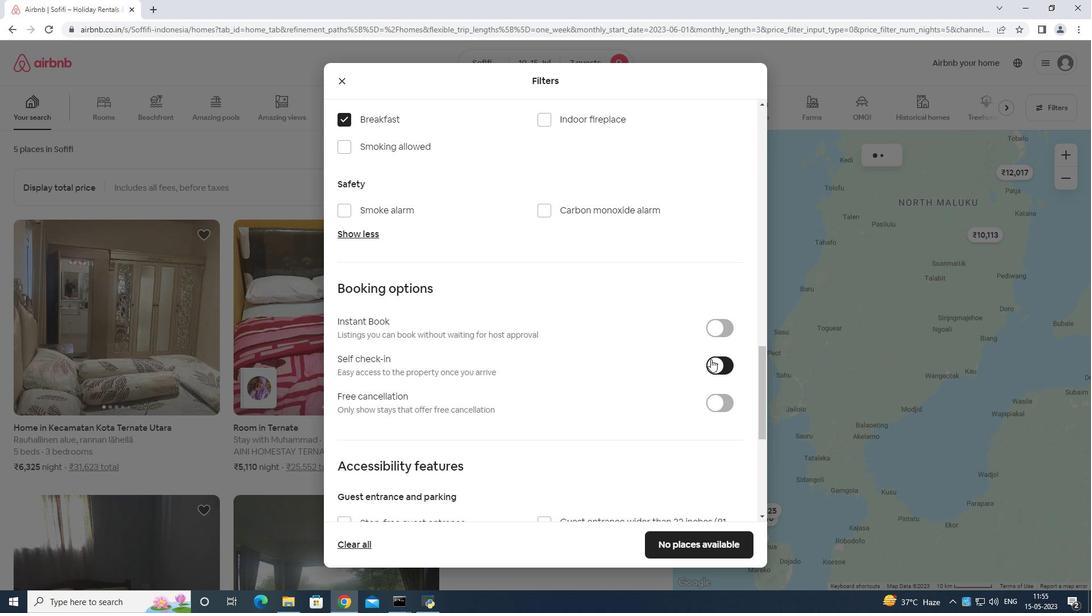 
Action: Mouse scrolled (697, 383) with delta (0, 0)
Screenshot: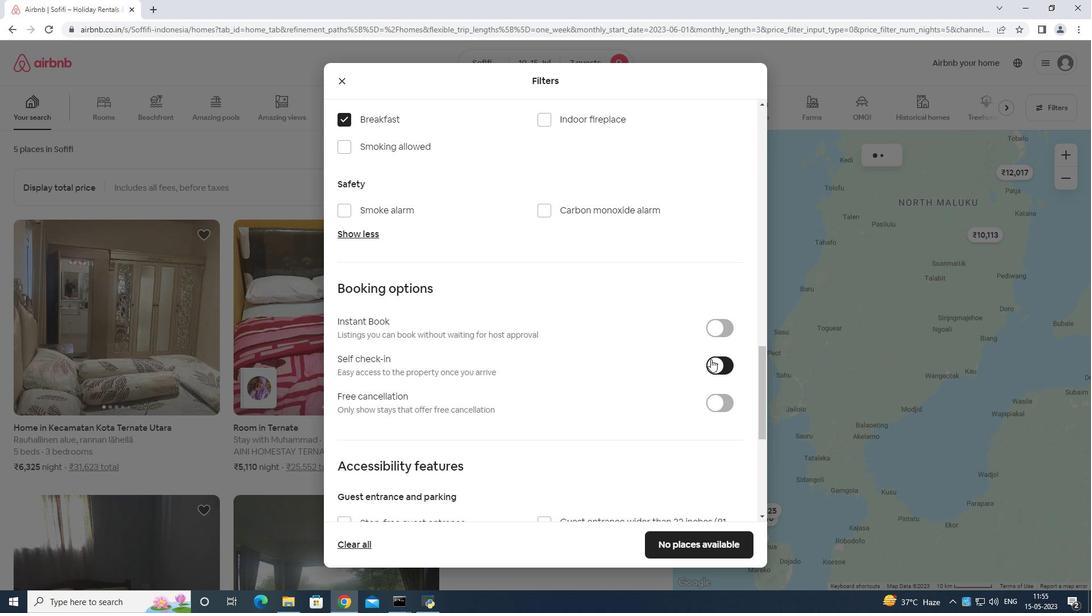 
Action: Mouse moved to (697, 384)
Screenshot: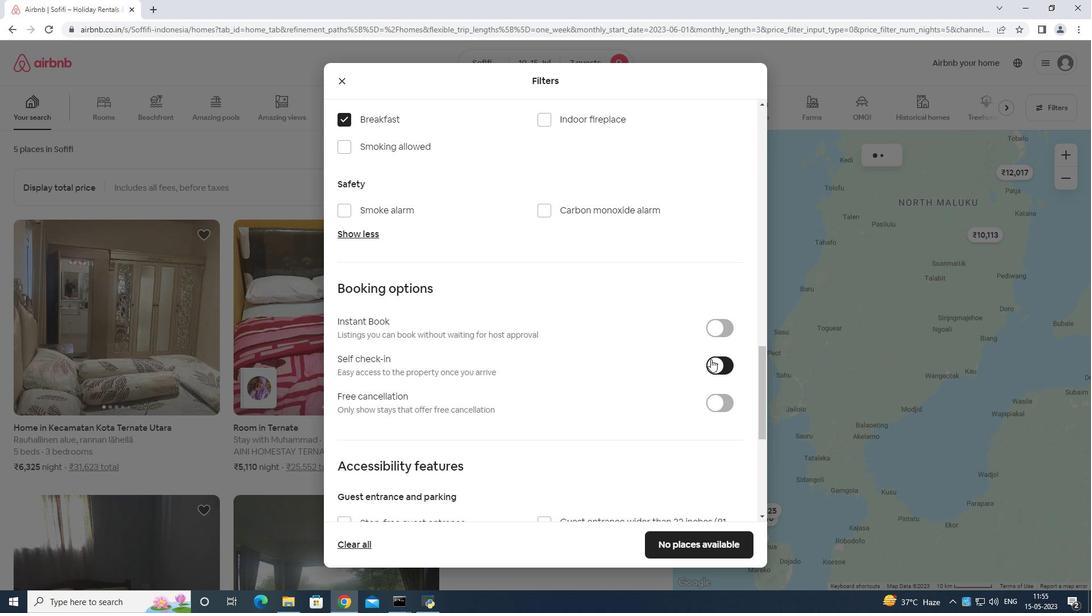 
Action: Mouse scrolled (697, 384) with delta (0, 0)
Screenshot: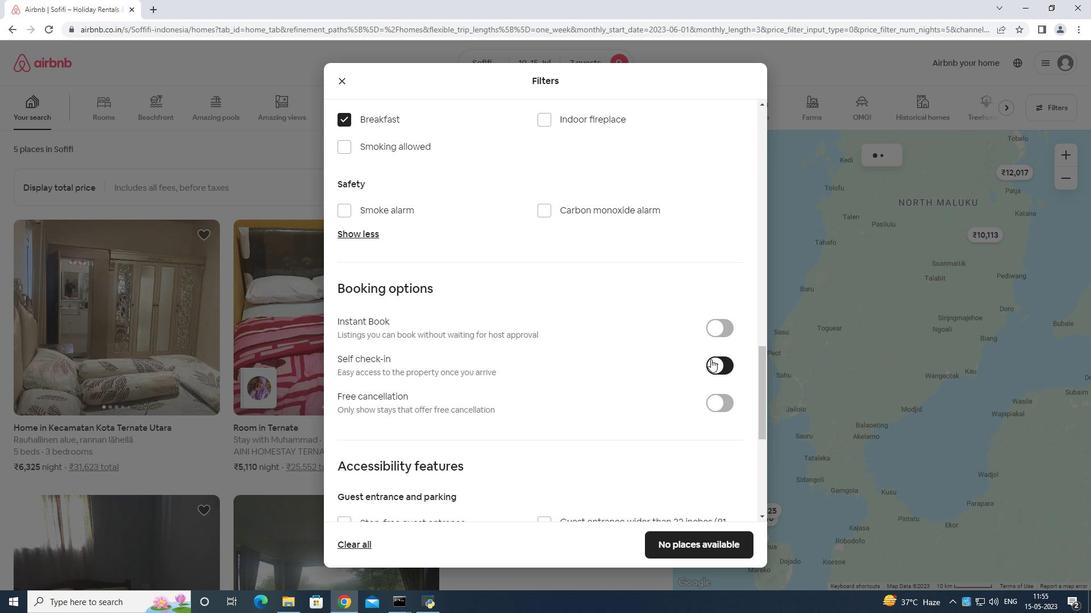 
Action: Mouse moved to (693, 391)
Screenshot: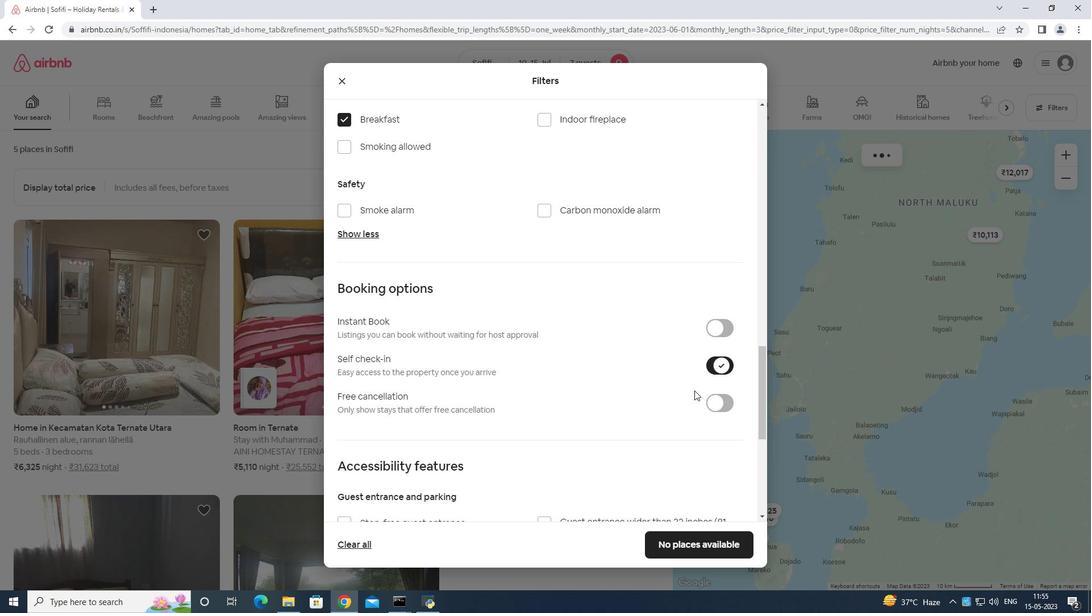
Action: Mouse scrolled (693, 391) with delta (0, 0)
Screenshot: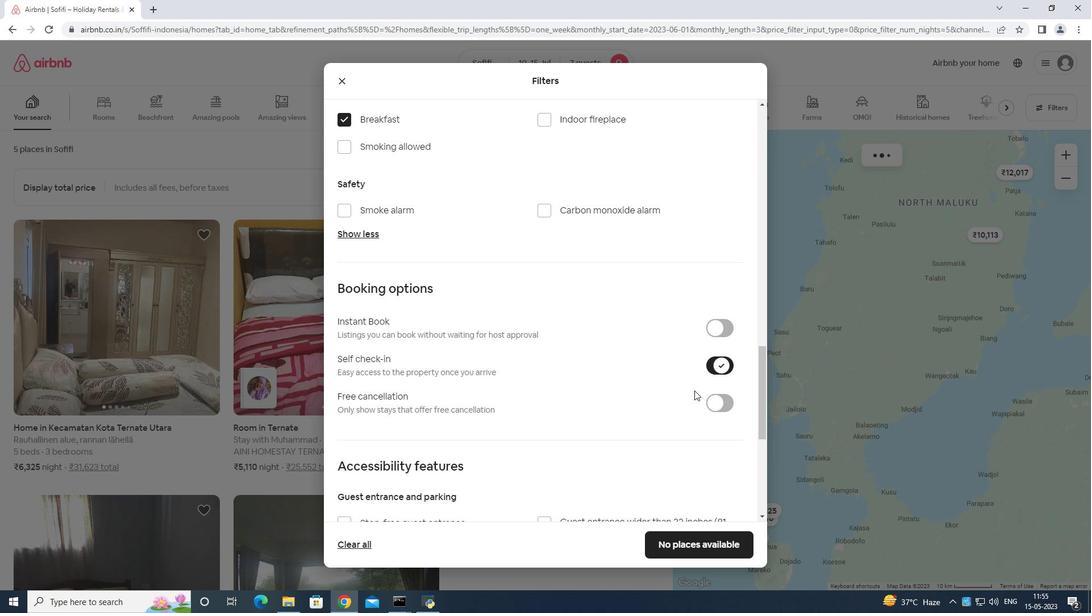 
Action: Mouse moved to (693, 393)
Screenshot: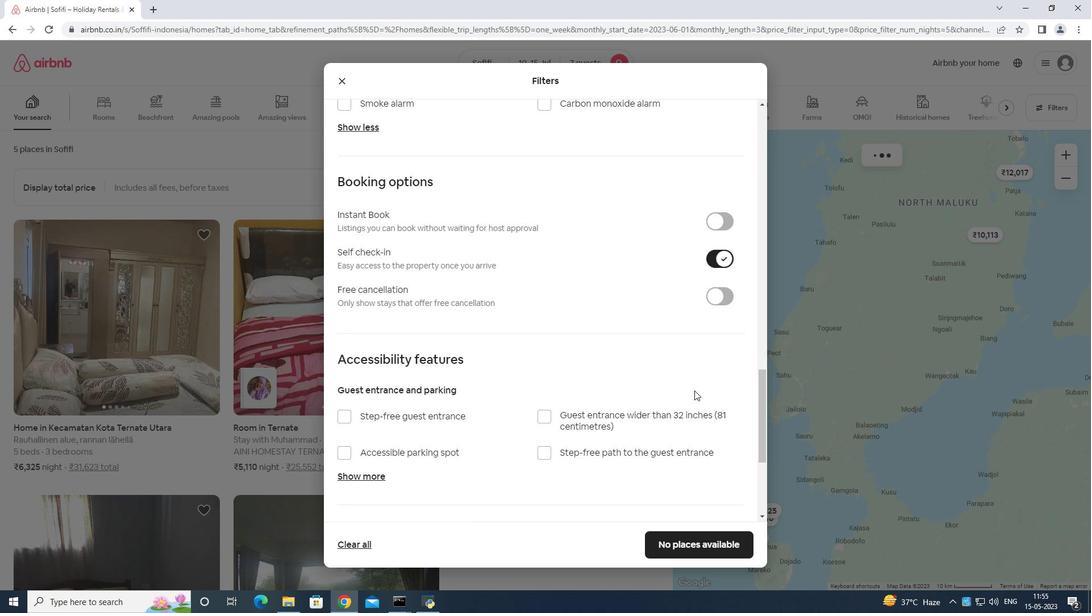
Action: Mouse scrolled (693, 391) with delta (0, 0)
Screenshot: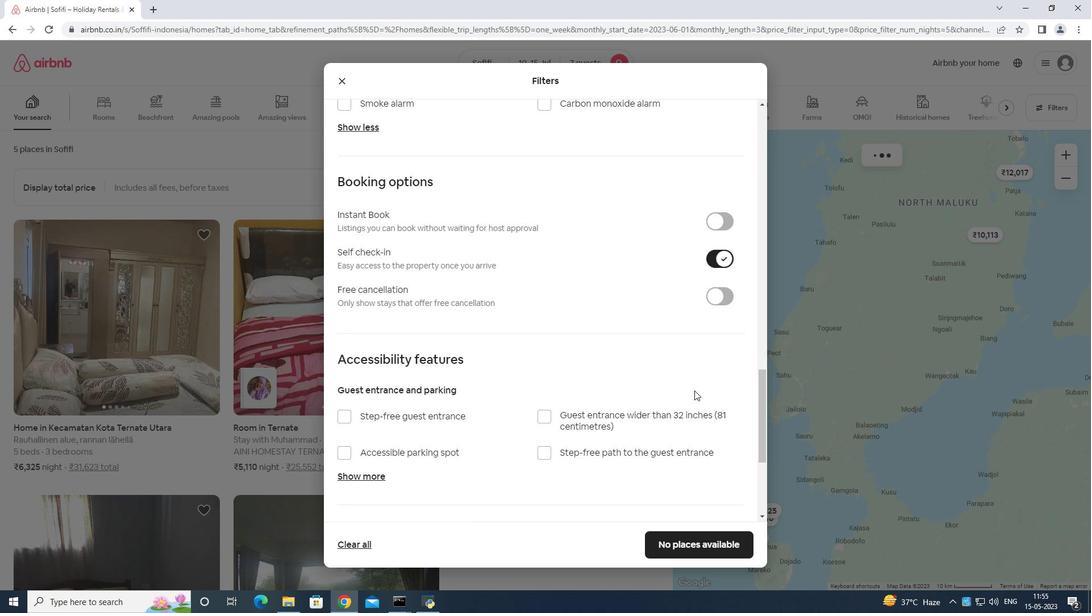 
Action: Mouse moved to (693, 393)
Screenshot: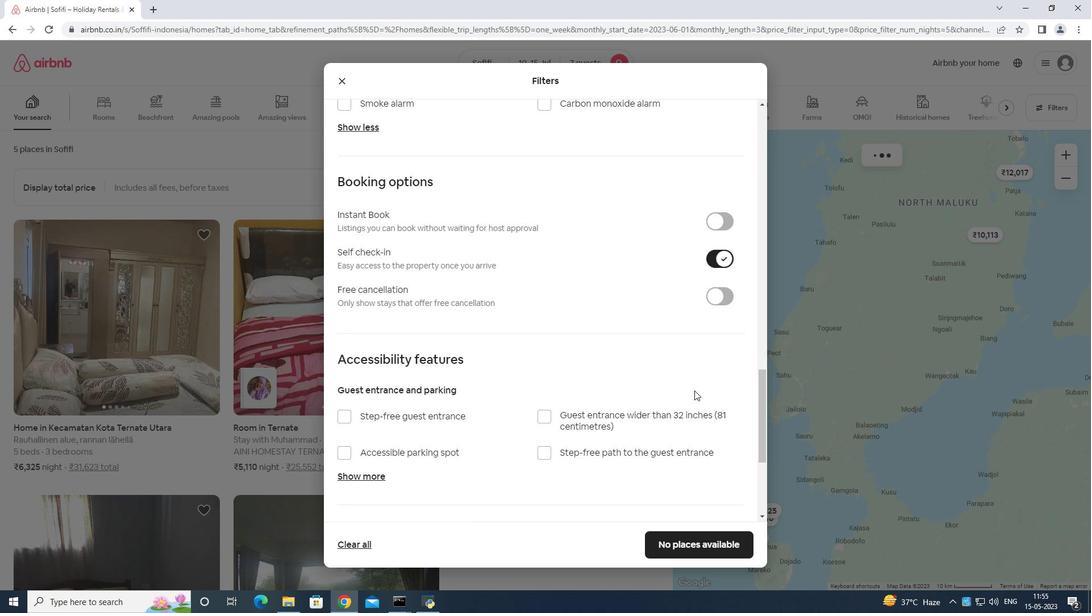 
Action: Mouse scrolled (693, 392) with delta (0, 0)
Screenshot: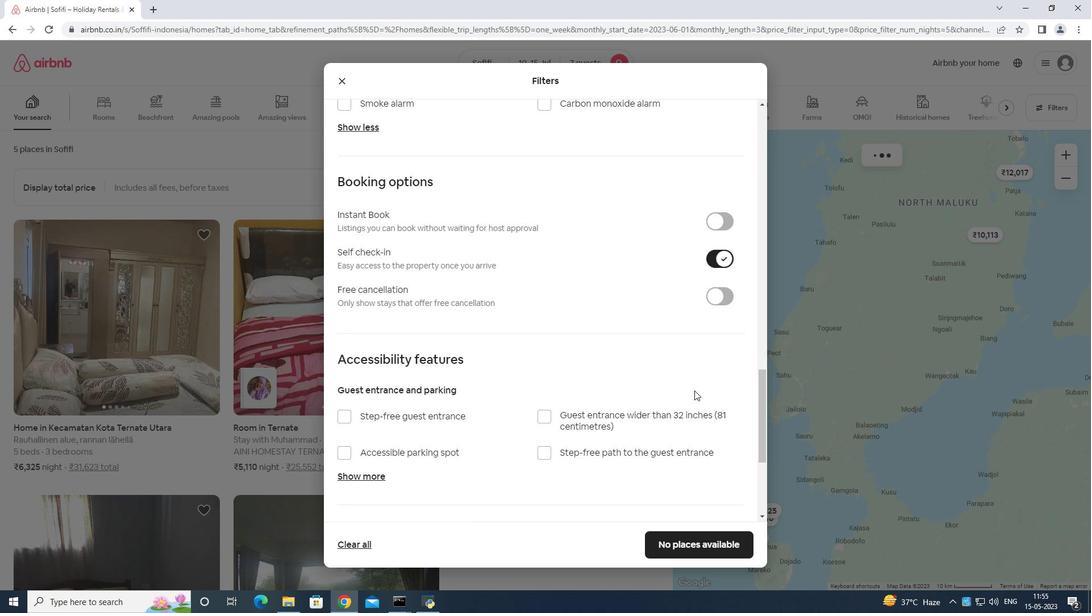 
Action: Mouse moved to (688, 399)
Screenshot: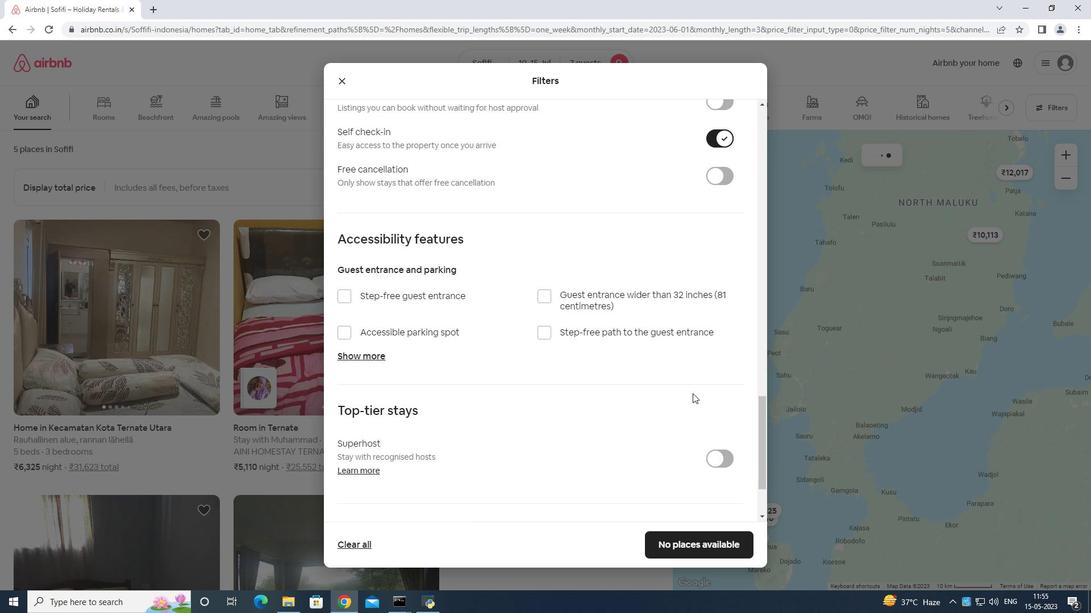 
Action: Mouse scrolled (688, 399) with delta (0, 0)
Screenshot: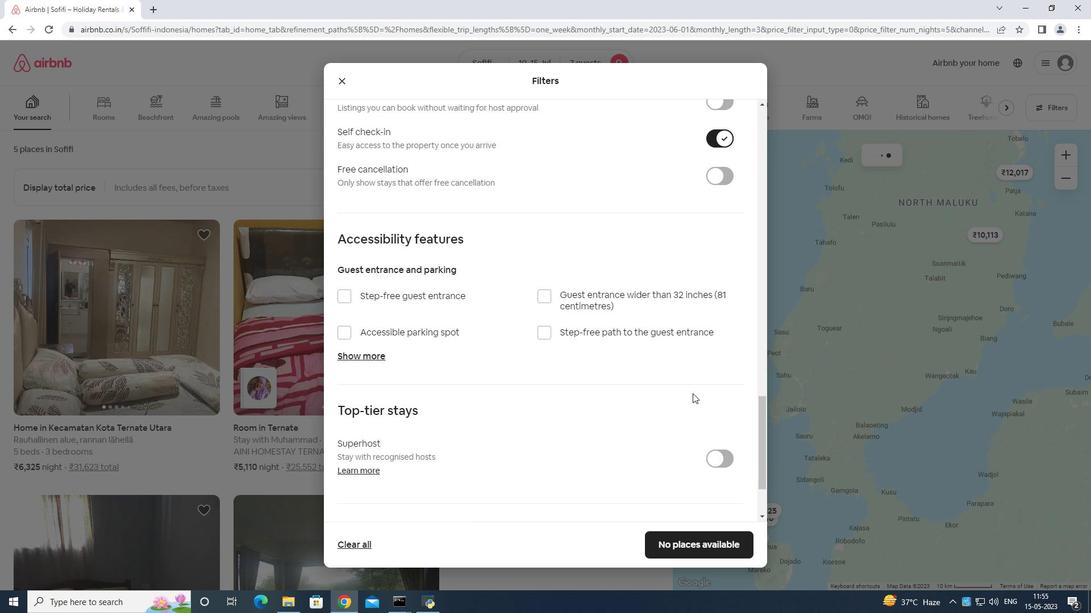 
Action: Mouse moved to (688, 401)
Screenshot: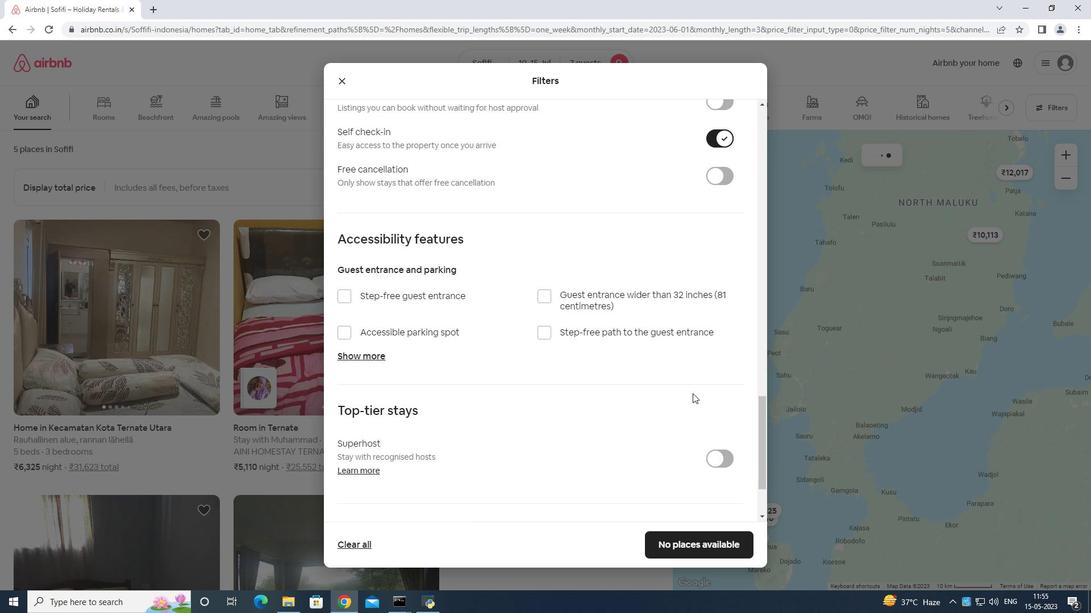 
Action: Mouse scrolled (688, 400) with delta (0, 0)
Screenshot: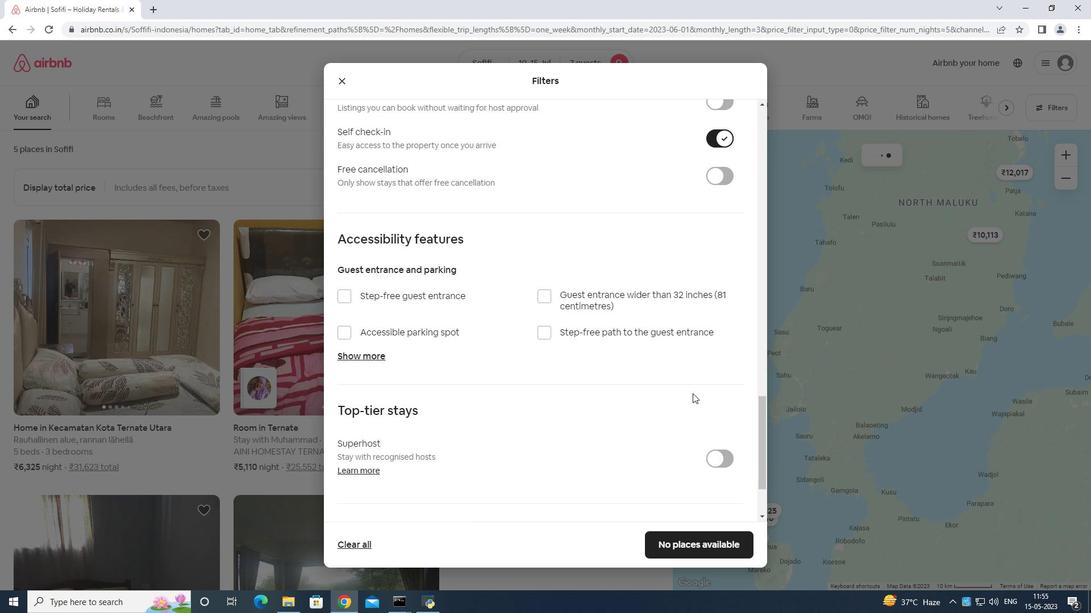 
Action: Mouse scrolled (688, 400) with delta (0, 0)
Screenshot: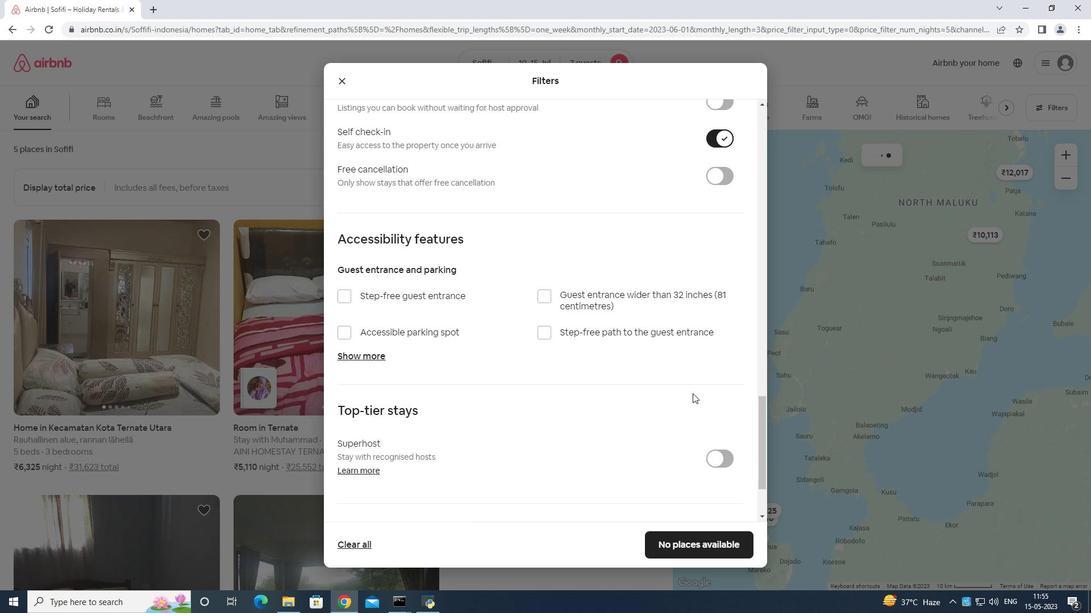 
Action: Mouse scrolled (688, 400) with delta (0, 0)
Screenshot: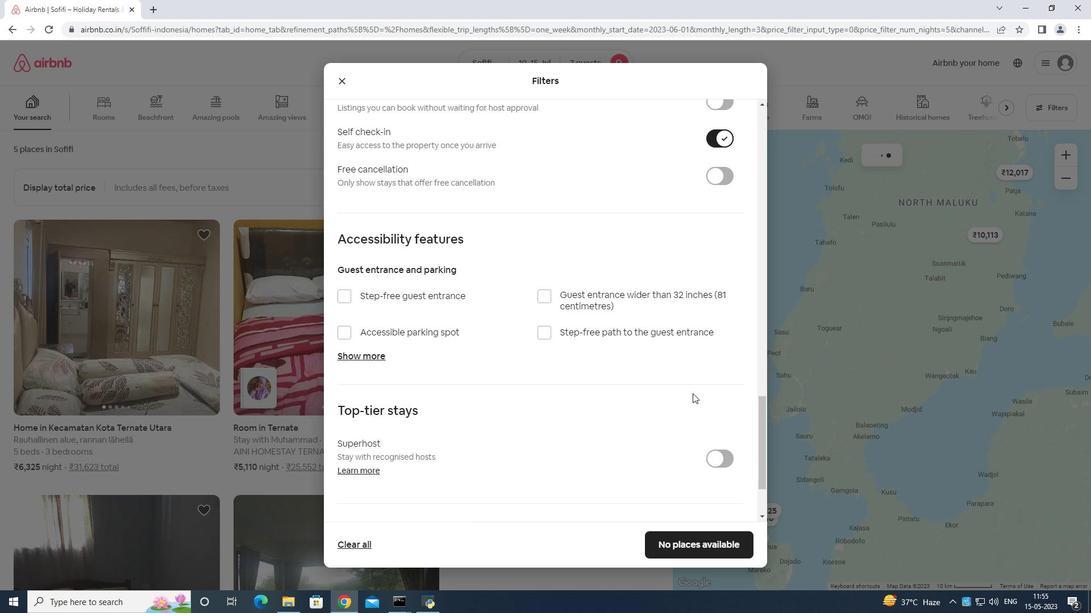 
Action: Mouse moved to (685, 404)
Screenshot: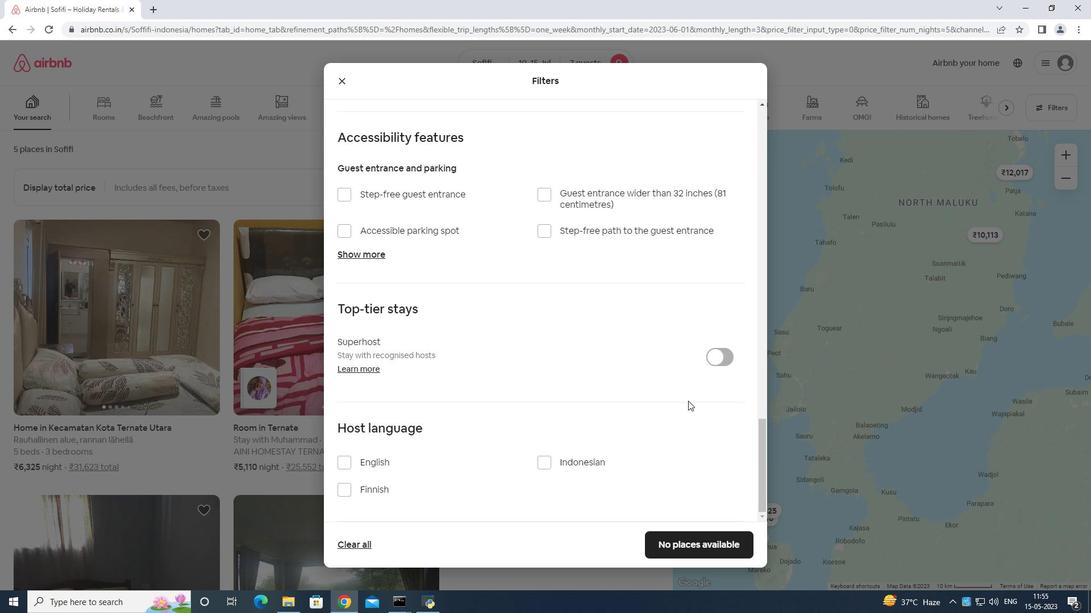 
Action: Mouse scrolled (685, 404) with delta (0, 0)
Screenshot: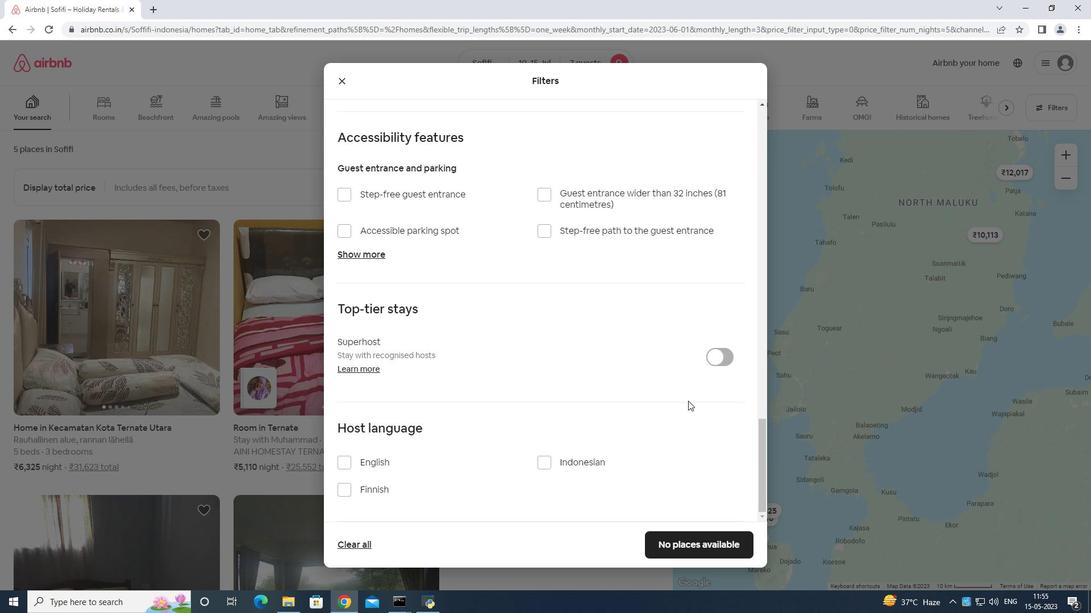 
Action: Mouse moved to (684, 405)
Screenshot: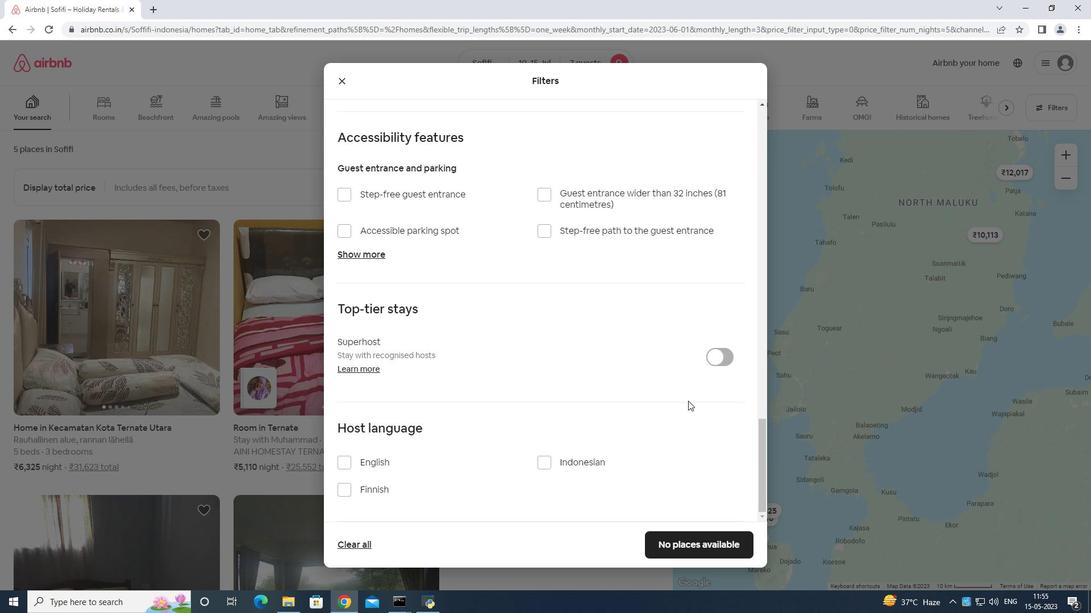 
Action: Mouse scrolled (684, 404) with delta (0, 0)
Screenshot: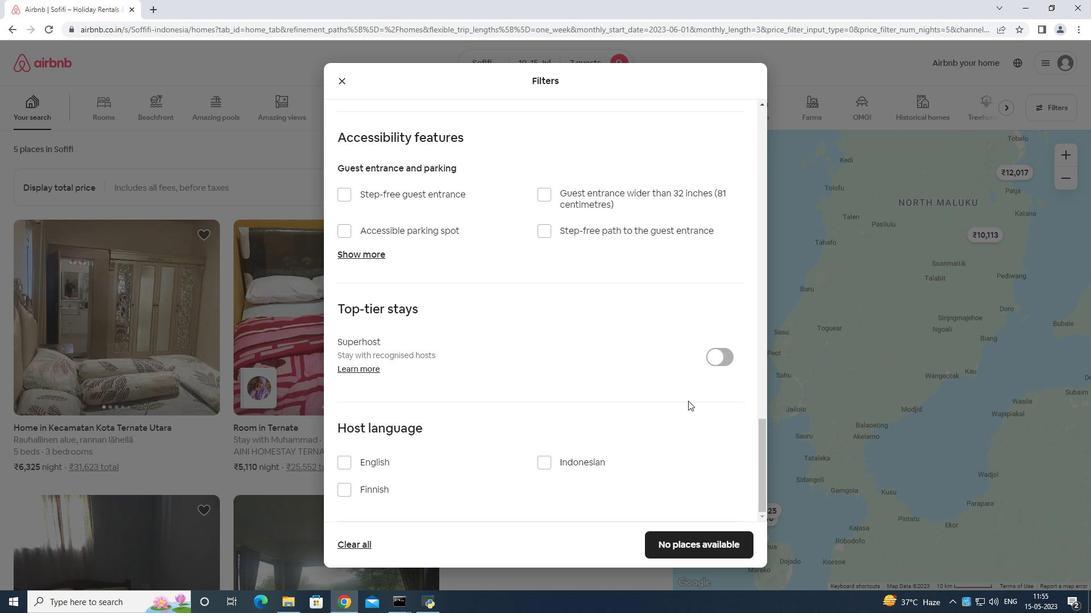 
Action: Mouse scrolled (684, 404) with delta (0, 0)
Screenshot: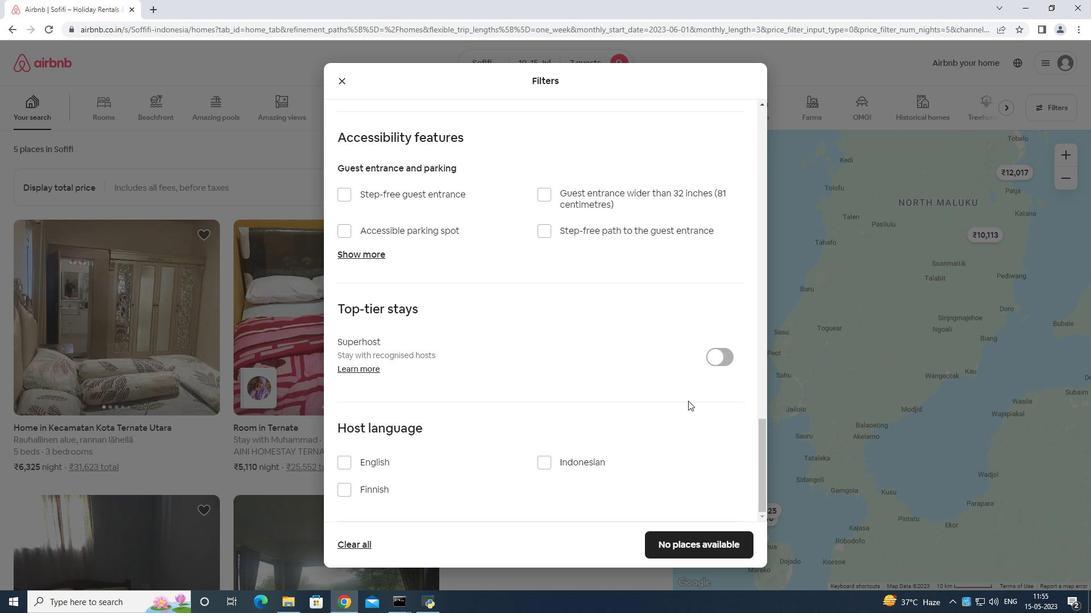 
Action: Mouse moved to (367, 459)
Screenshot: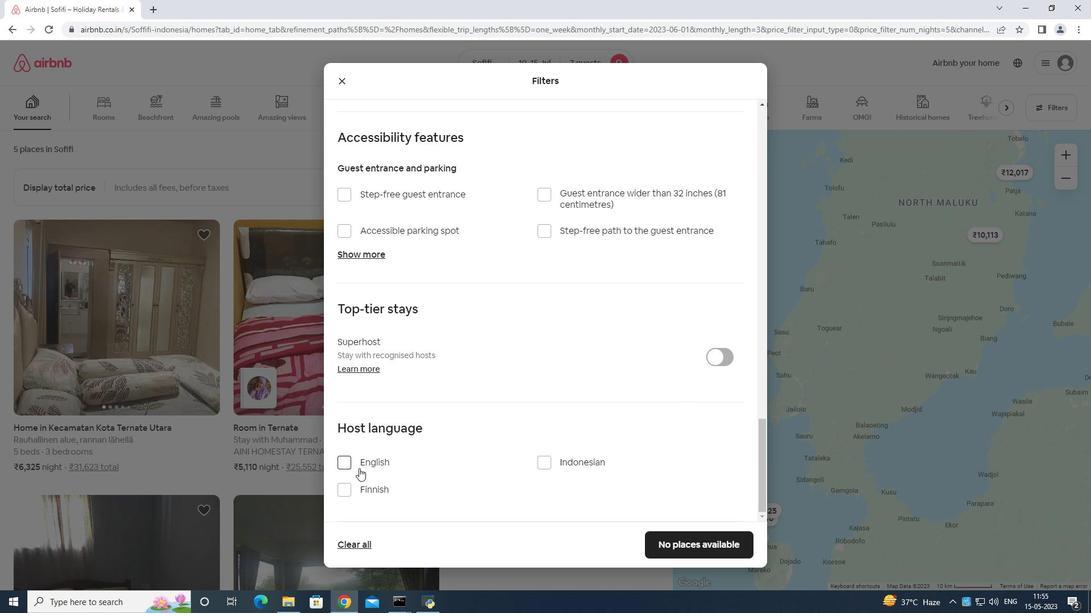 
Action: Mouse pressed left at (367, 459)
Screenshot: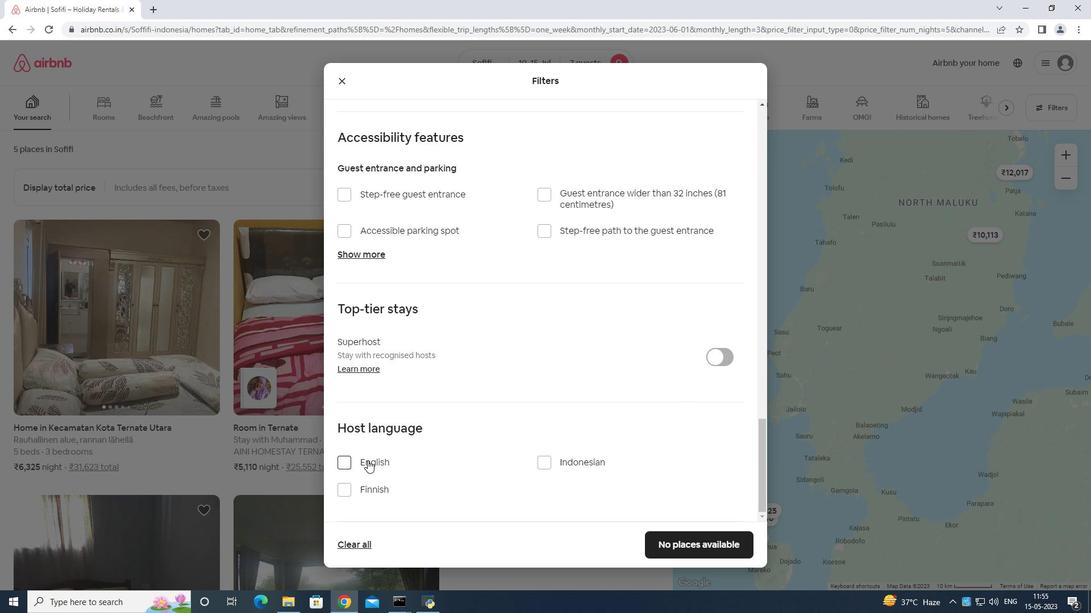 
Action: Mouse moved to (343, 462)
Screenshot: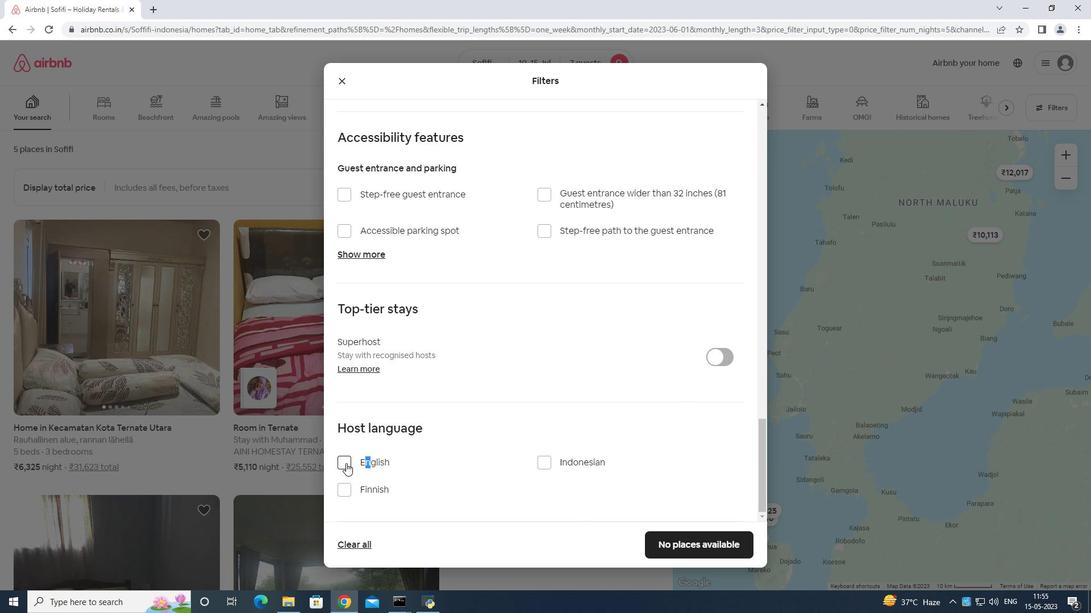 
Action: Mouse pressed left at (343, 462)
Screenshot: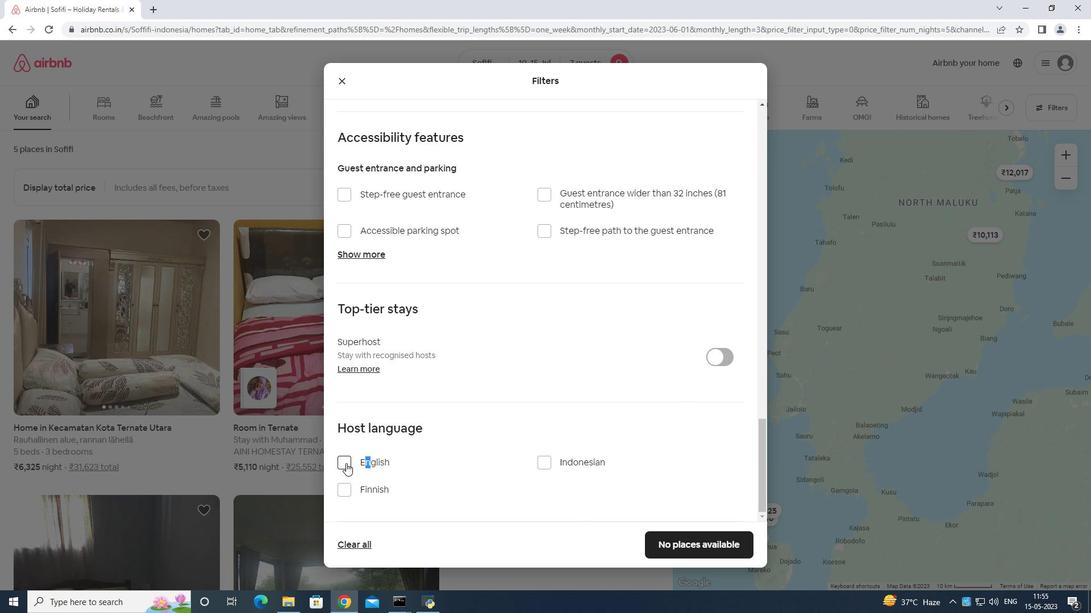 
Action: Mouse moved to (704, 546)
Screenshot: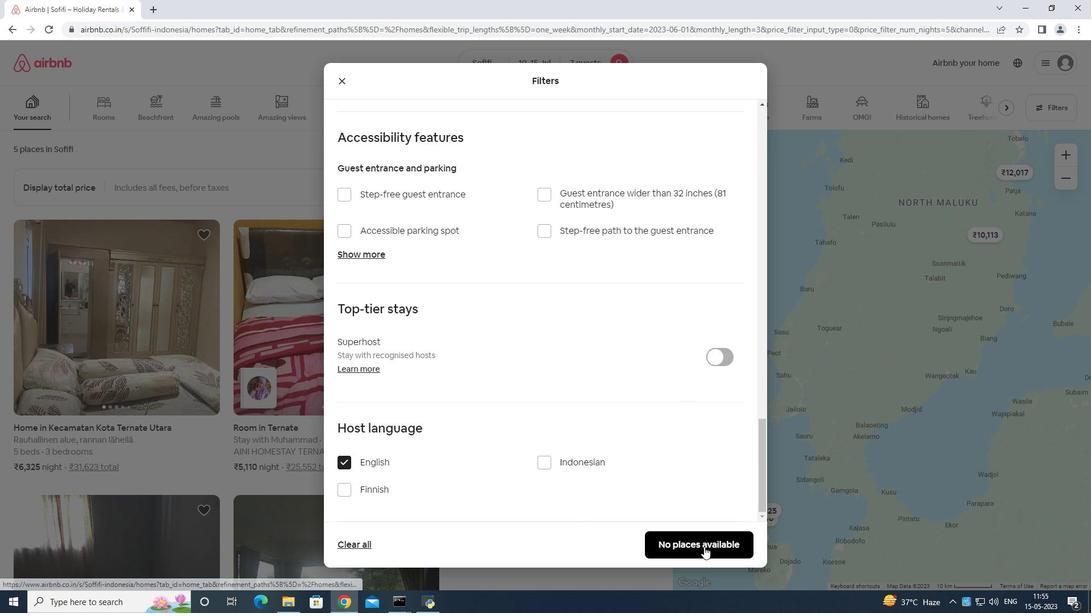 
Action: Mouse pressed left at (704, 546)
Screenshot: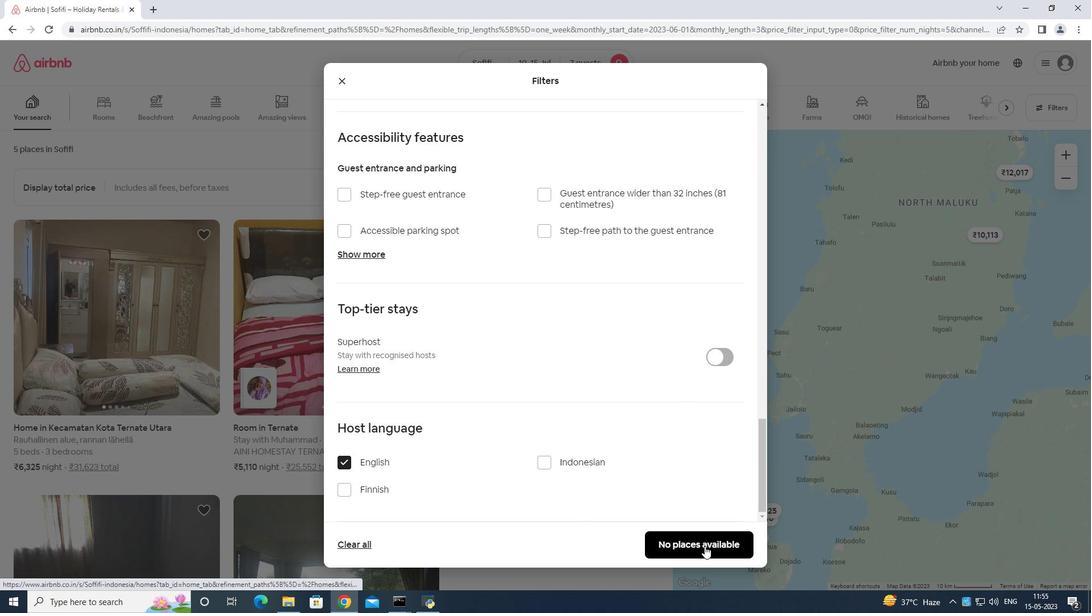 
